 Task: Add an event with the title Sales Strategy Review and Alignment Meeting, date '2023/11/07', time 7:00 AM to 9:00 AMand add a description: During this session, we will gather a diverse group of experts, including environmentalists, engineers, urban planners, technology enthusiasts, and policy makers, to foster a multidimensional perspective on the topic. Through an open exchange of ideas, we will collectively explore creative strategies to minimize carbon emissions, reduce traffic congestion, and promote eco-friendly modes of transportation., put the event into Green category . Add location for the event as: 123 Leidseplein, Amsterdam, Netherlands, logged in from the account softage.5@softage.netand send the event invitation to softage.3@softage.net and softage.4@softage.net. Set a reminder for the event At time of event
Action: Mouse moved to (110, 145)
Screenshot: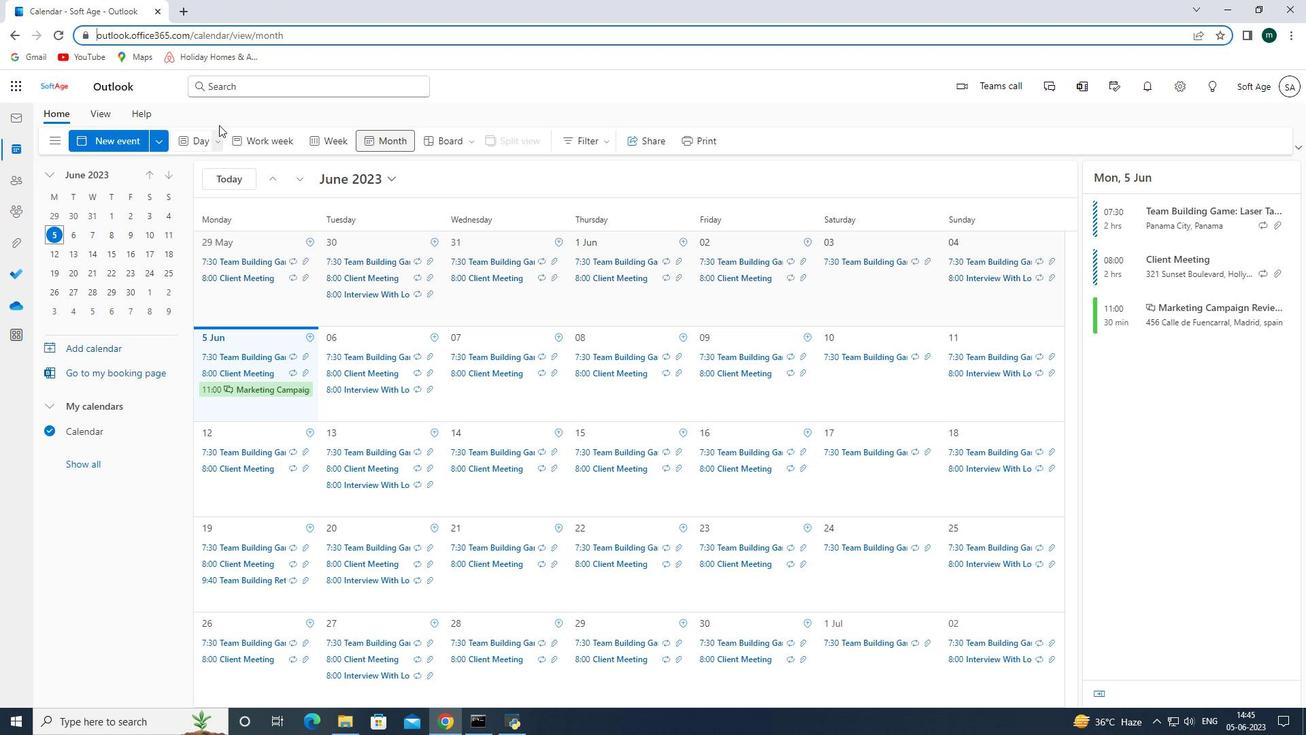 
Action: Mouse pressed left at (110, 145)
Screenshot: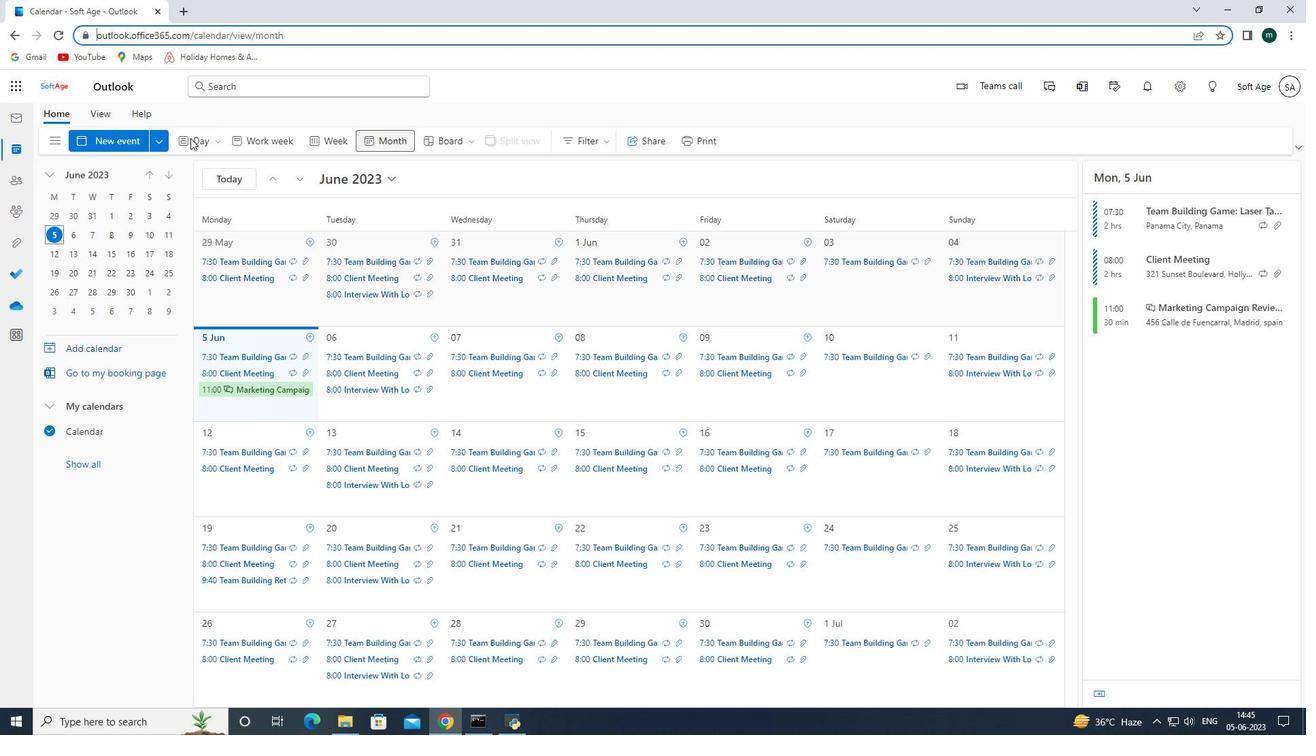 
Action: Mouse moved to (383, 227)
Screenshot: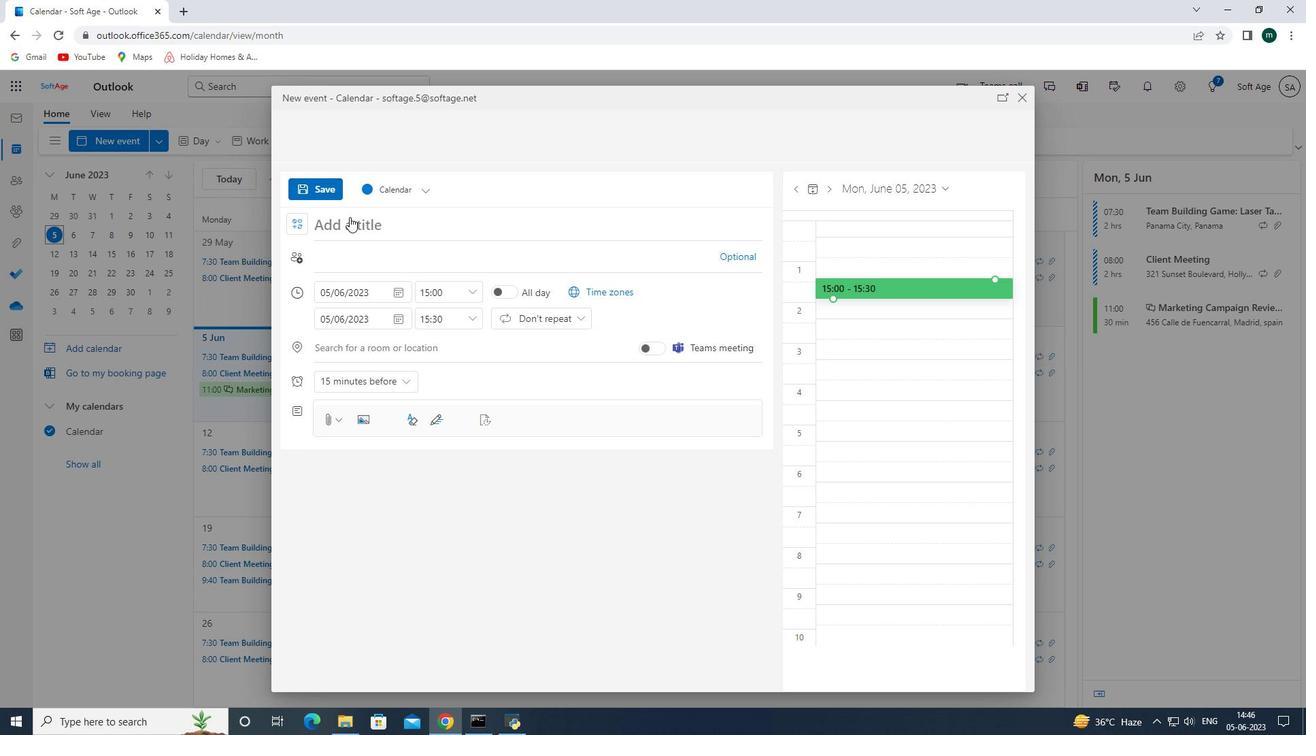 
Action: Mouse pressed left at (383, 227)
Screenshot: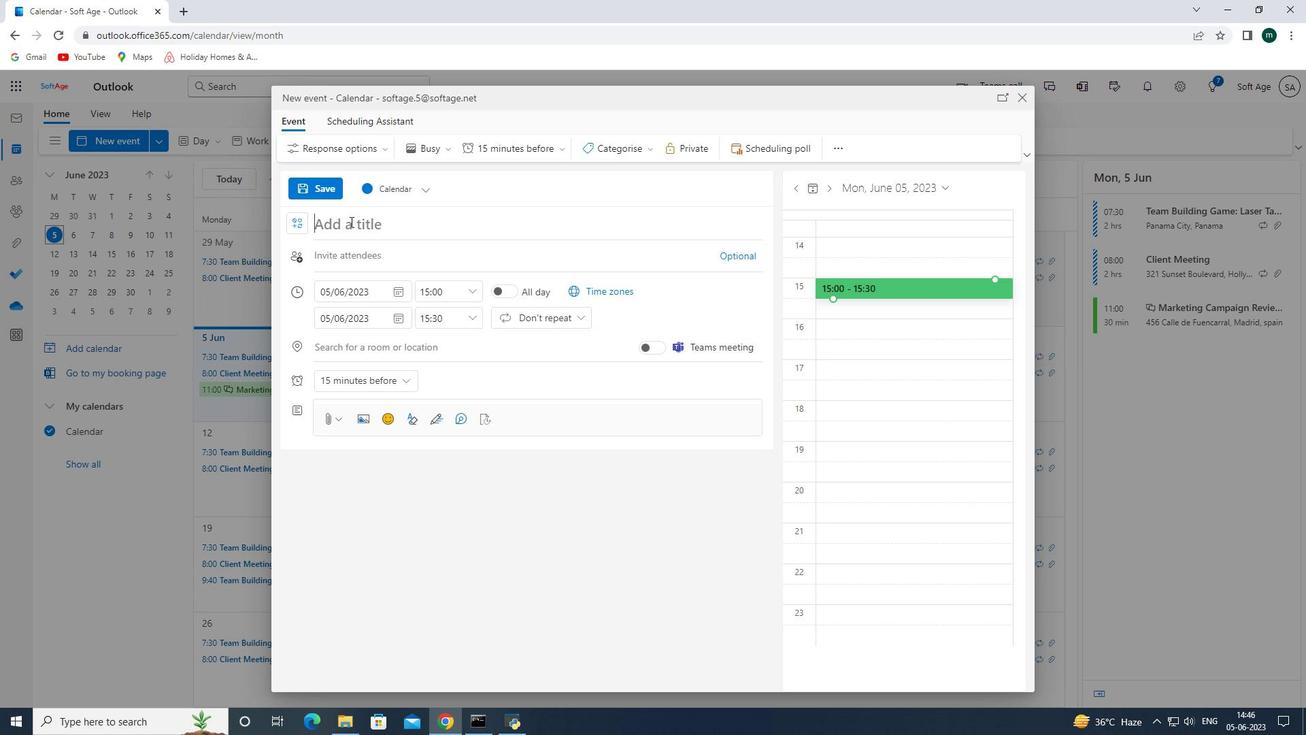 
Action: Mouse moved to (383, 227)
Screenshot: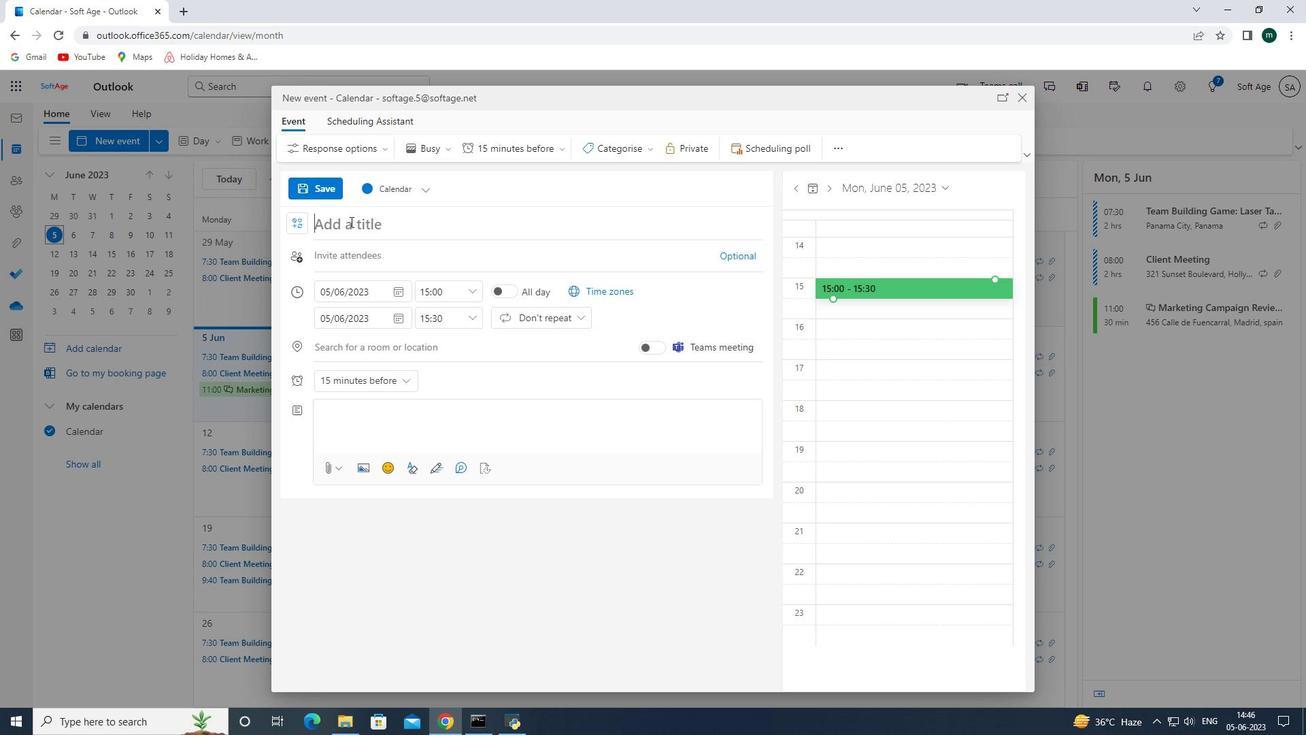 
Action: Key pressed <Key.shift><Key.shift><Key.shift><Key.shift>Sales<Key.space><Key.shift>Strar<Key.backspace>tegy<Key.space><Key.shift>Review<Key.space>and<Key.space><Key.shift><Key.shift>Alignment<Key.space><Key.shift>Meeting<Key.space>
Screenshot: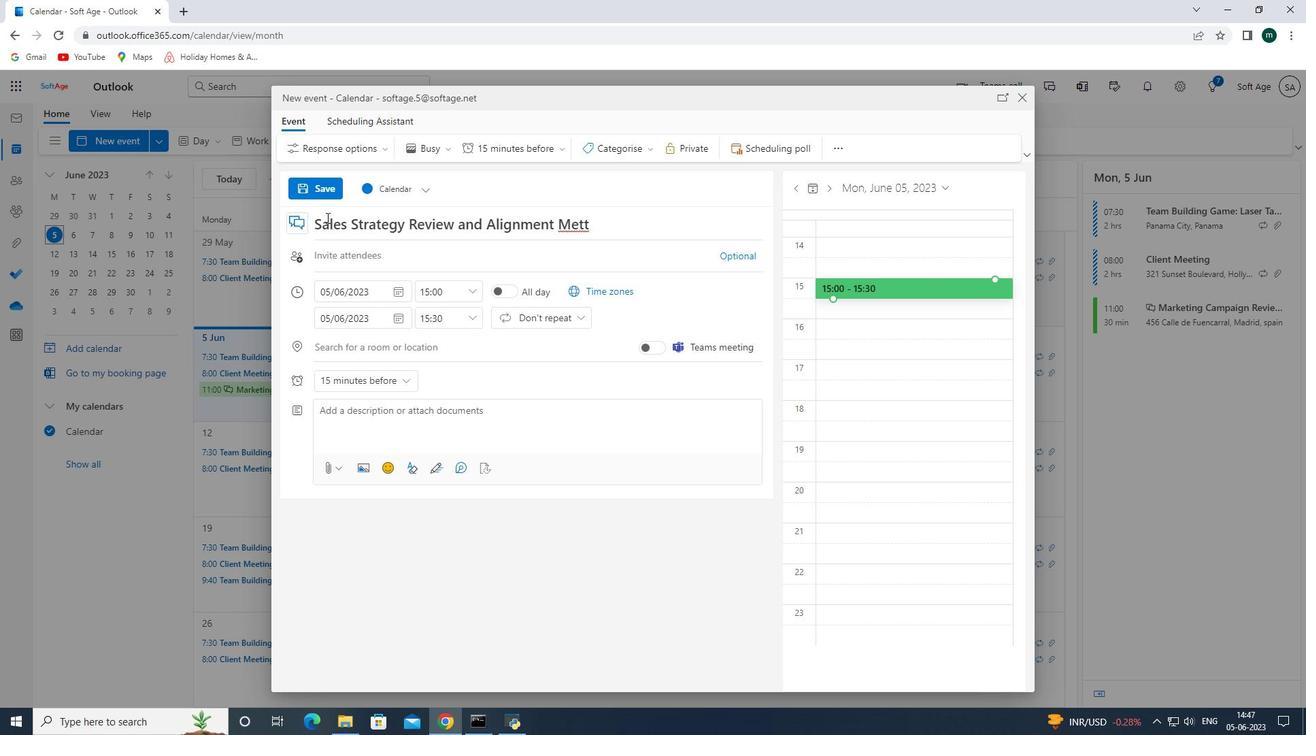 
Action: Mouse moved to (398, 291)
Screenshot: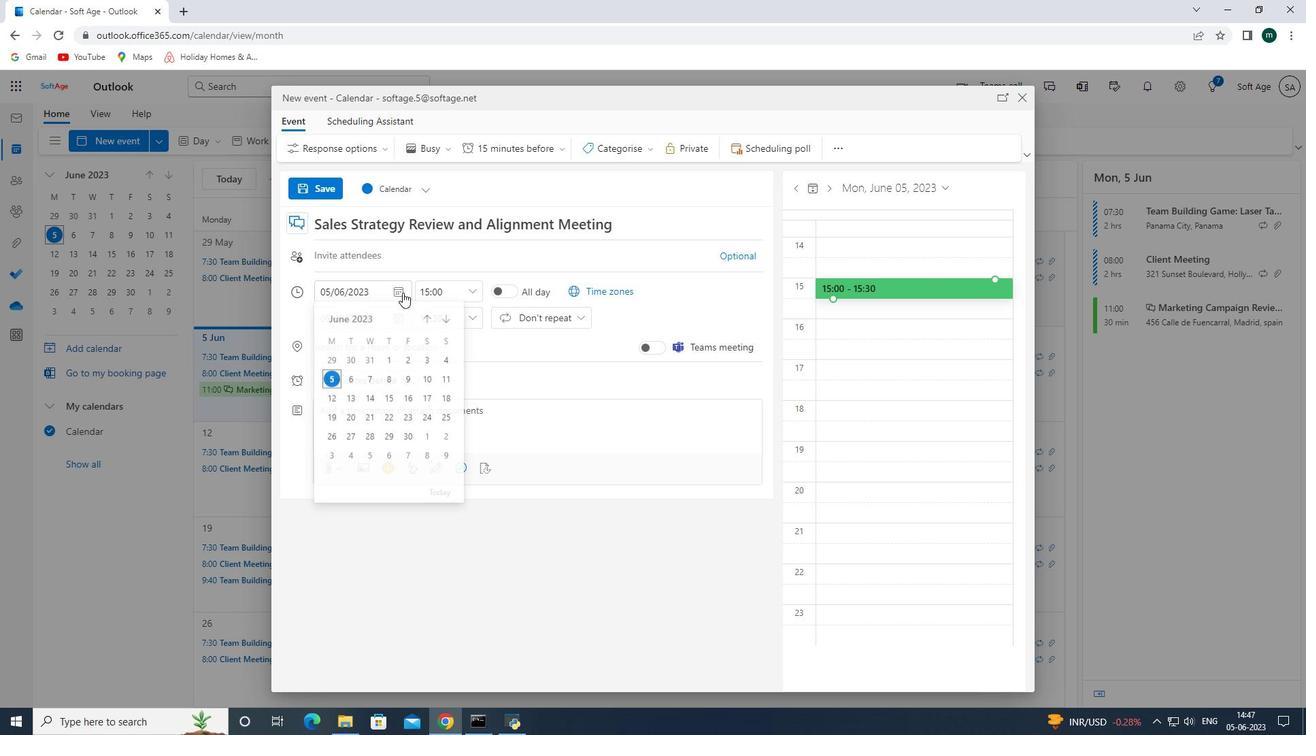 
Action: Mouse pressed left at (398, 291)
Screenshot: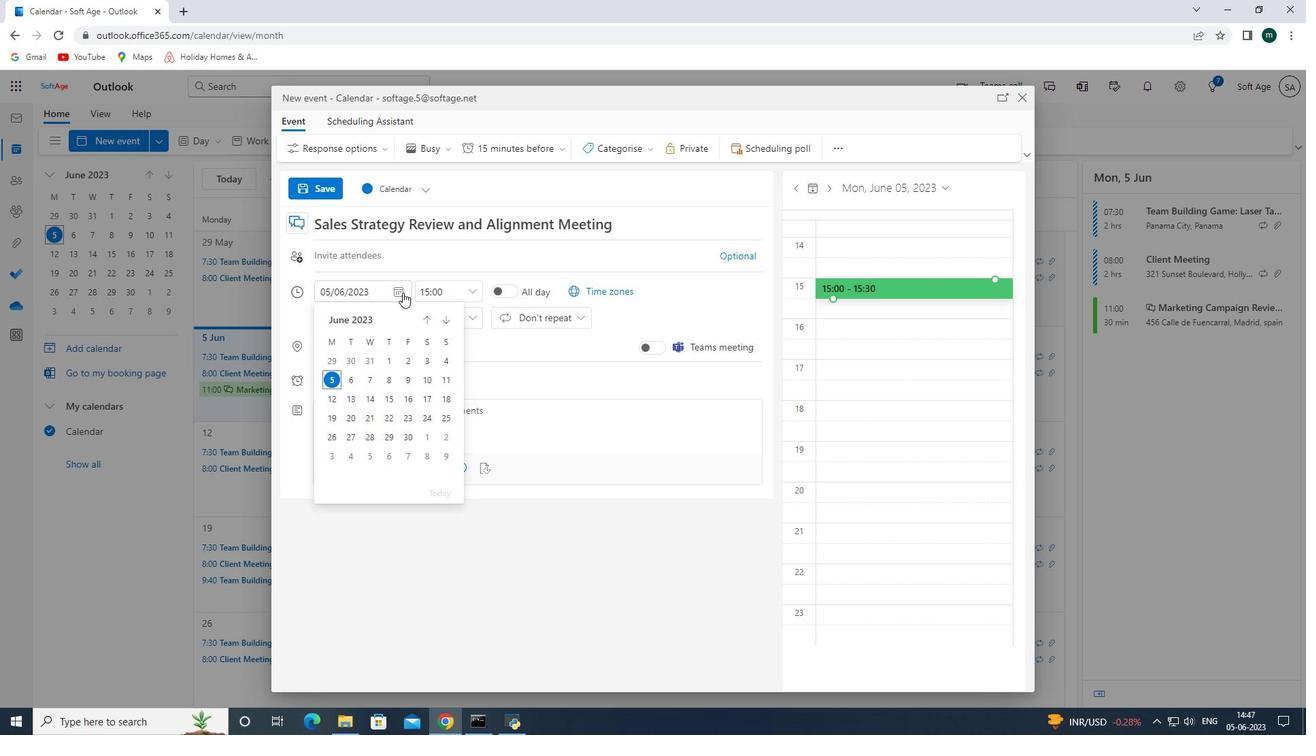 
Action: Mouse moved to (443, 320)
Screenshot: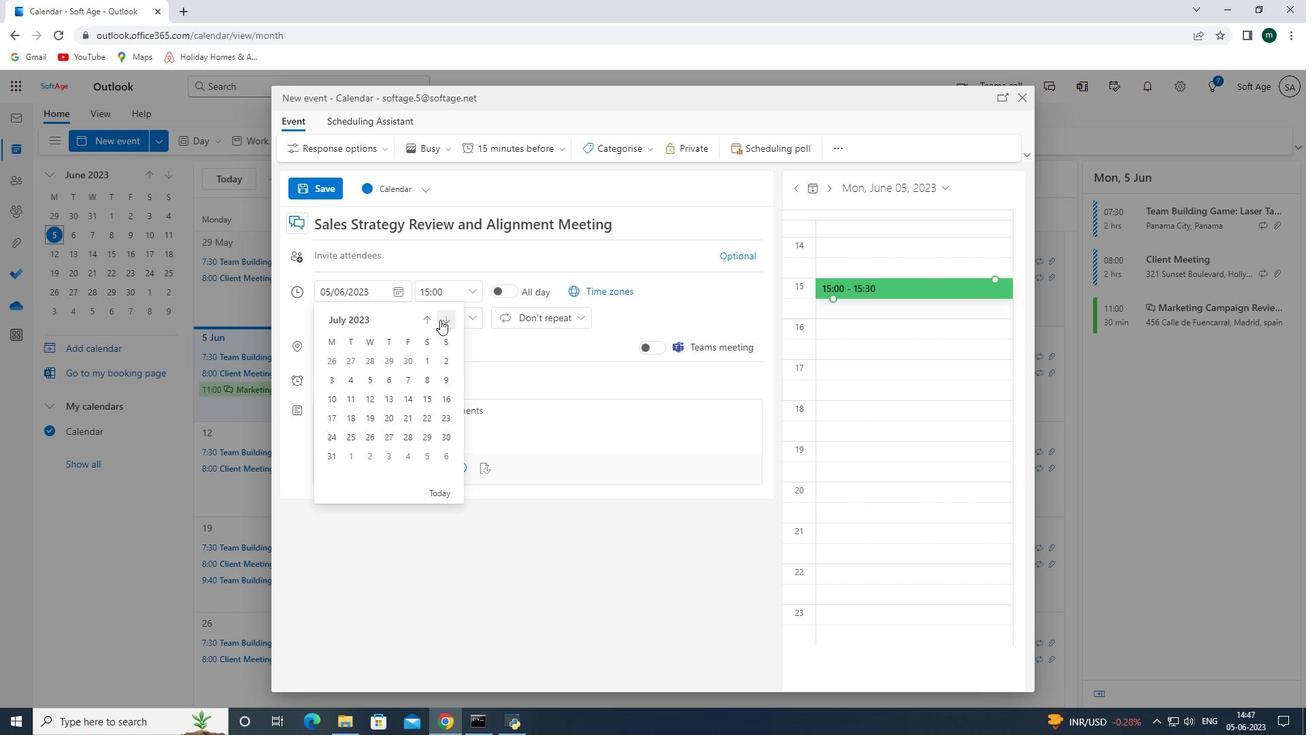 
Action: Mouse pressed left at (443, 320)
Screenshot: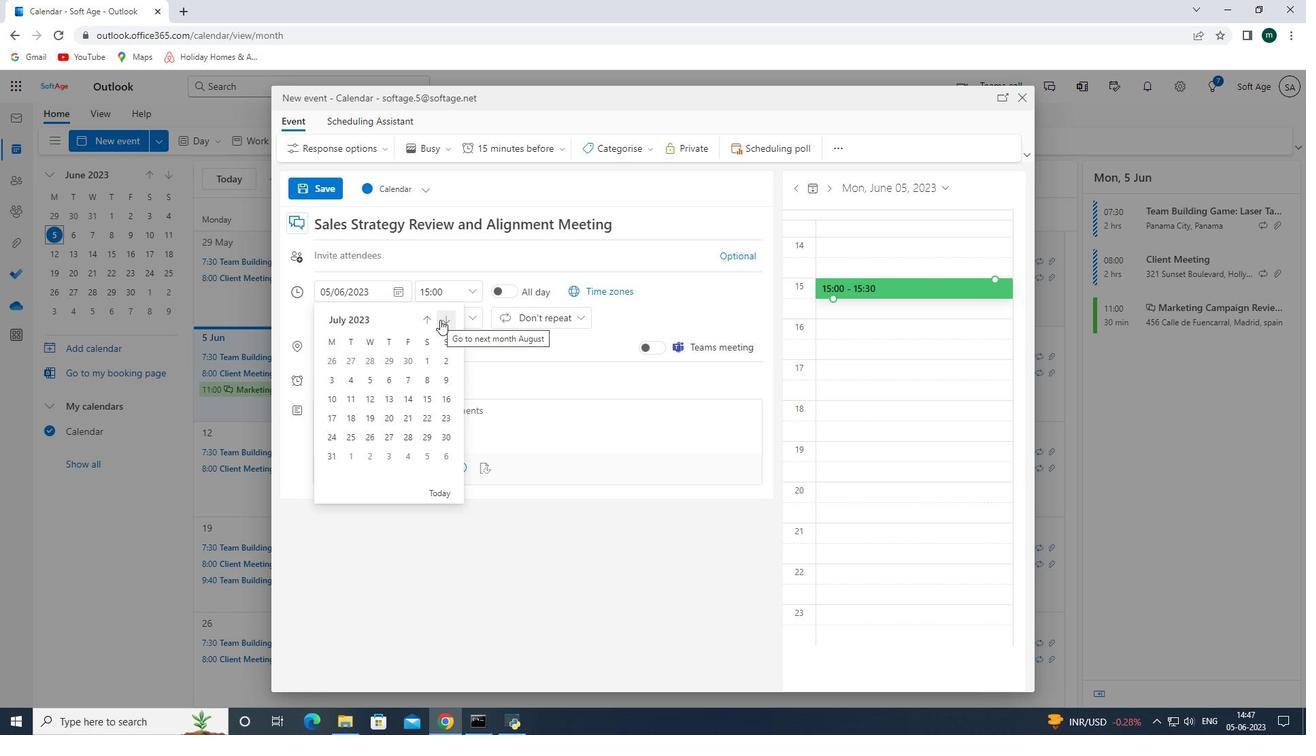 
Action: Mouse pressed left at (443, 320)
Screenshot: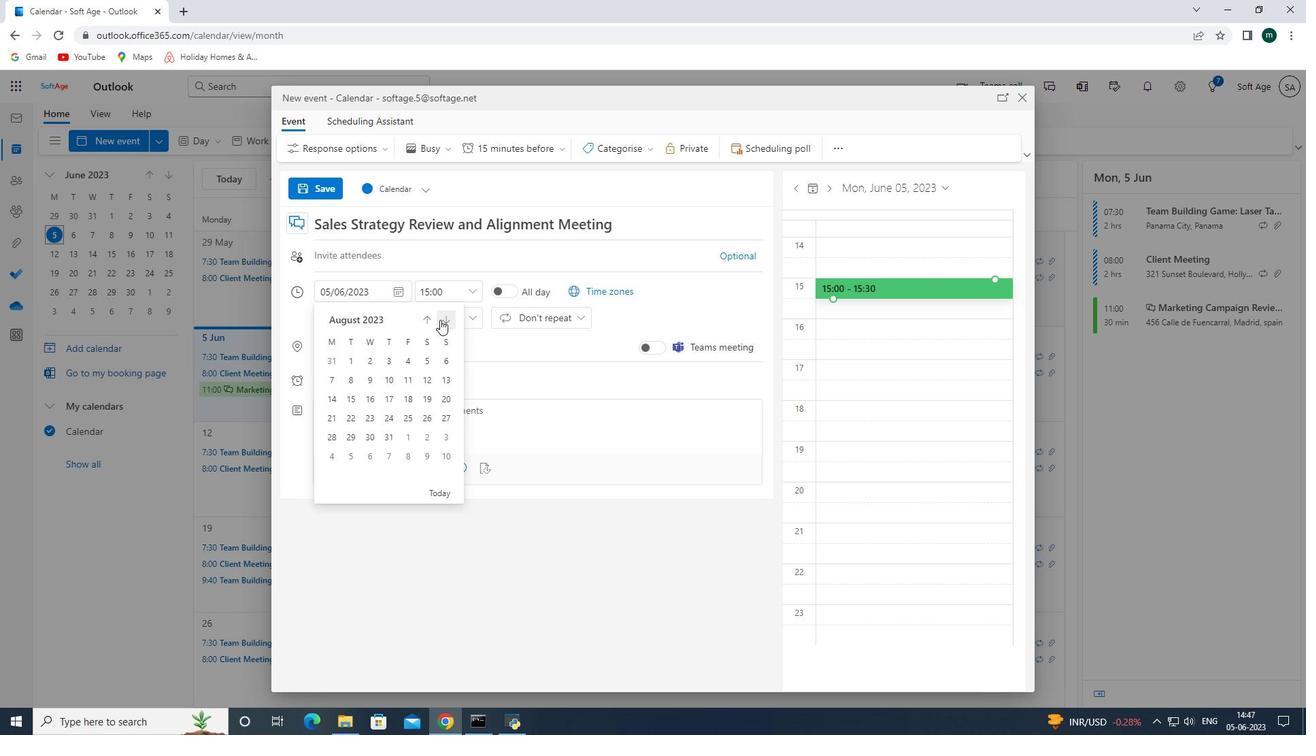 
Action: Mouse pressed left at (443, 320)
Screenshot: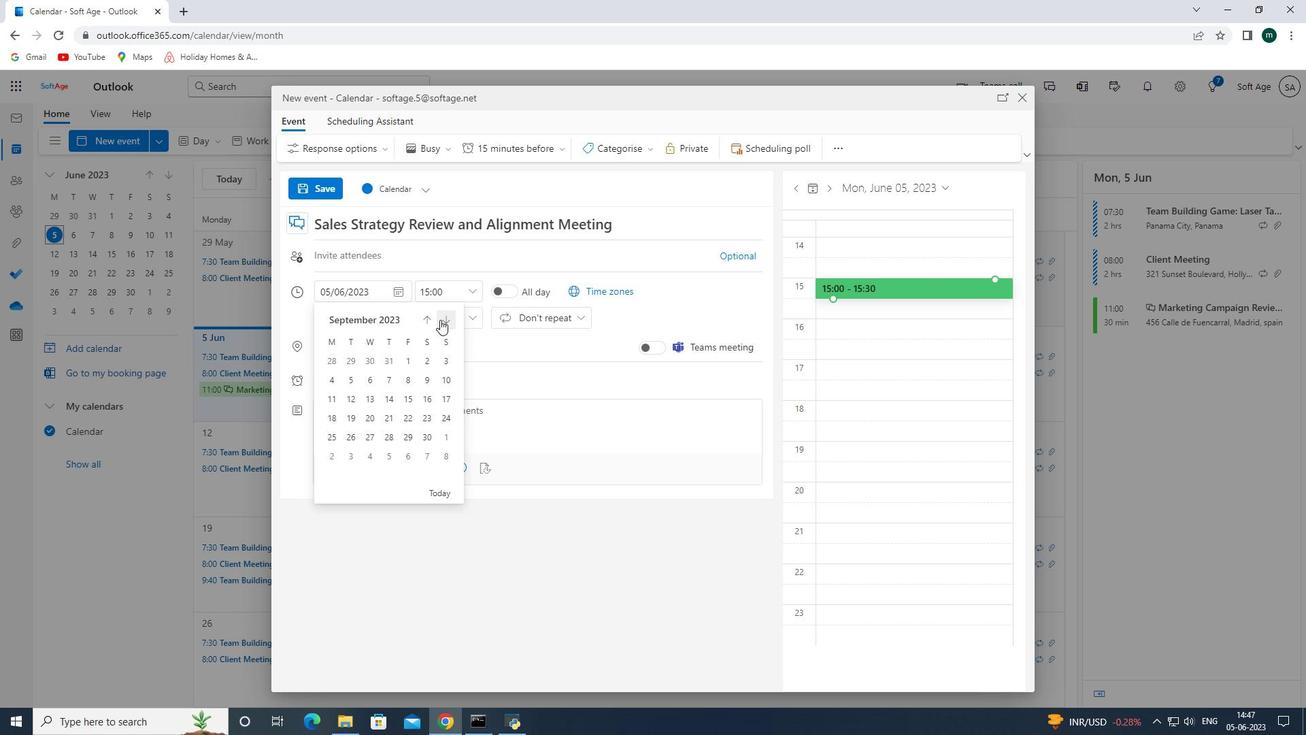 
Action: Mouse pressed left at (443, 320)
Screenshot: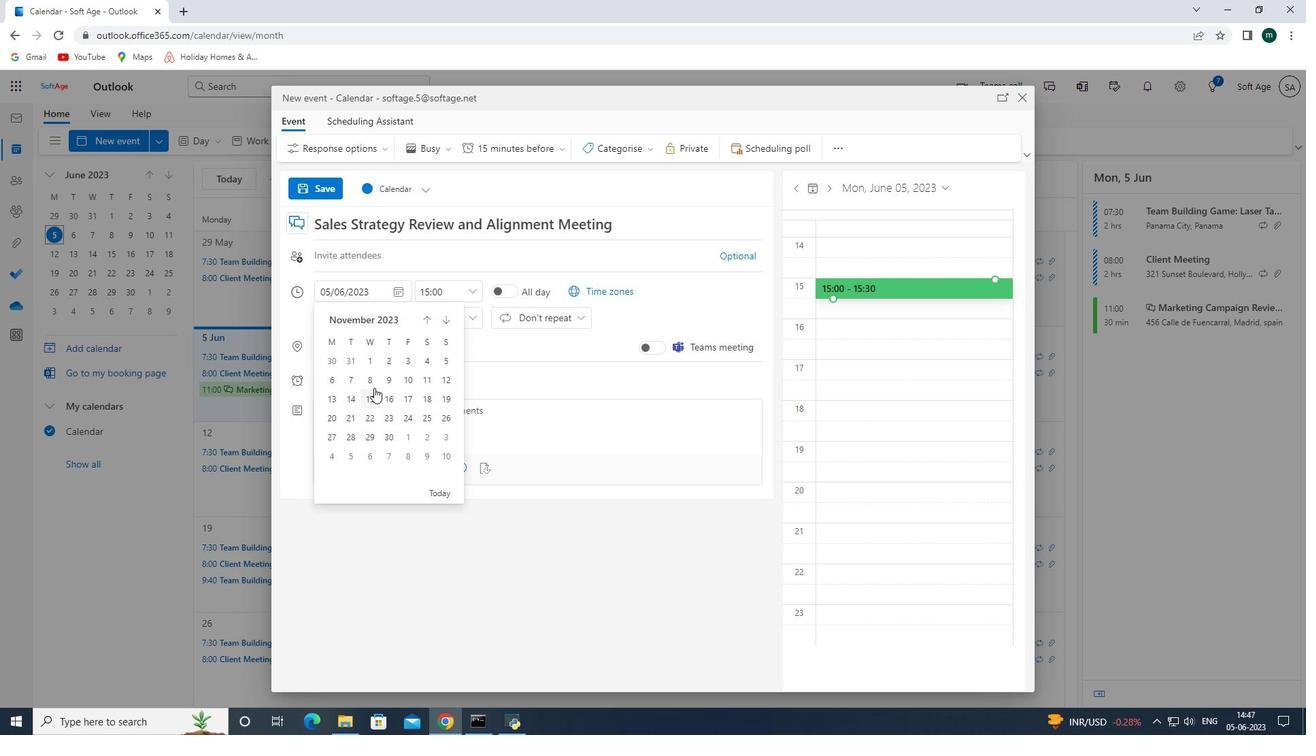 
Action: Mouse pressed left at (443, 320)
Screenshot: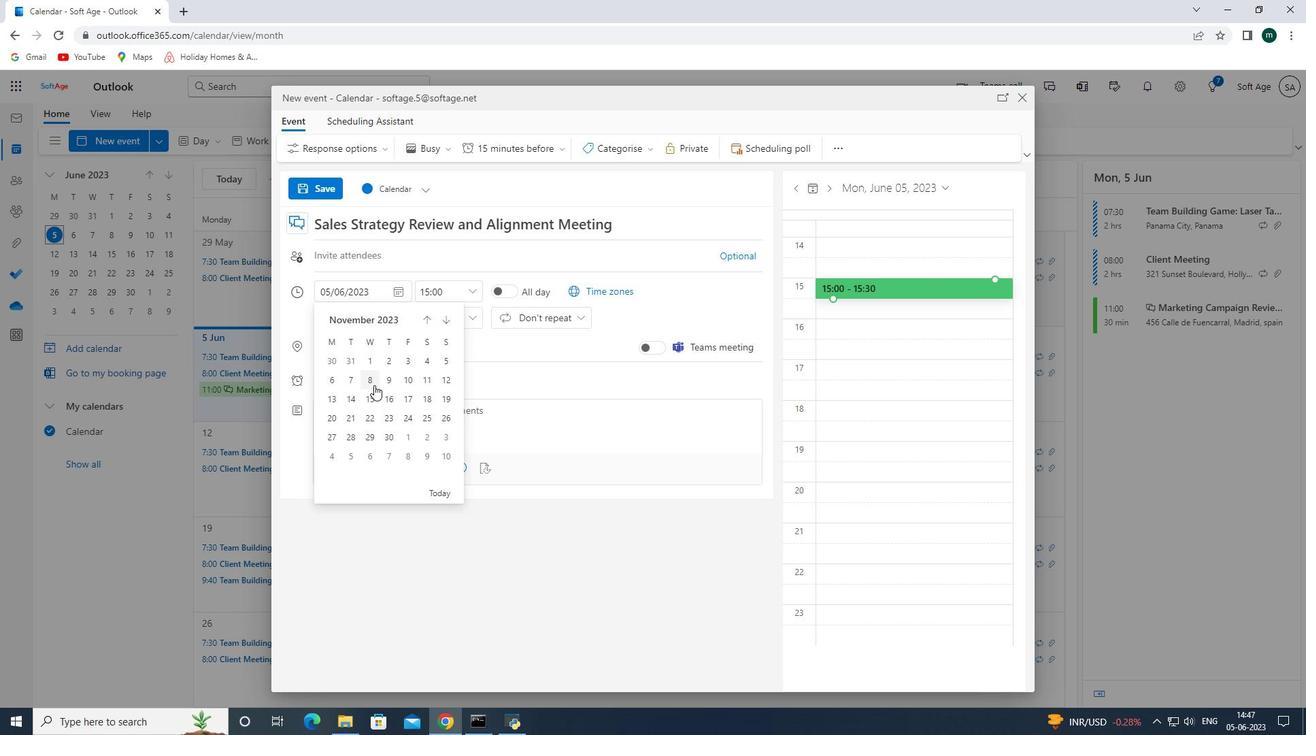 
Action: Mouse moved to (353, 384)
Screenshot: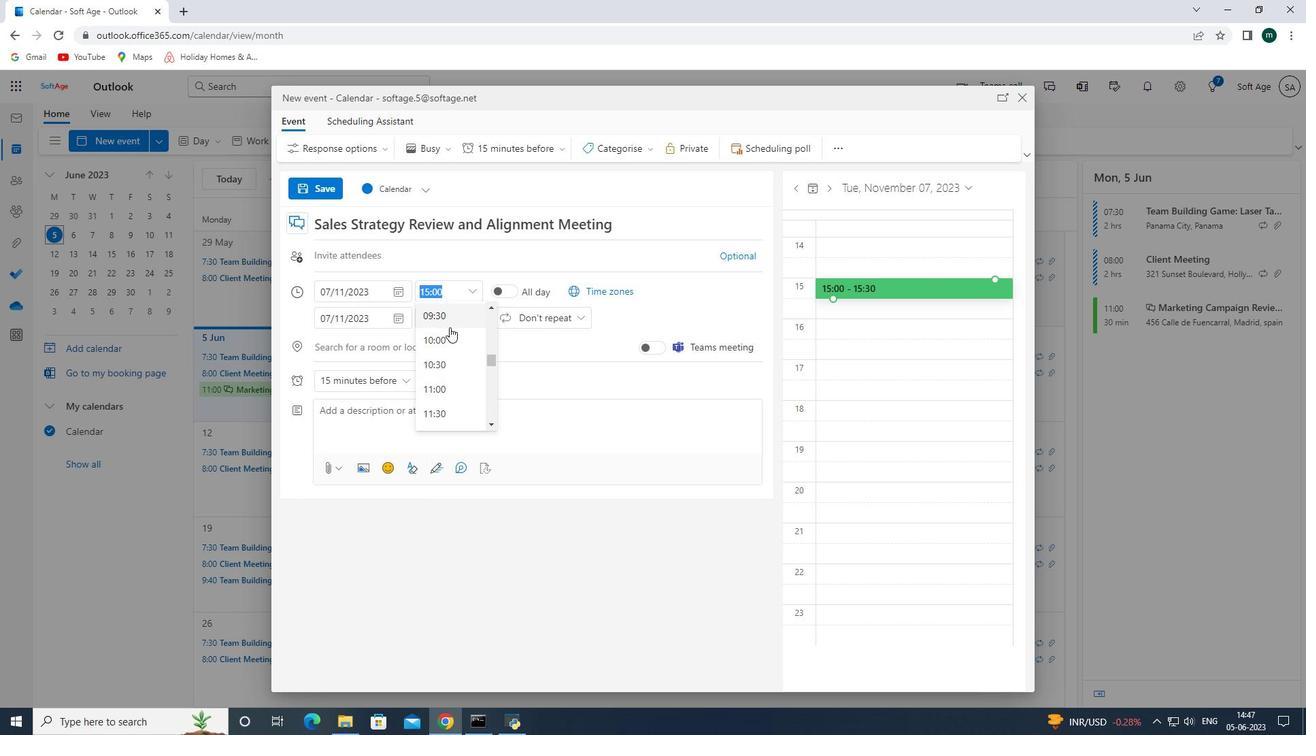 
Action: Mouse pressed left at (353, 384)
Screenshot: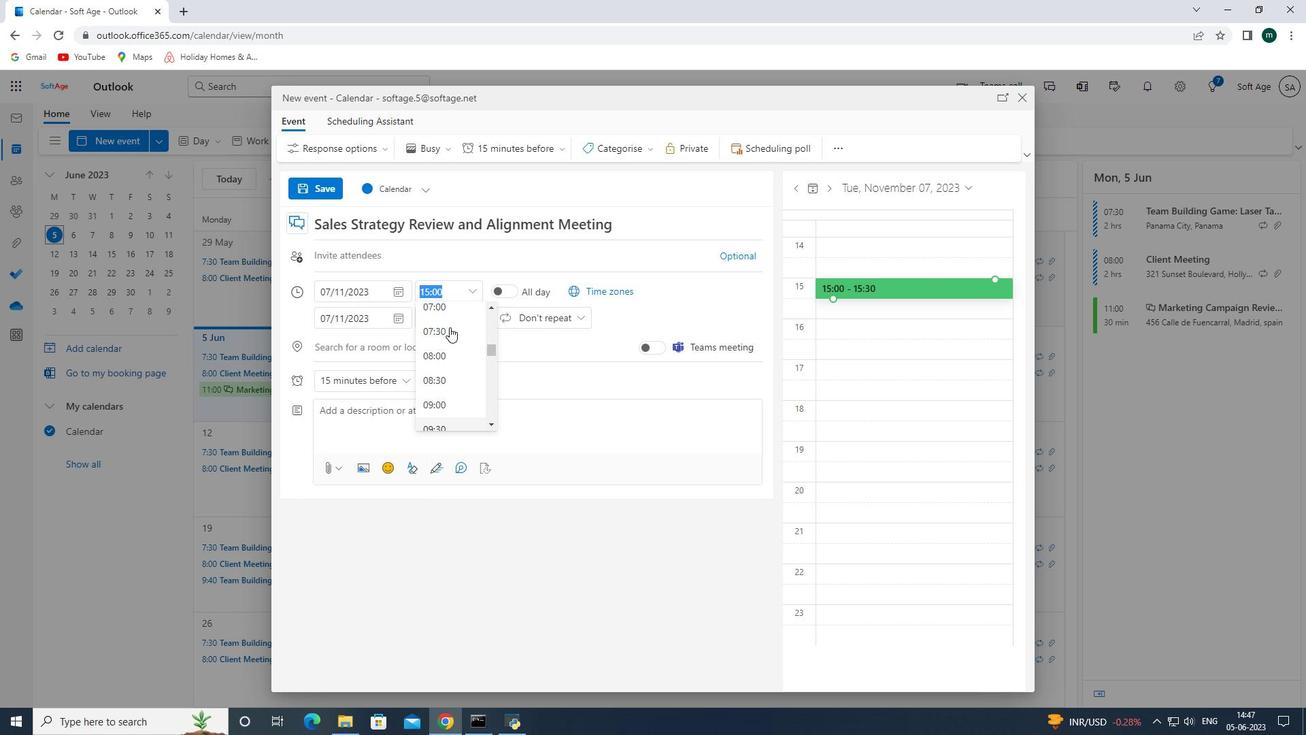 
Action: Mouse moved to (472, 291)
Screenshot: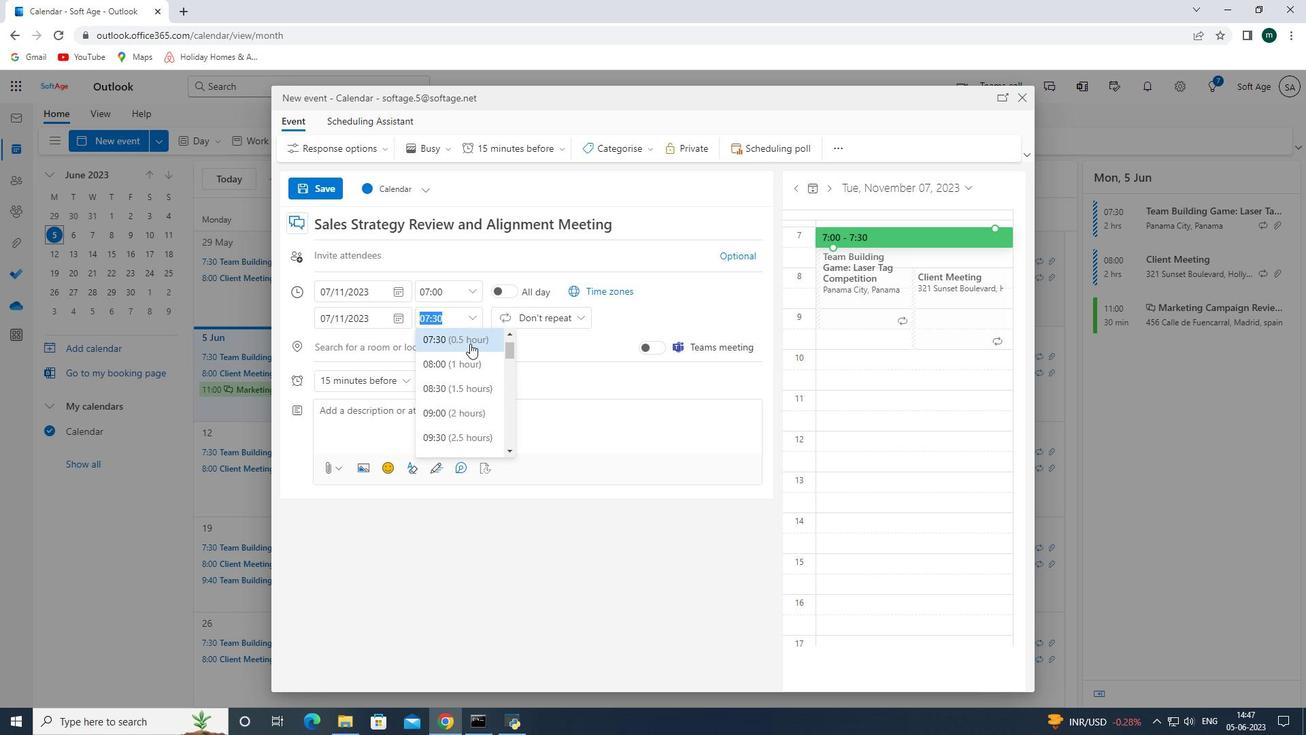 
Action: Mouse pressed left at (472, 291)
Screenshot: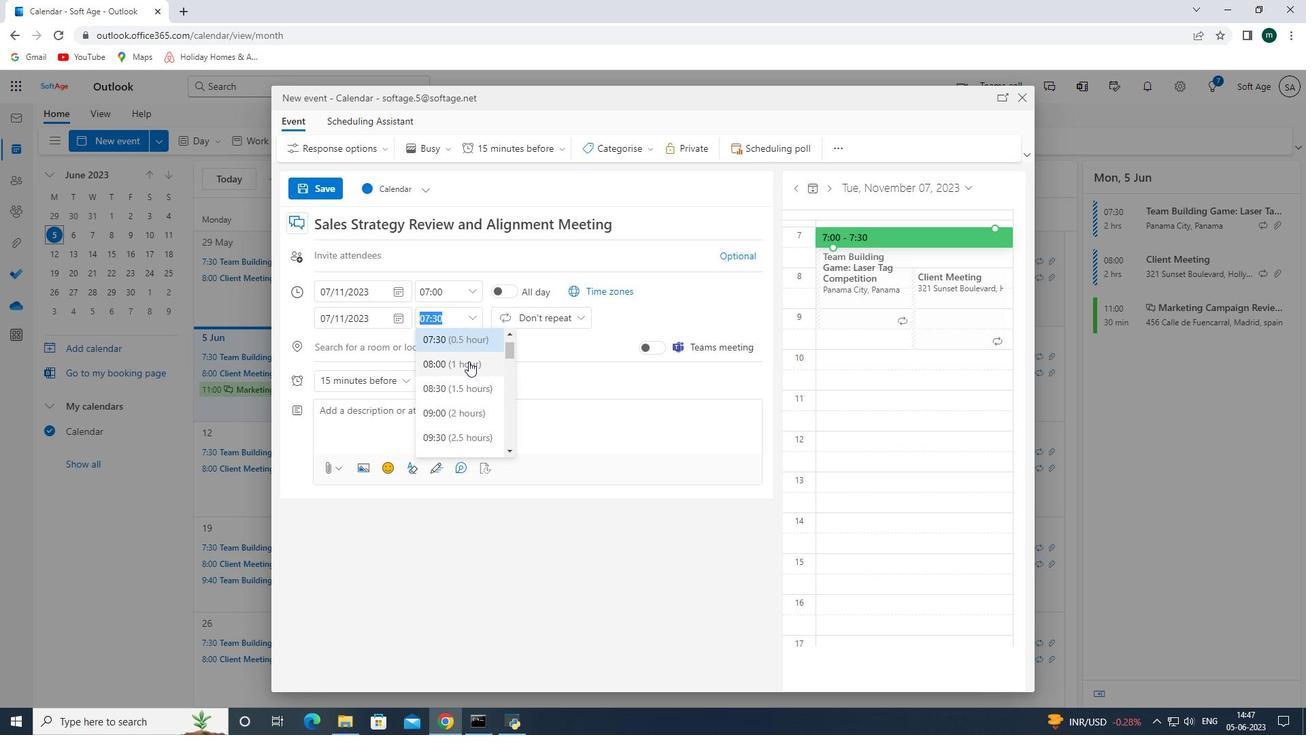 
Action: Mouse moved to (484, 353)
Screenshot: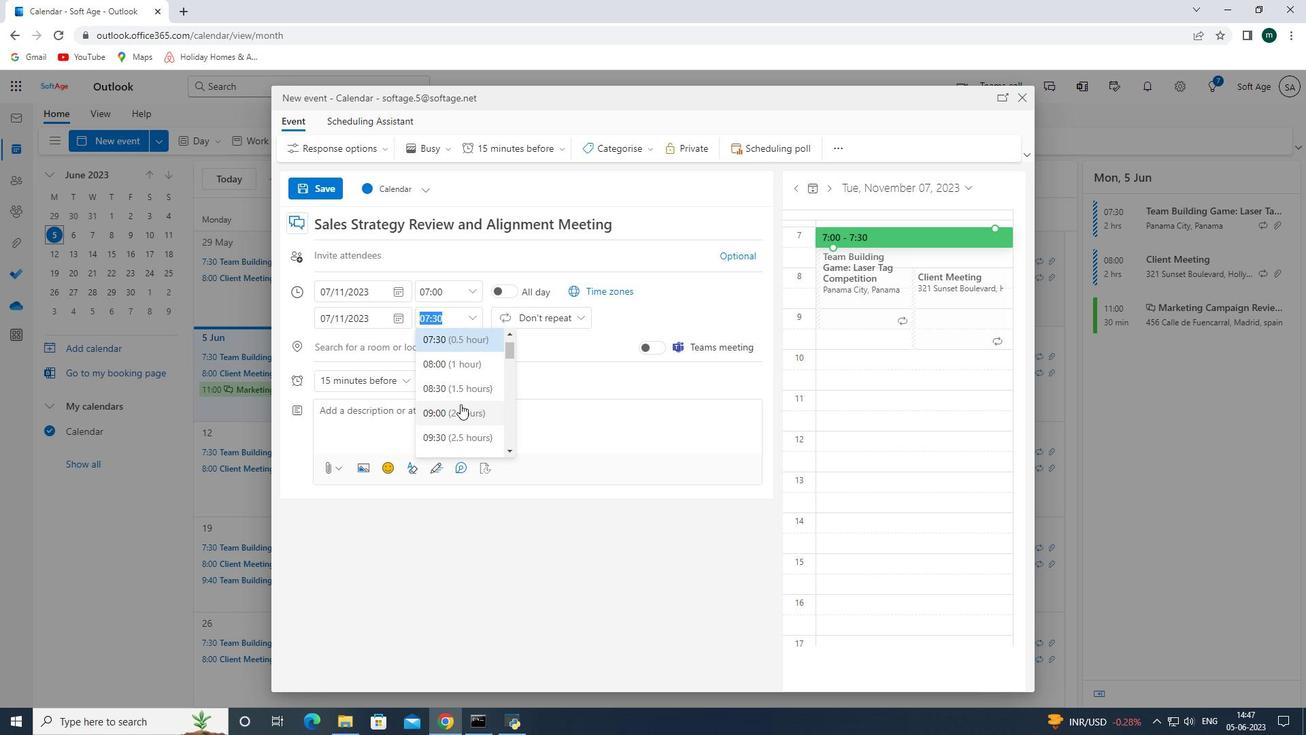 
Action: Mouse scrolled (484, 354) with delta (0, 0)
Screenshot: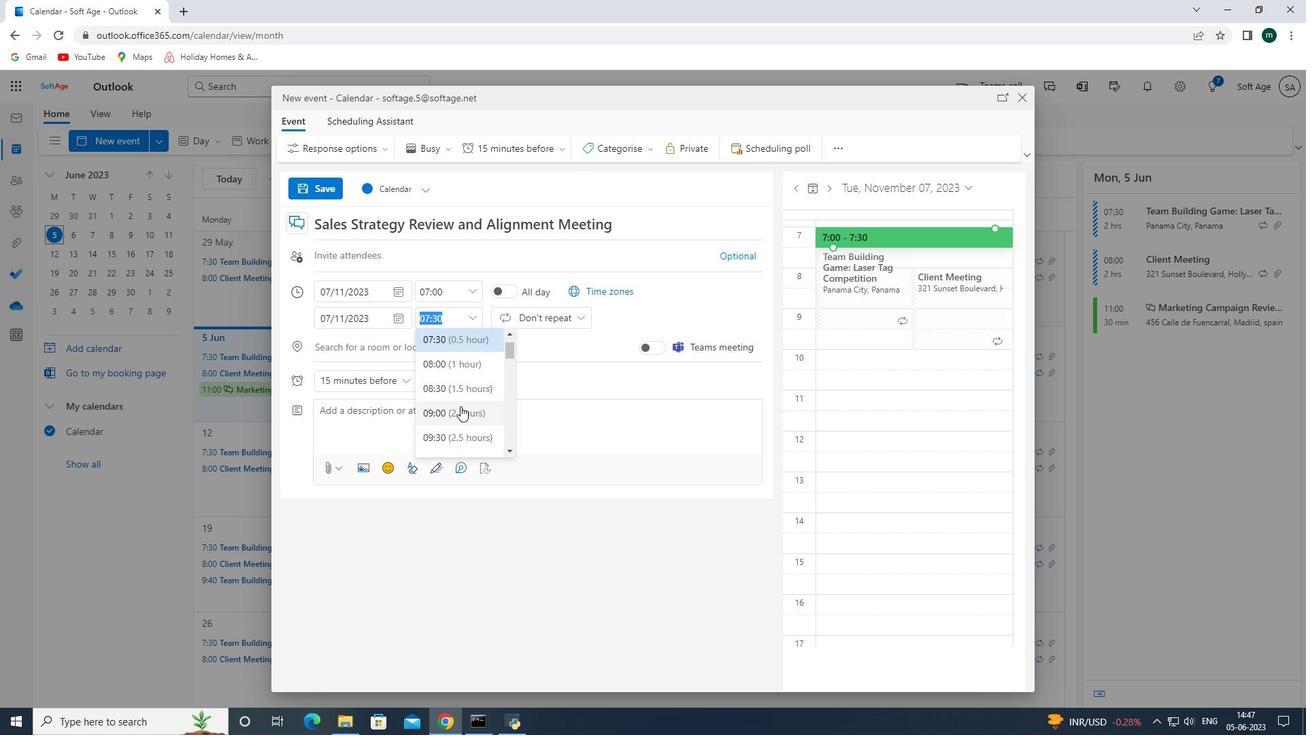 
Action: Mouse scrolled (484, 354) with delta (0, 0)
Screenshot: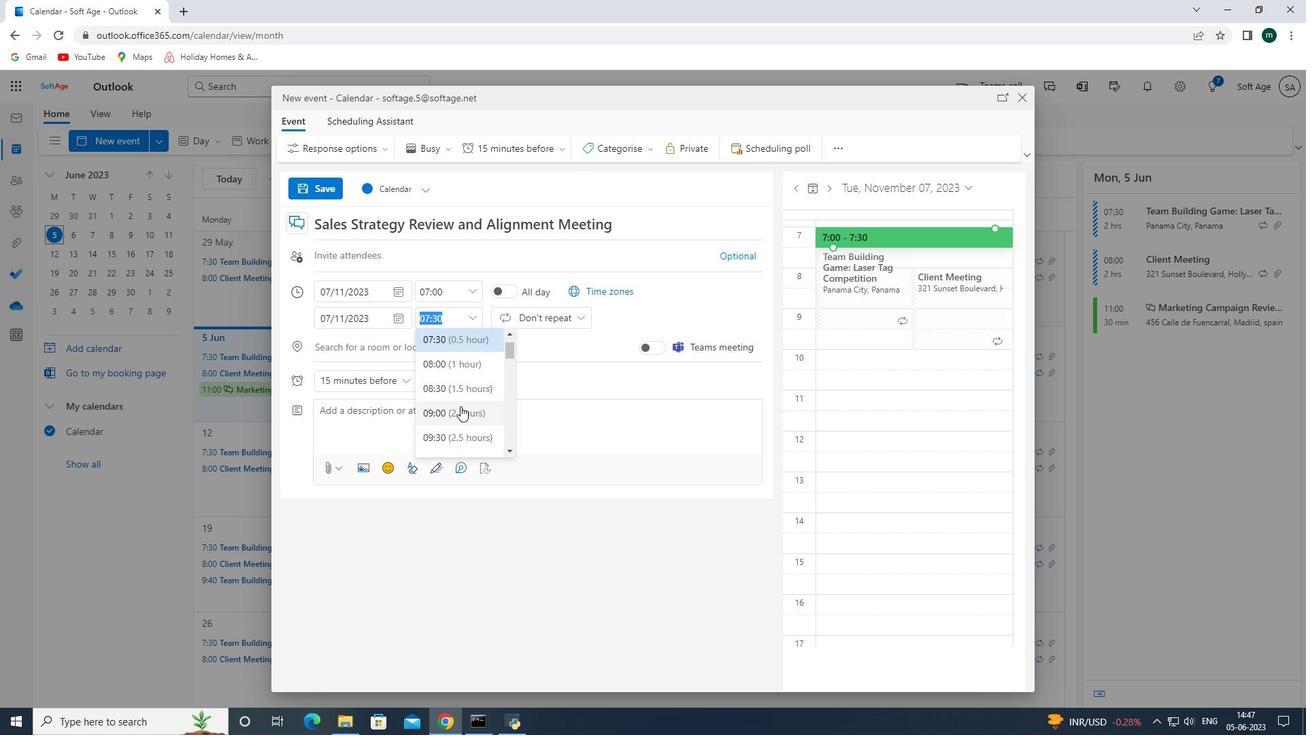 
Action: Mouse scrolled (484, 354) with delta (0, 0)
Screenshot: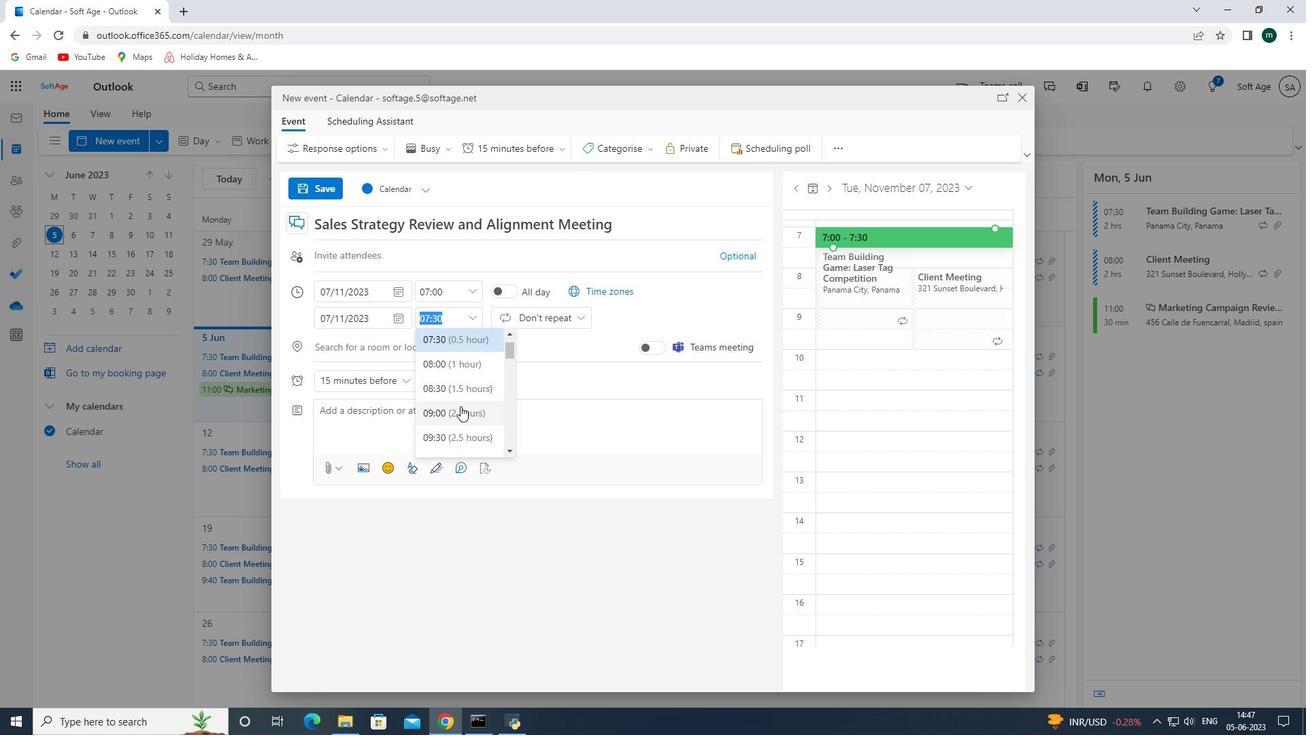 
Action: Mouse scrolled (484, 354) with delta (0, 0)
Screenshot: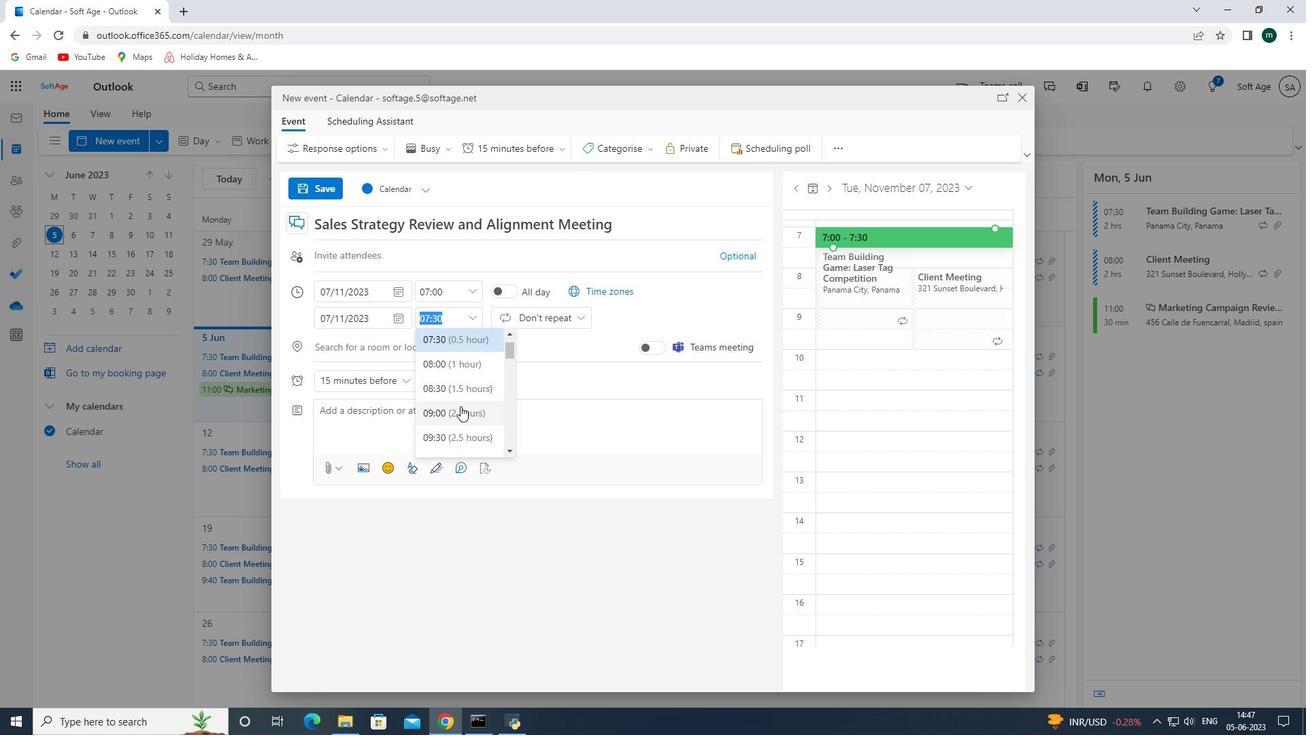 
Action: Mouse moved to (473, 359)
Screenshot: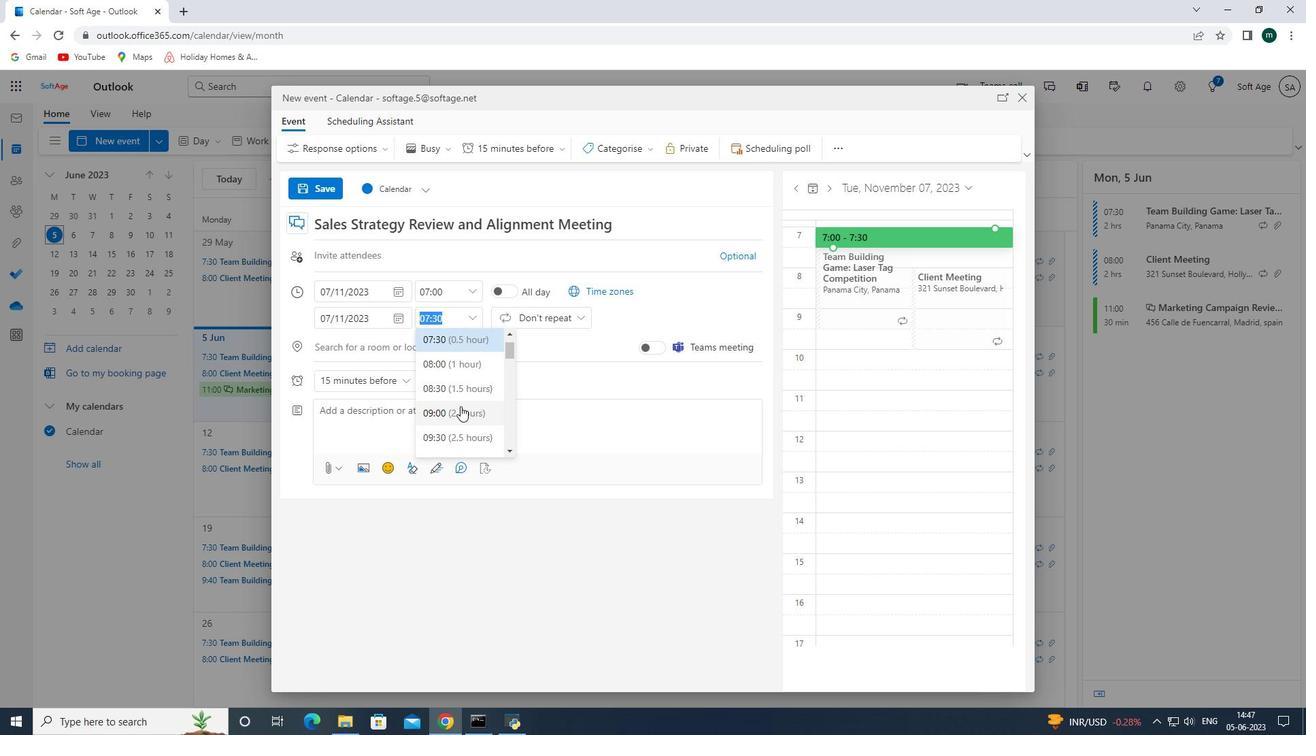 
Action: Mouse scrolled (473, 360) with delta (0, 0)
Screenshot: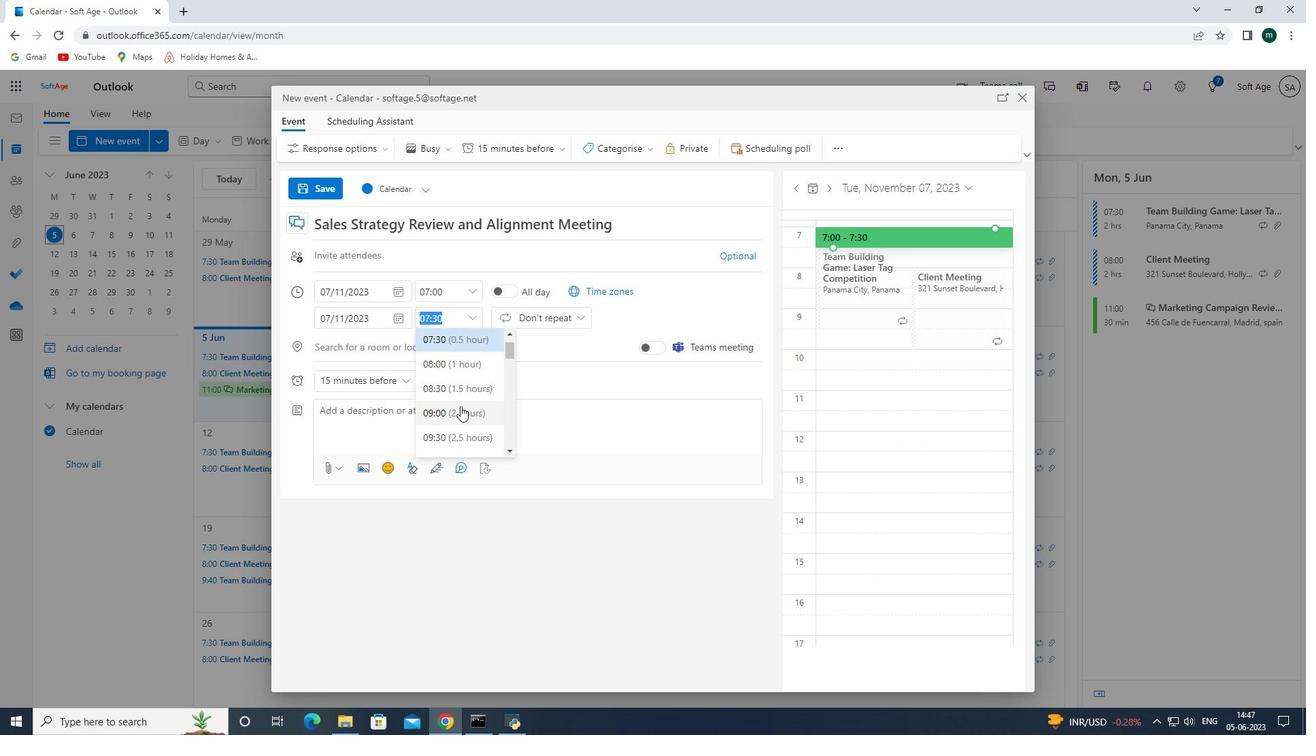 
Action: Mouse scrolled (473, 360) with delta (0, 0)
Screenshot: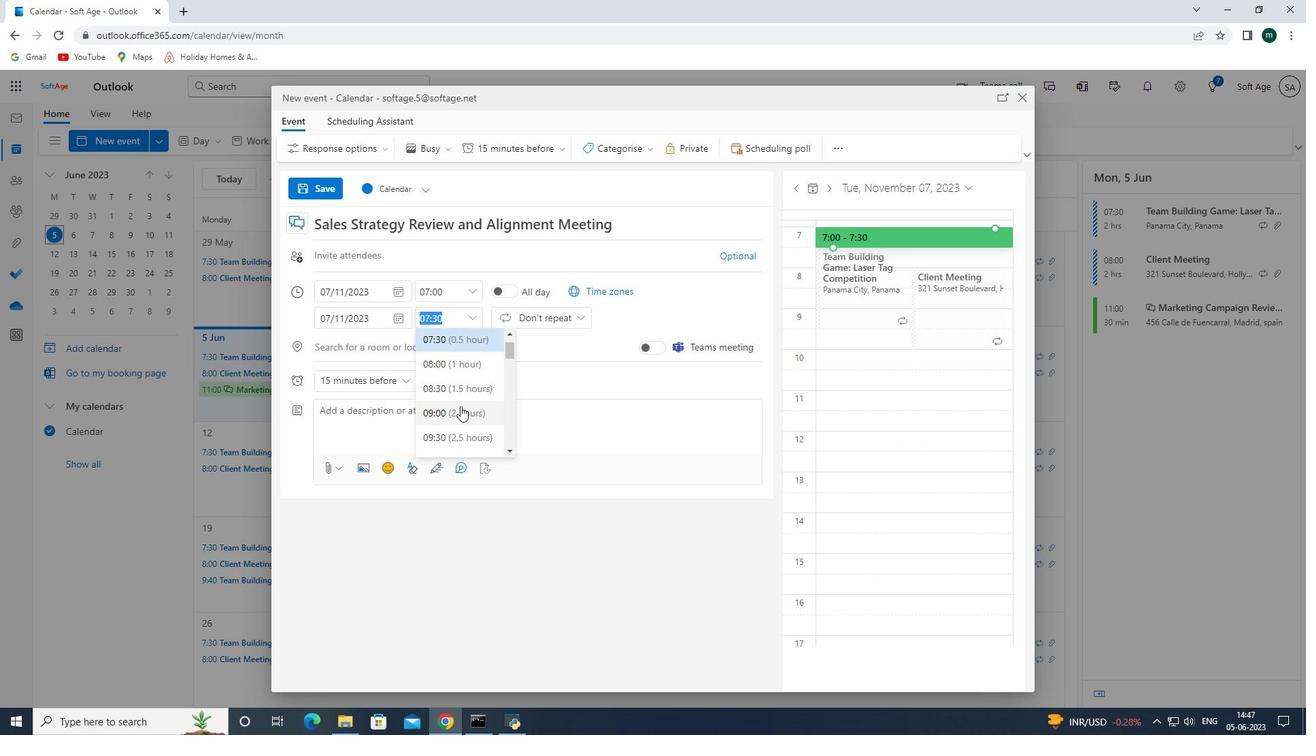 
Action: Mouse scrolled (473, 360) with delta (0, 0)
Screenshot: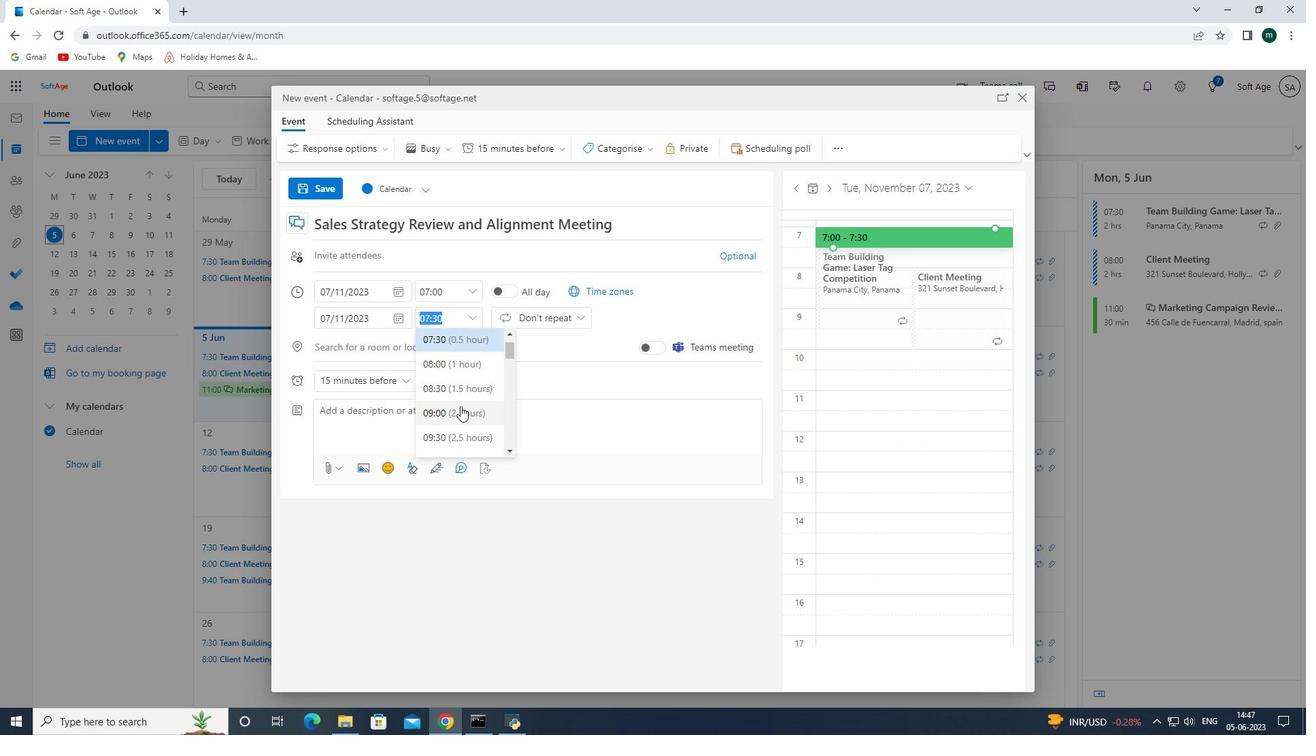 
Action: Mouse moved to (451, 334)
Screenshot: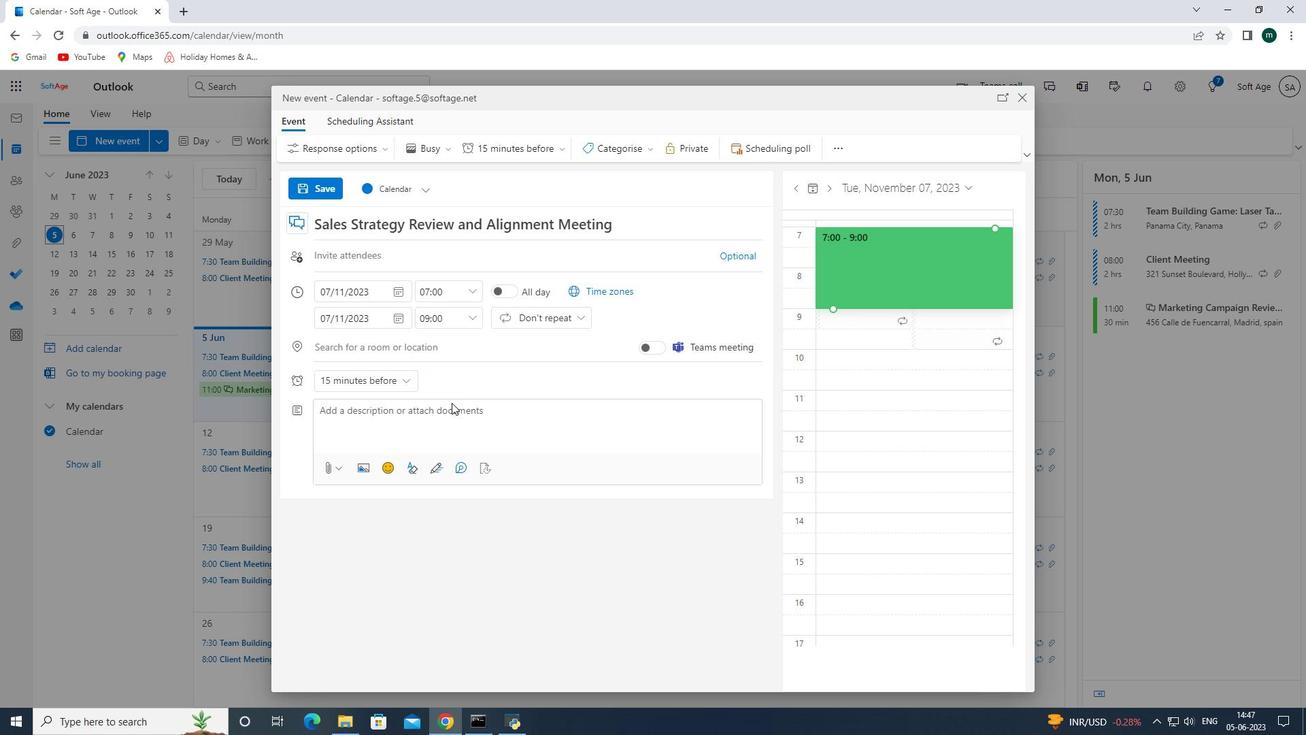 
Action: Mouse scrolled (451, 334) with delta (0, 0)
Screenshot: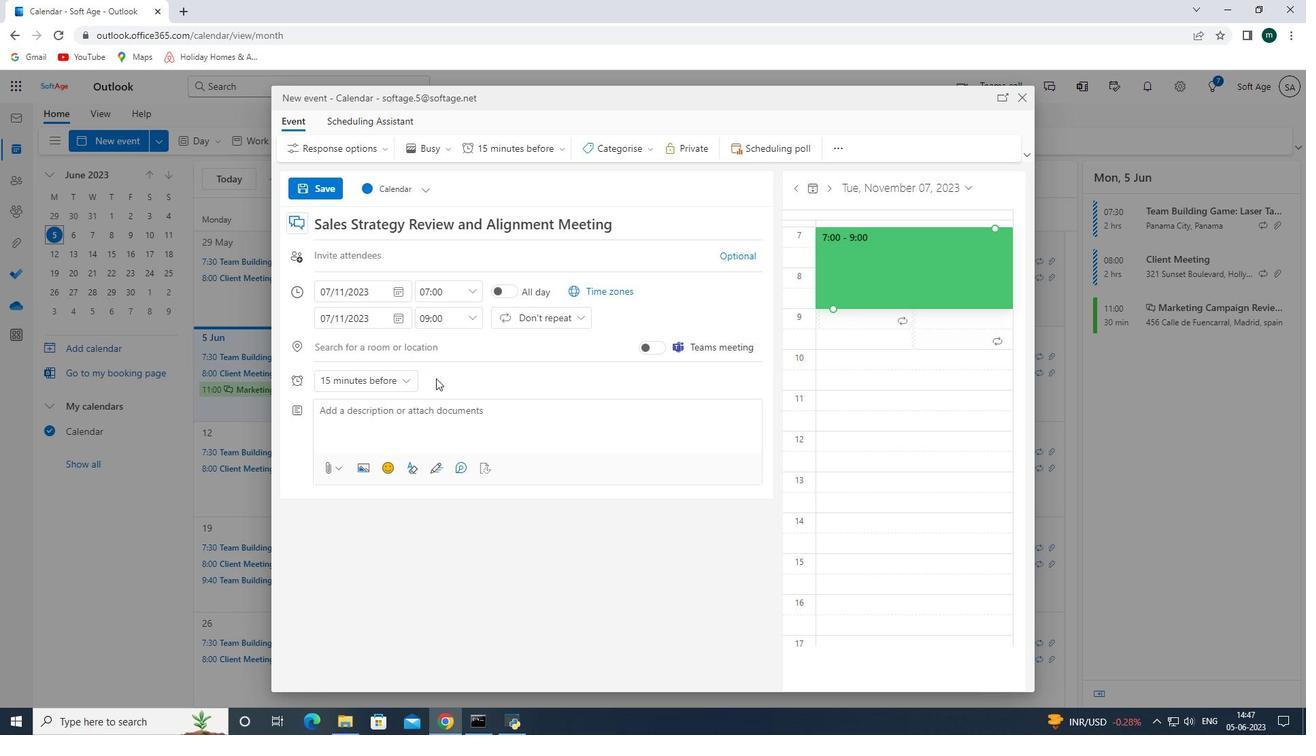 
Action: Mouse moved to (445, 352)
Screenshot: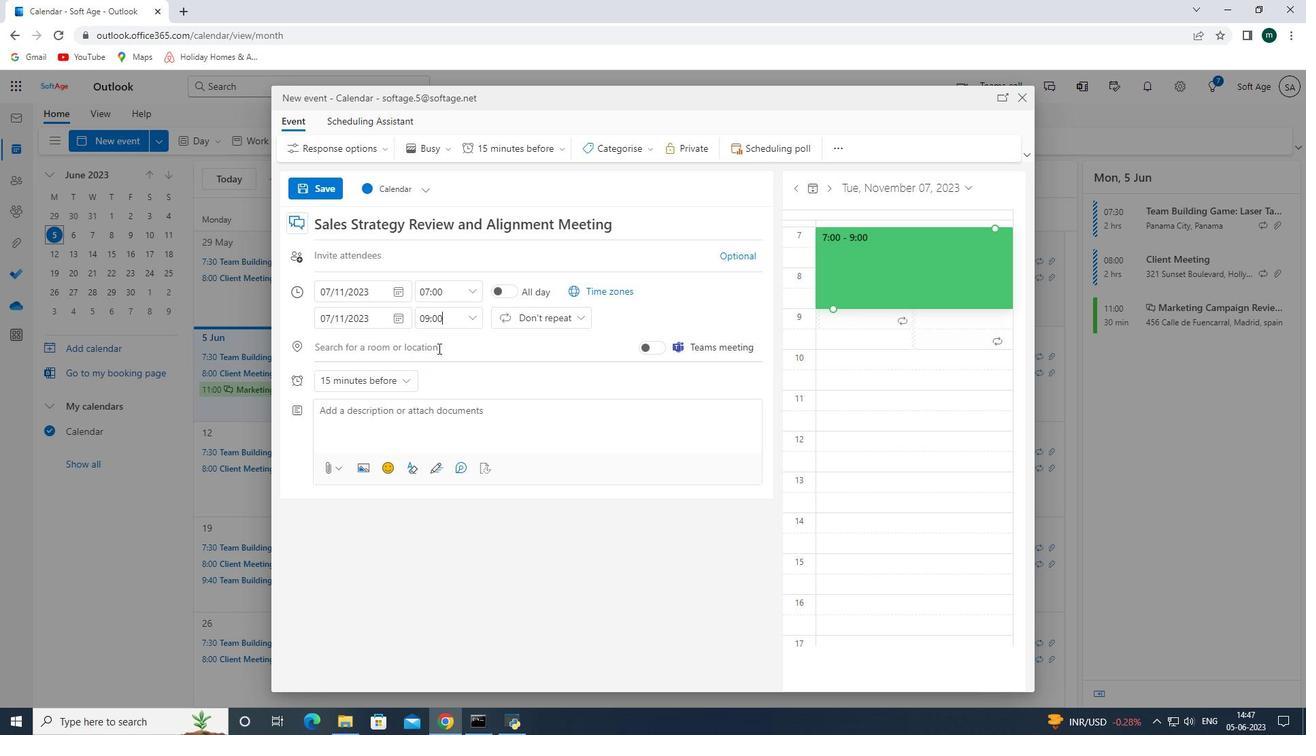 
Action: Mouse scrolled (445, 351) with delta (0, 0)
Screenshot: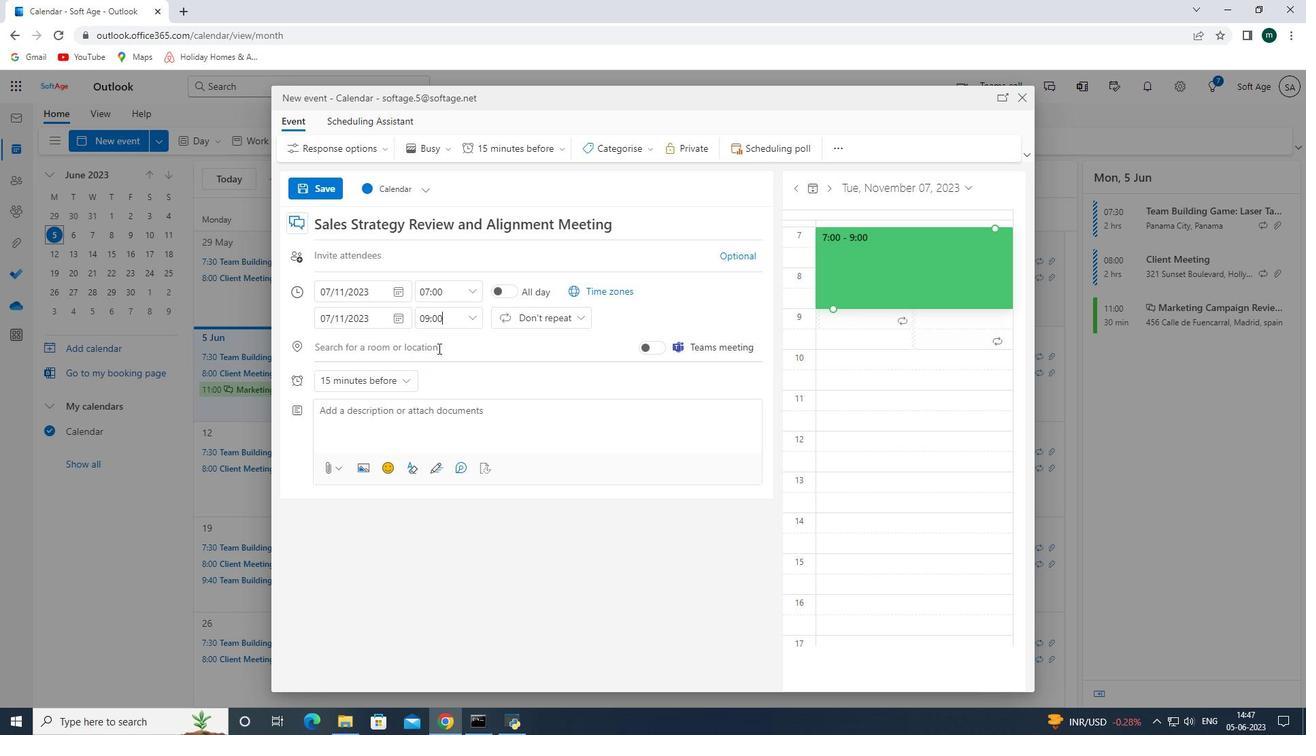 
Action: Mouse moved to (444, 353)
Screenshot: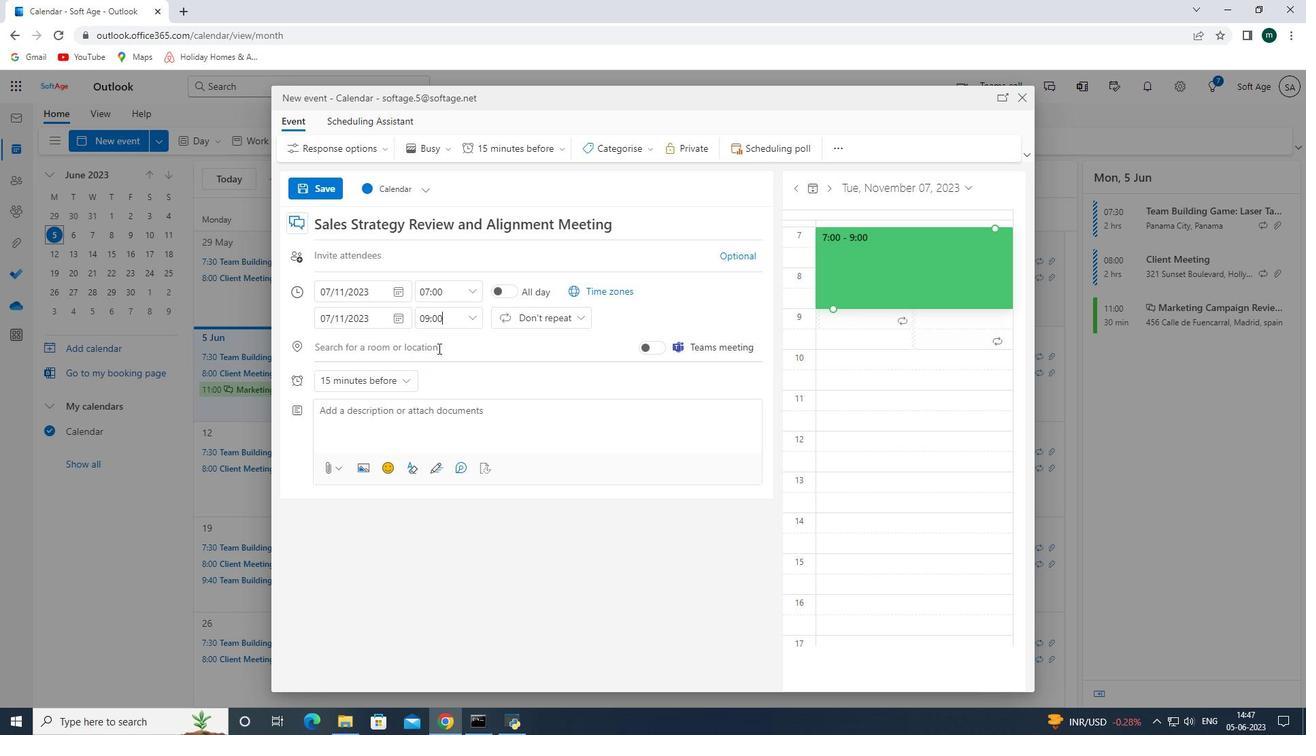 
Action: Mouse scrolled (444, 352) with delta (0, 0)
Screenshot: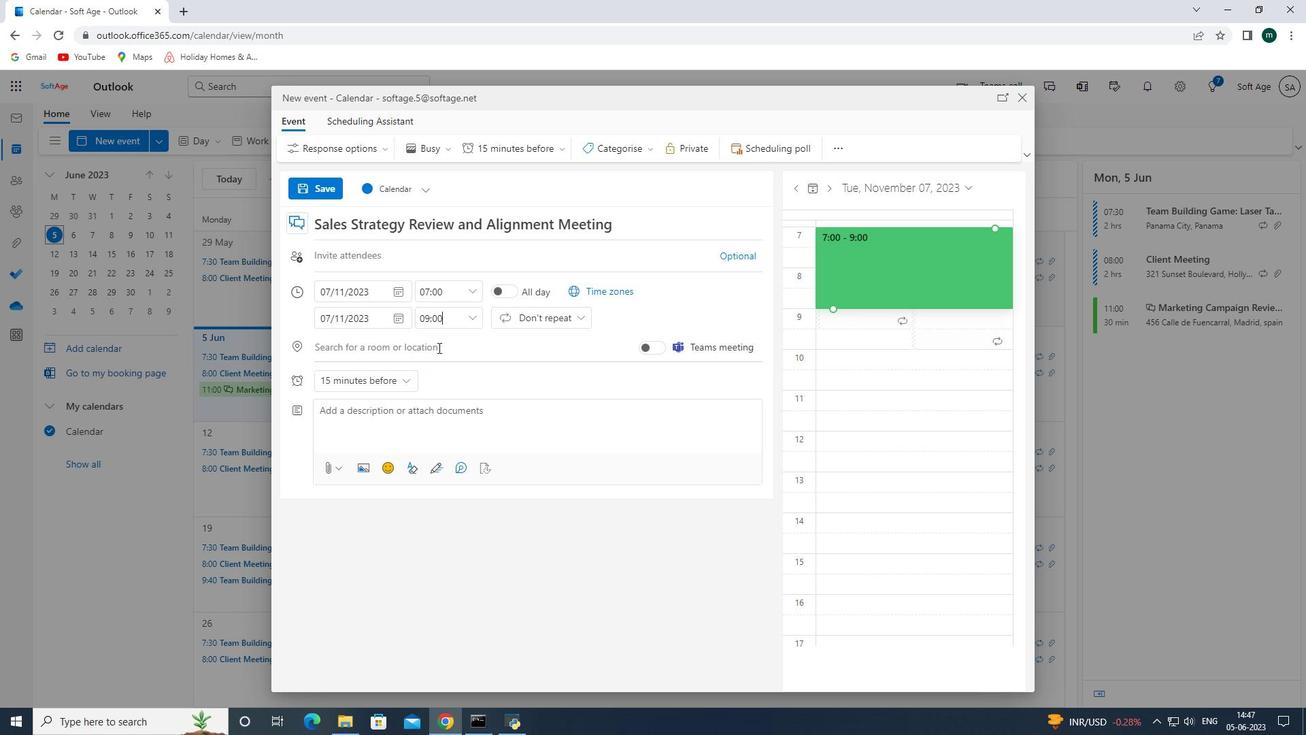 
Action: Mouse moved to (462, 333)
Screenshot: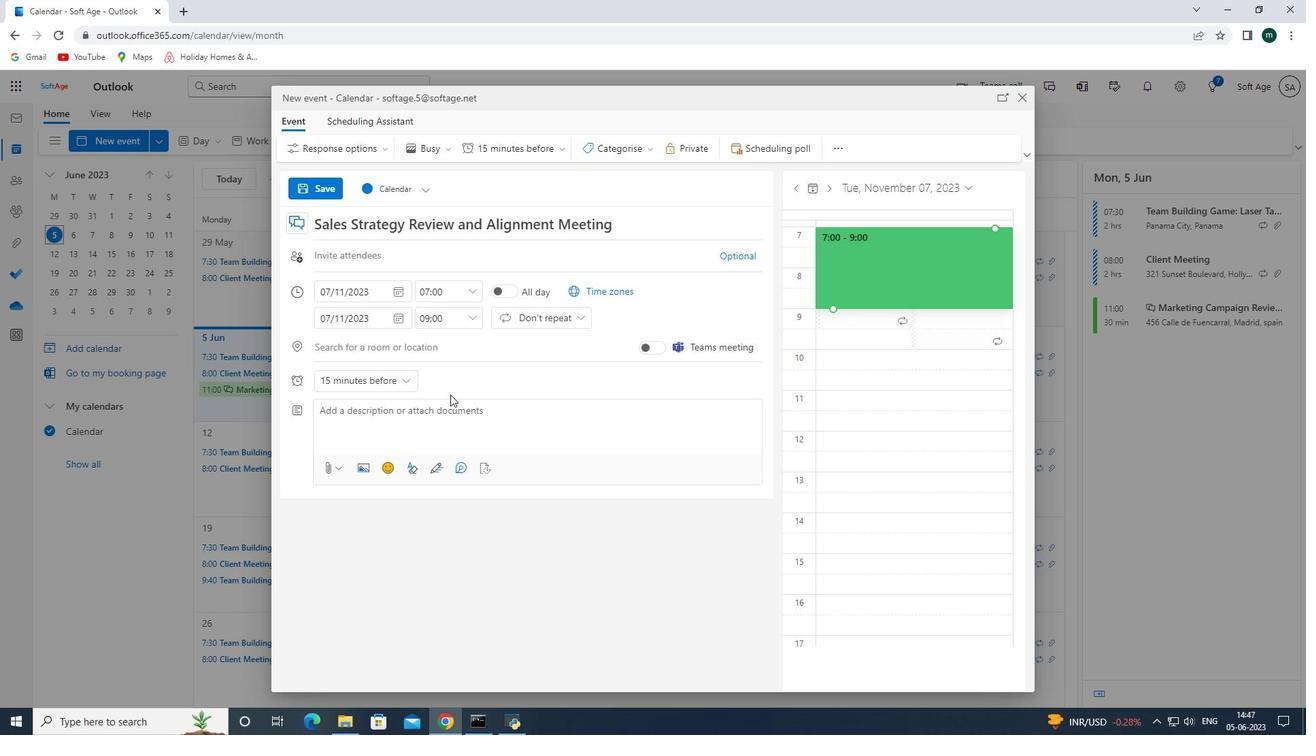 
Action: Mouse pressed left at (462, 333)
Screenshot: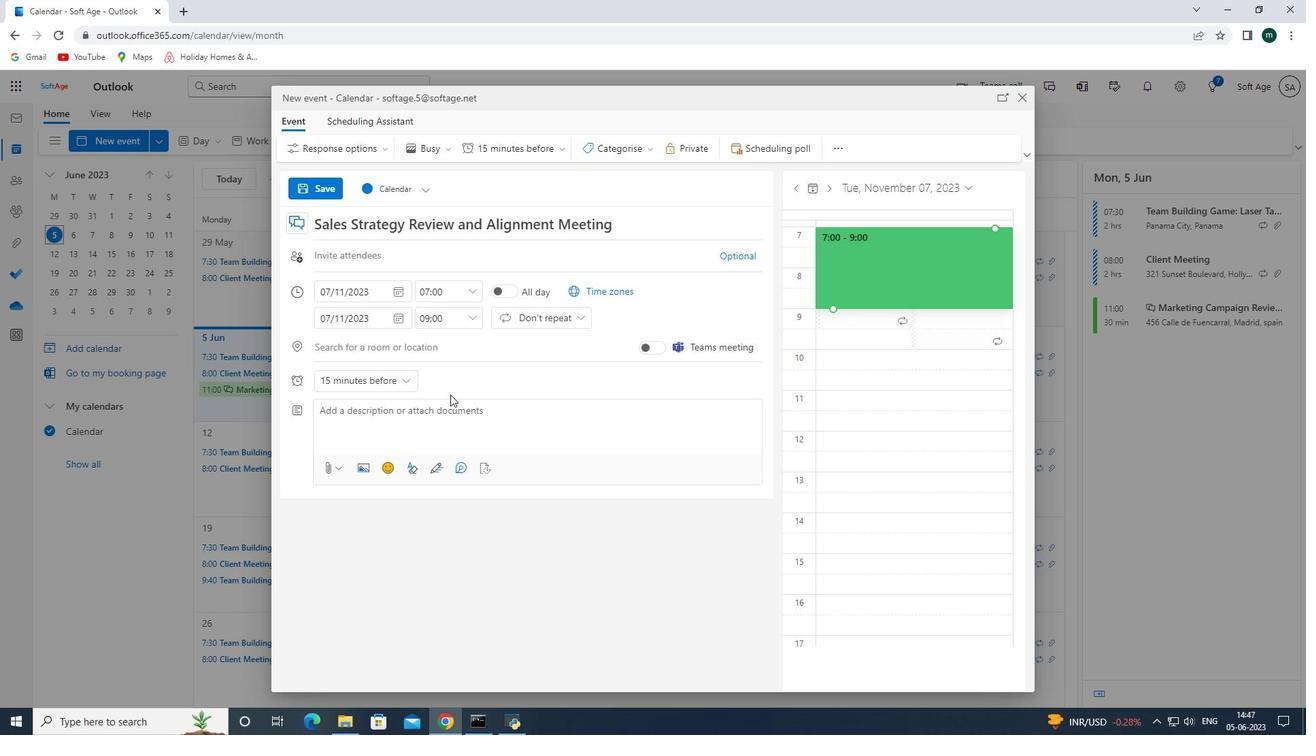 
Action: Mouse moved to (480, 322)
Screenshot: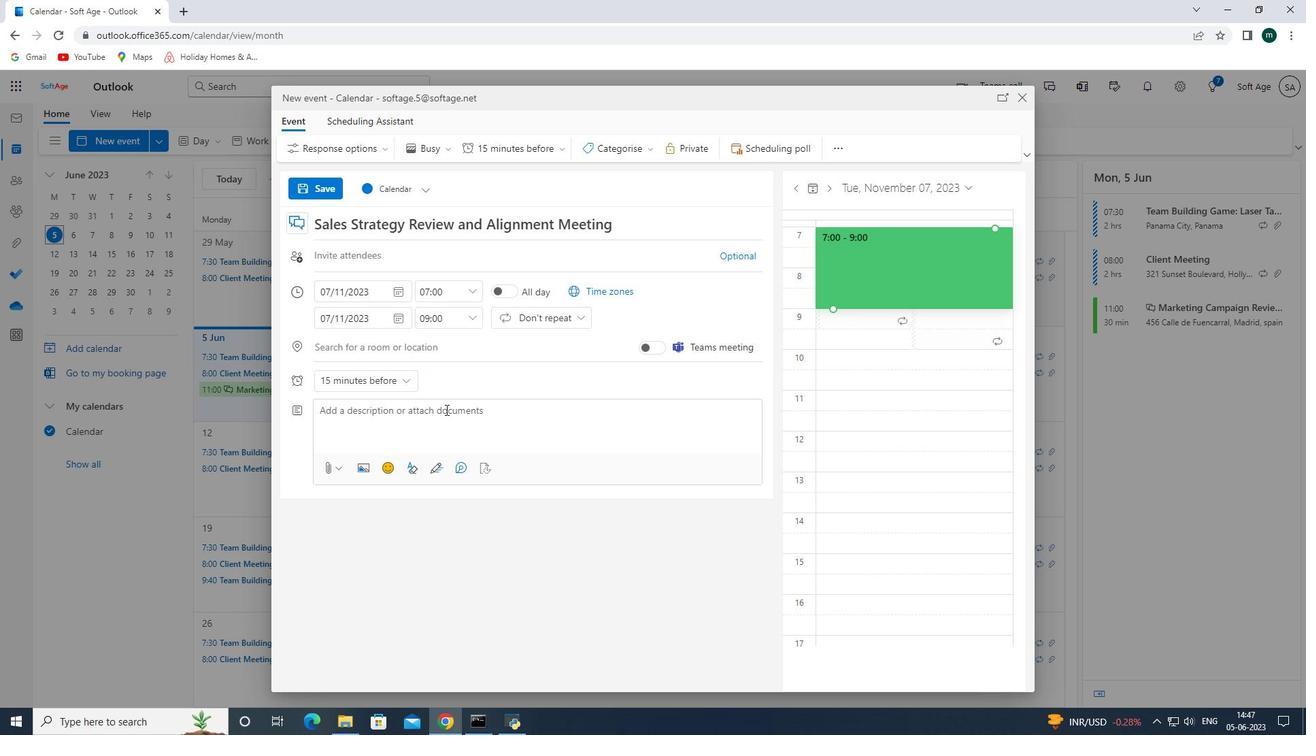 
Action: Mouse pressed left at (480, 322)
Screenshot: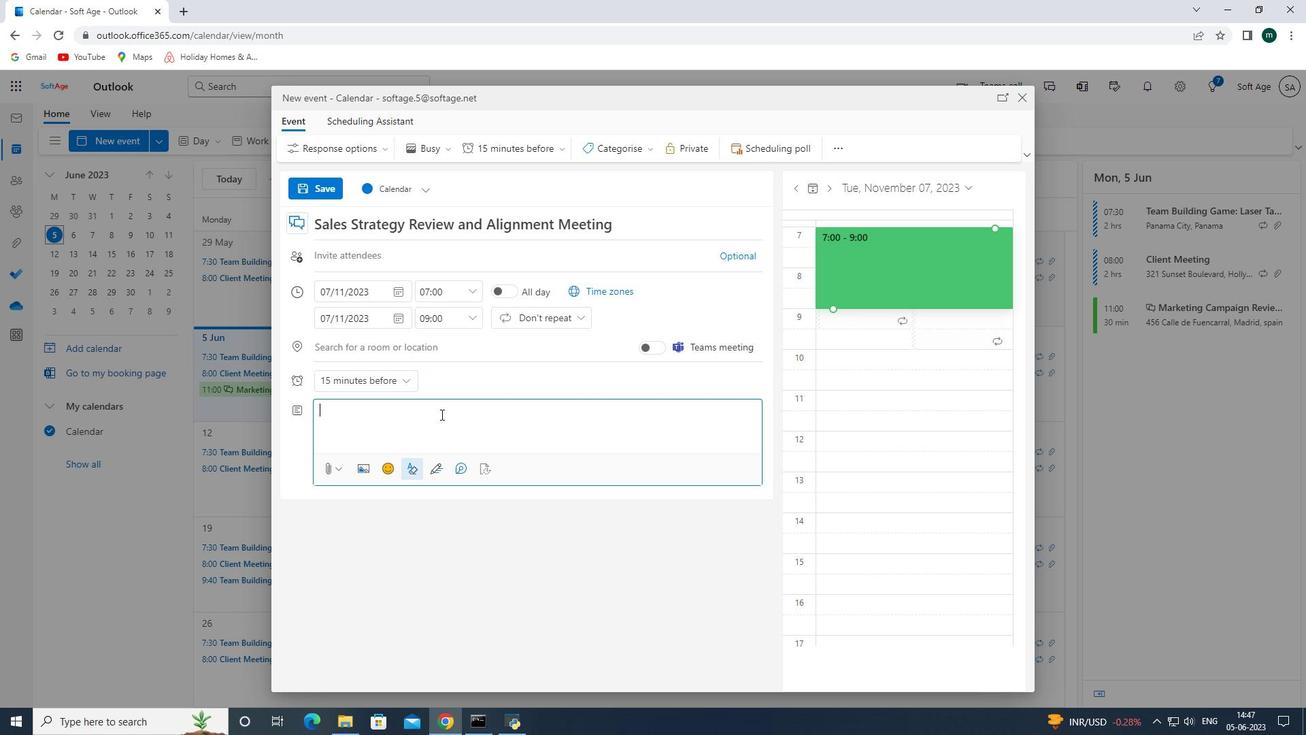 
Action: Mouse moved to (469, 418)
Screenshot: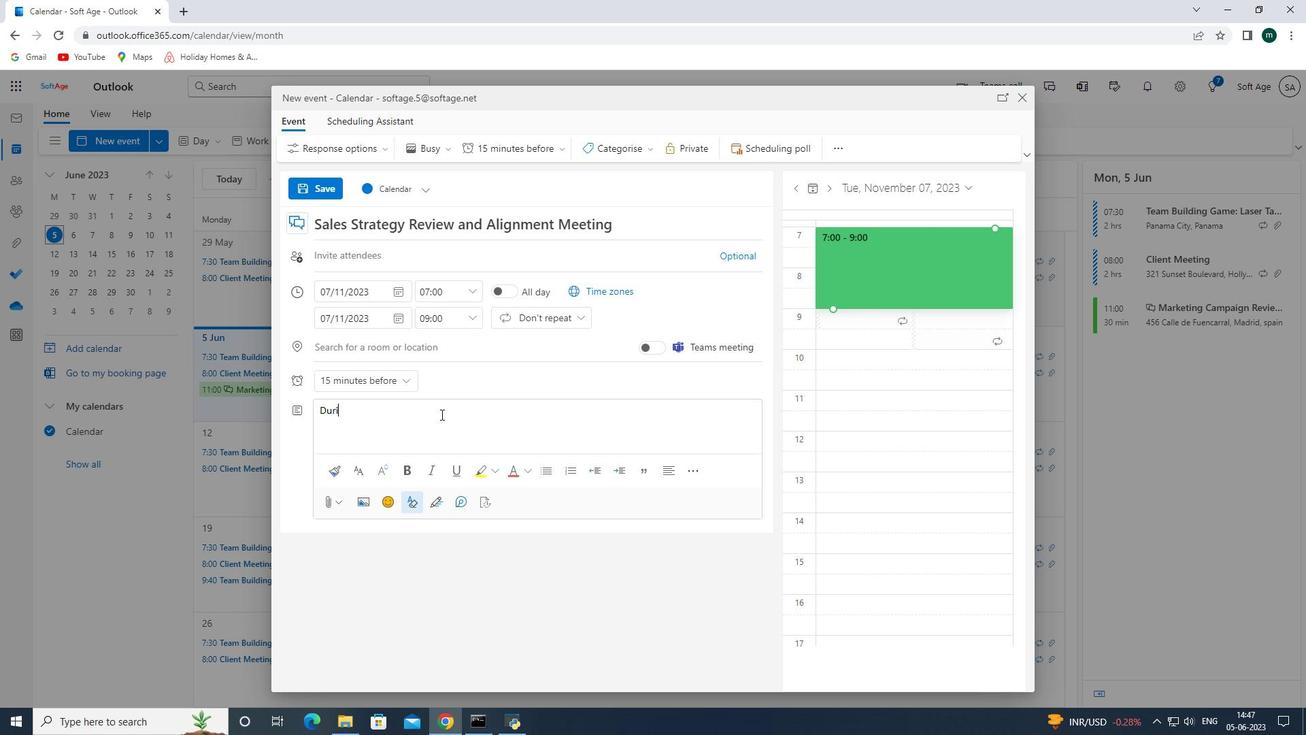 
Action: Mouse pressed left at (469, 418)
Screenshot: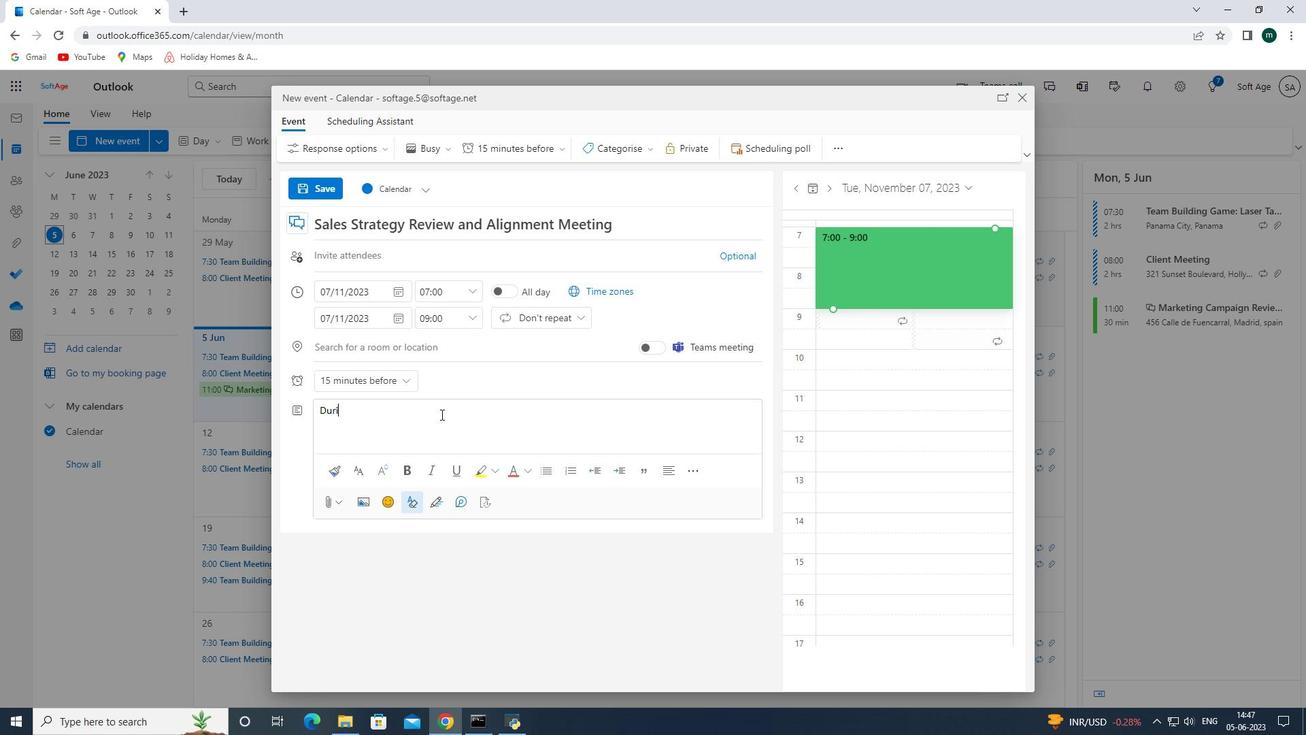 
Action: Mouse moved to (386, 419)
Screenshot: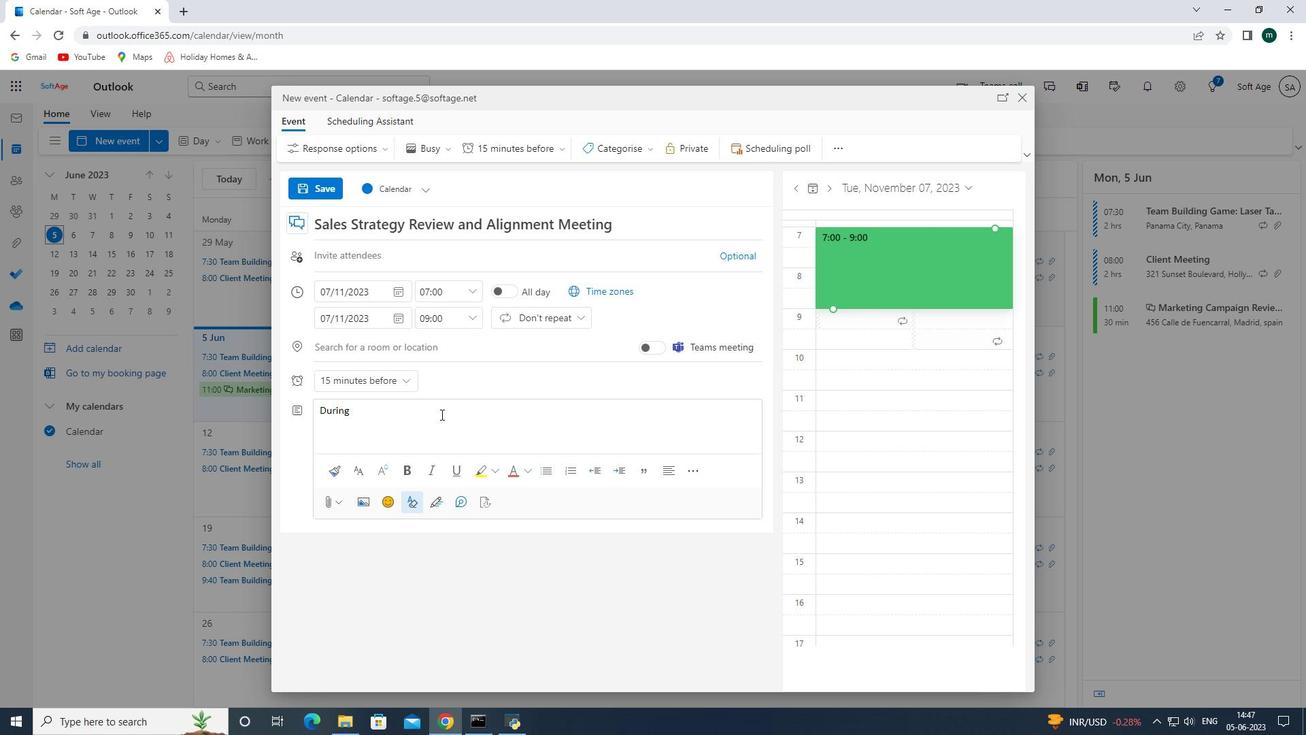 
Action: Mouse pressed left at (386, 419)
Screenshot: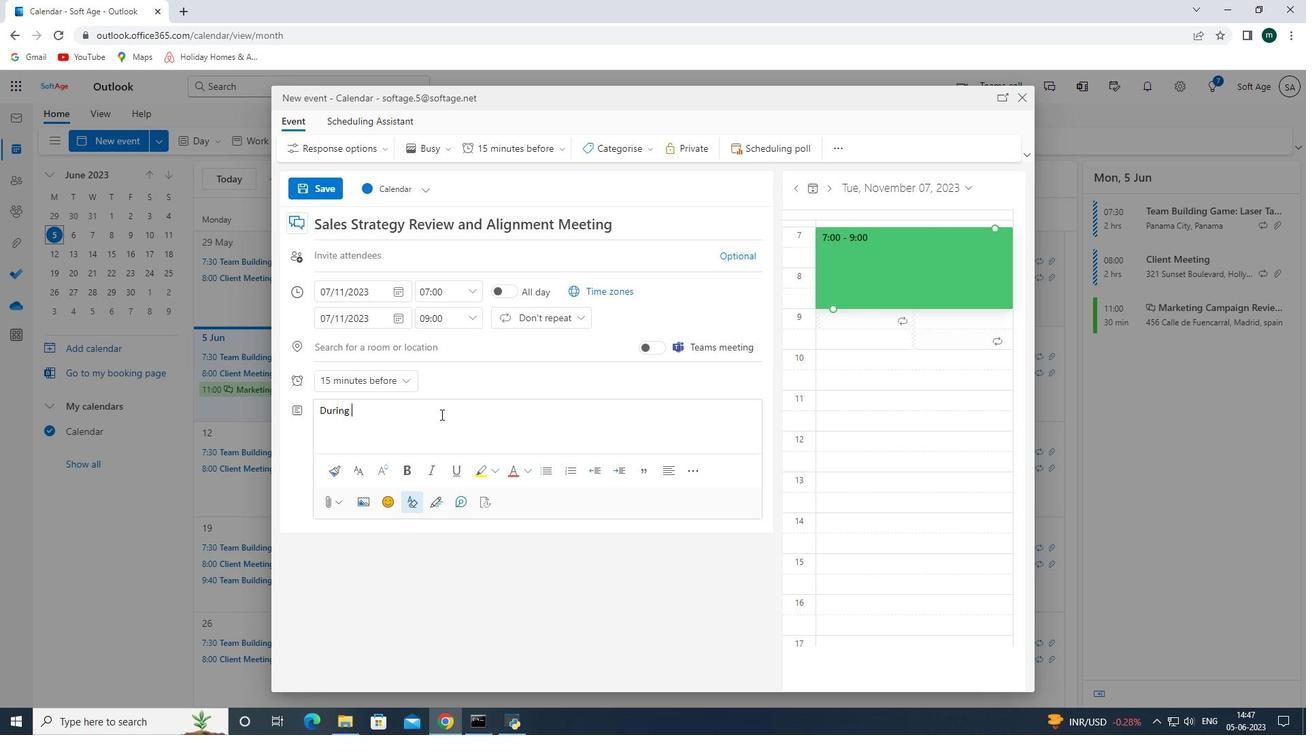 
Action: Key pressed m<Key.shift>D<Key.backspace><Key.backspace><Key.backspace><Key.shift>During<Key.space><Key.shift><Key.shift><Key.shift><Key.shift><Key.shift><Key.shift><Key.shift><Key.shift><Key.shift><Key.shift><Key.shift><Key.shift><Key.shift><Key.shift><Key.shift><Key.shift><Key.shift><Key.shift><Key.shift><Key.shift><Key.shift><Key.shift><Key.shift><Key.shift><Key.shift><Key.shift><Key.shift><Key.shift><Key.shift><Key.shift><Key.shift><Key.shift><Key.shift><Key.shift><Key.shift><Key.shift>T<Key.backspace>thid<Key.backspace>s<Key.space><Key.space><Key.backspace>sessio
Screenshot: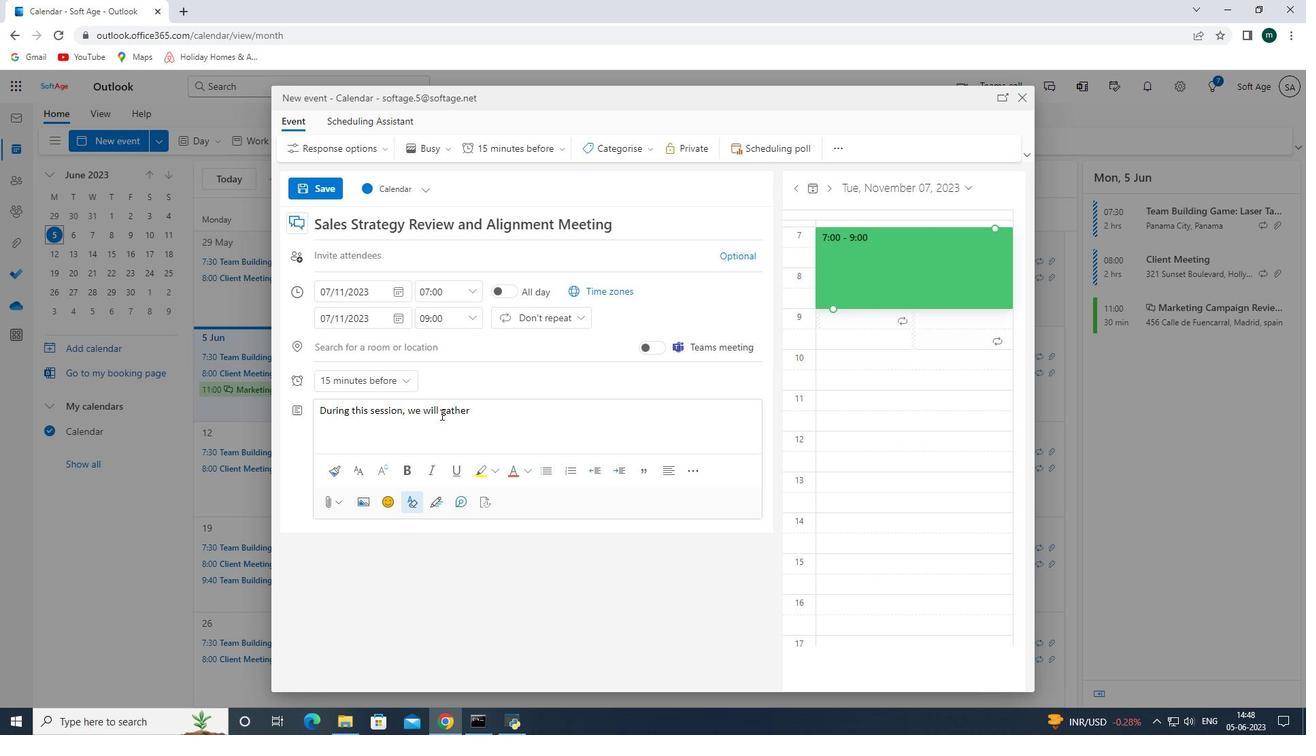 
Action: Mouse moved to (91, 149)
Screenshot: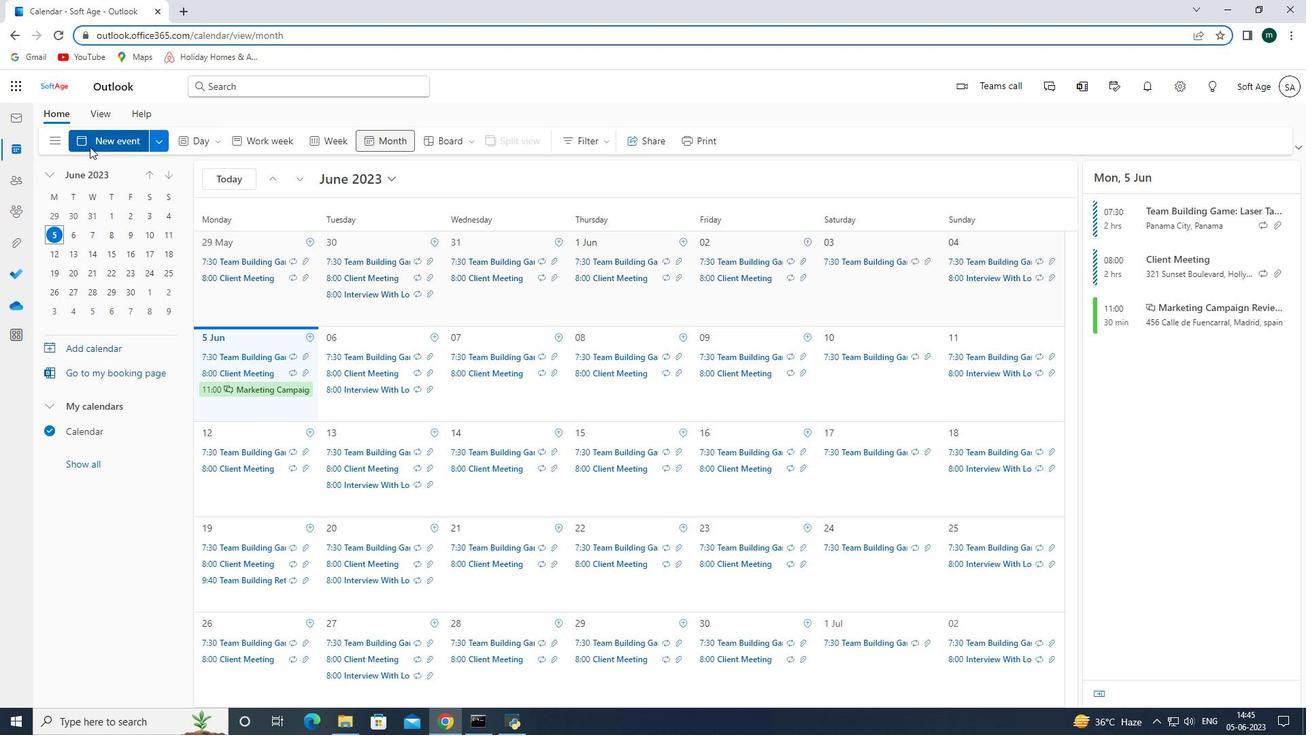 
Action: Mouse pressed left at (91, 149)
Screenshot: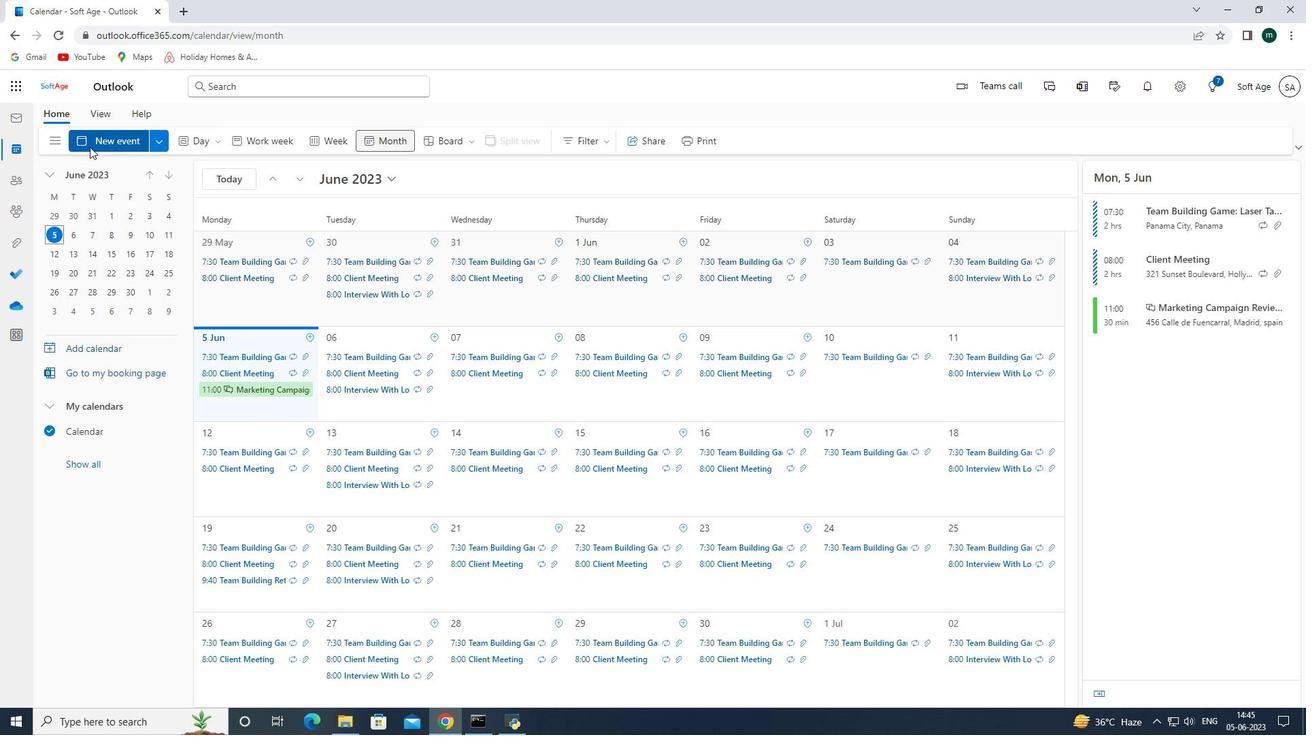 
Action: Mouse moved to (352, 223)
Screenshot: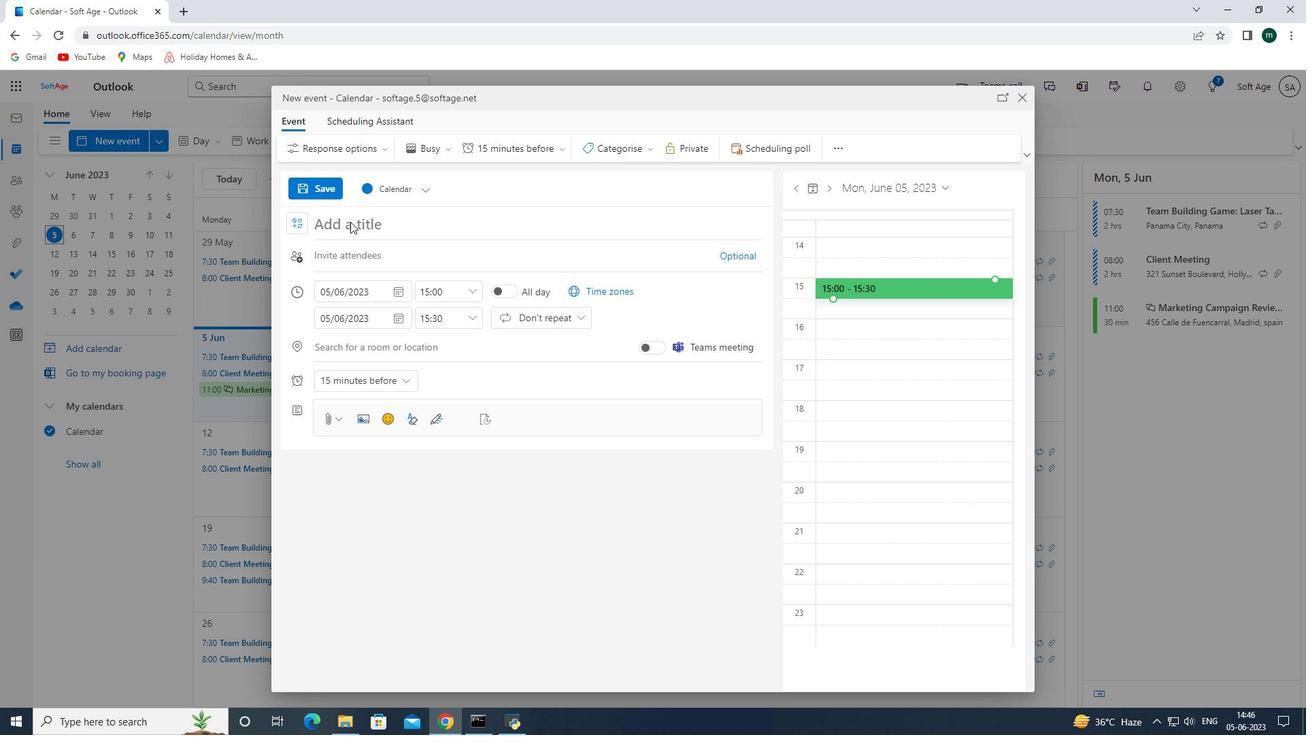 
Action: Mouse pressed left at (352, 223)
Screenshot: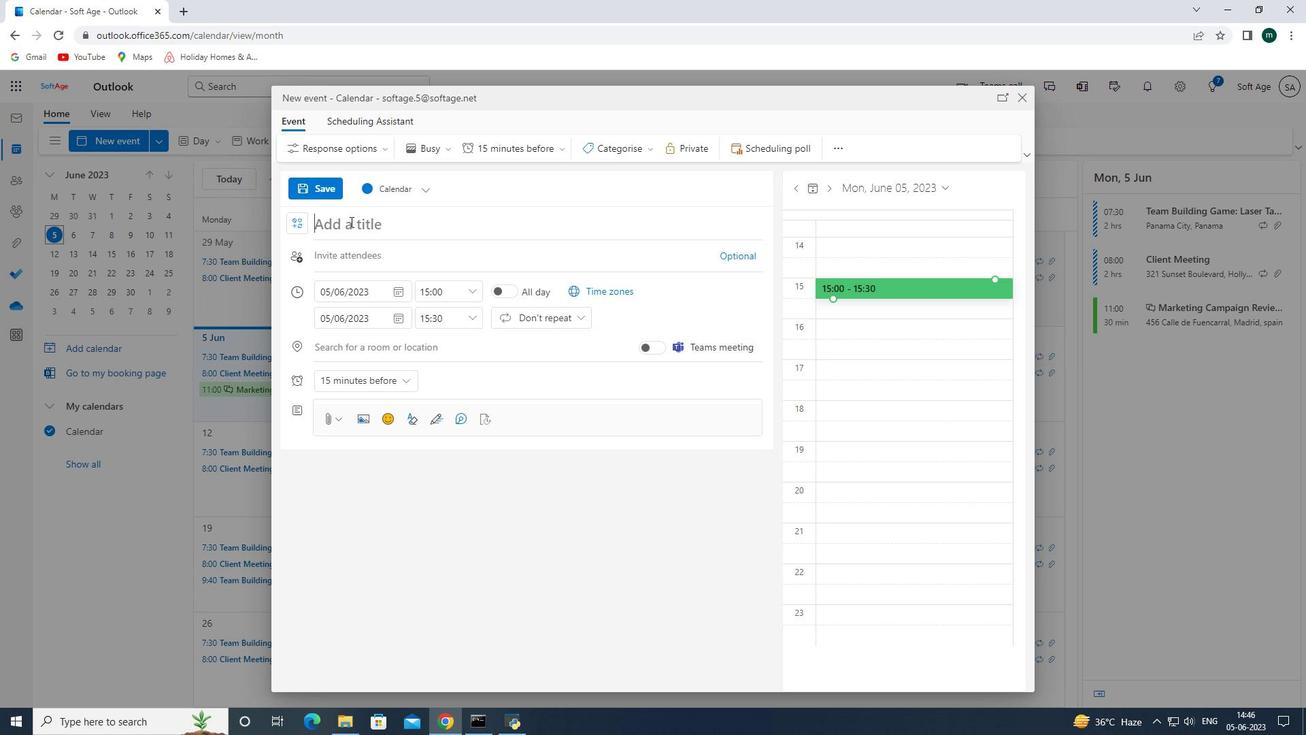 
Action: Key pressed <Key.shift><Key.shift><Key.shift><Key.shift><Key.shift><Key.shift><Key.shift><Key.shift><Key.shift><Key.shift><Key.shift><Key.shift><Key.shift><Key.shift><Key.shift><Key.shift><Key.shift><Key.shift><Key.shift><Key.shift><Key.shift><Key.shift><Key.shift><Key.shift><Key.shift><Key.shift><Key.shift><Key.shift><Key.shift><Key.shift><Key.shift><Key.shift><Key.shift><Key.shift>Sales<Key.space><Key.shift>Sta<Key.backspace>e<Key.backspace>rategy<Key.space><Key.shift><Key.shift><Key.shift><Key.shift><Key.shift><Key.shift><Key.shift><Key.shift><Key.shift><Key.shift>Review<Key.space>ans<Key.space><Key.backspace><Key.backspace>d<Key.space><Key.shift>Alignment<Key.space>
Screenshot: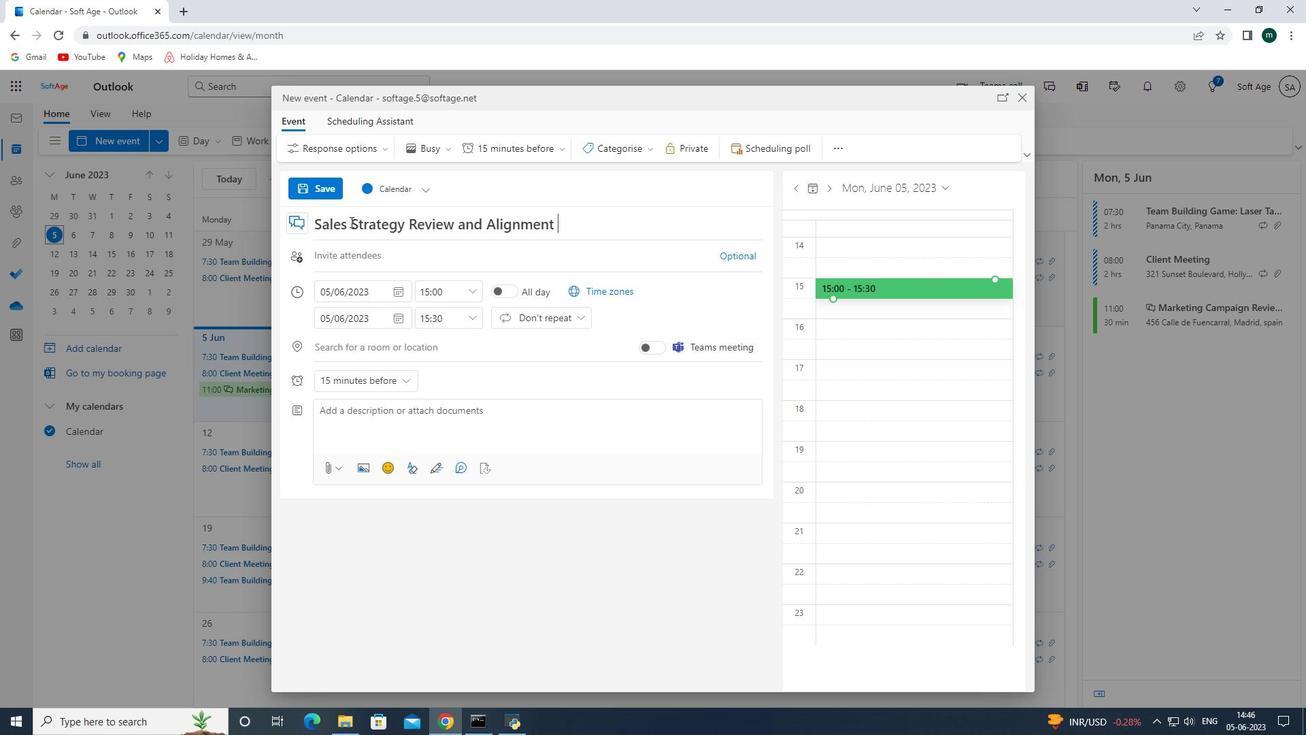 
Action: Mouse moved to (328, 219)
Screenshot: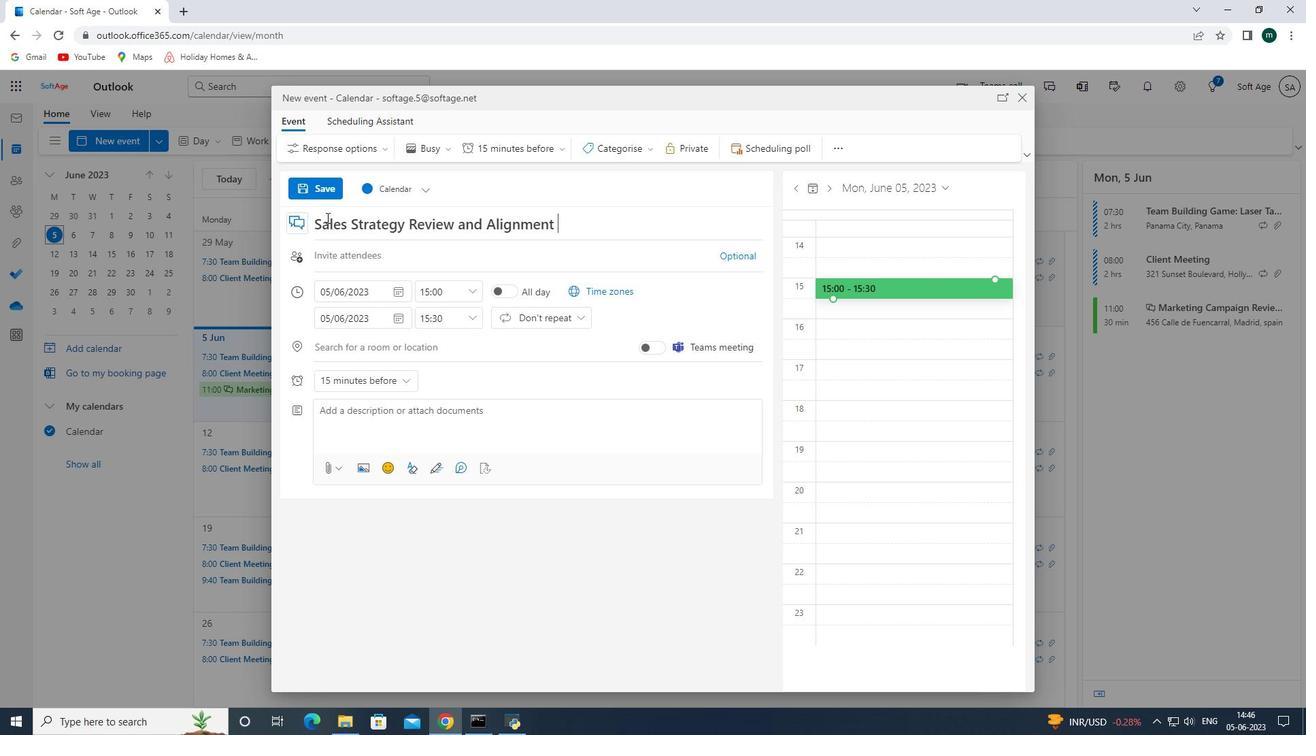 
Action: Key pressed <Key.shift>Mett<Key.backspace><Key.backspace>eting<Key.space>
Screenshot: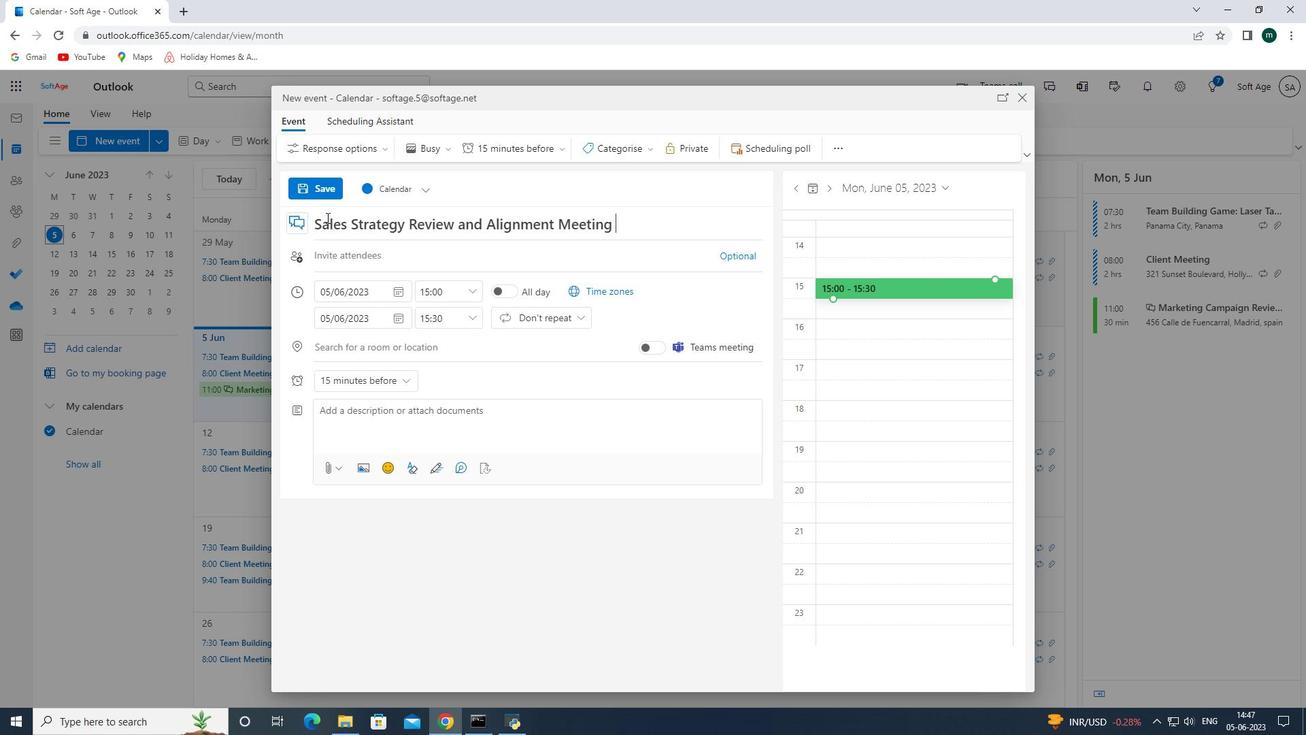 
Action: Mouse moved to (404, 294)
Screenshot: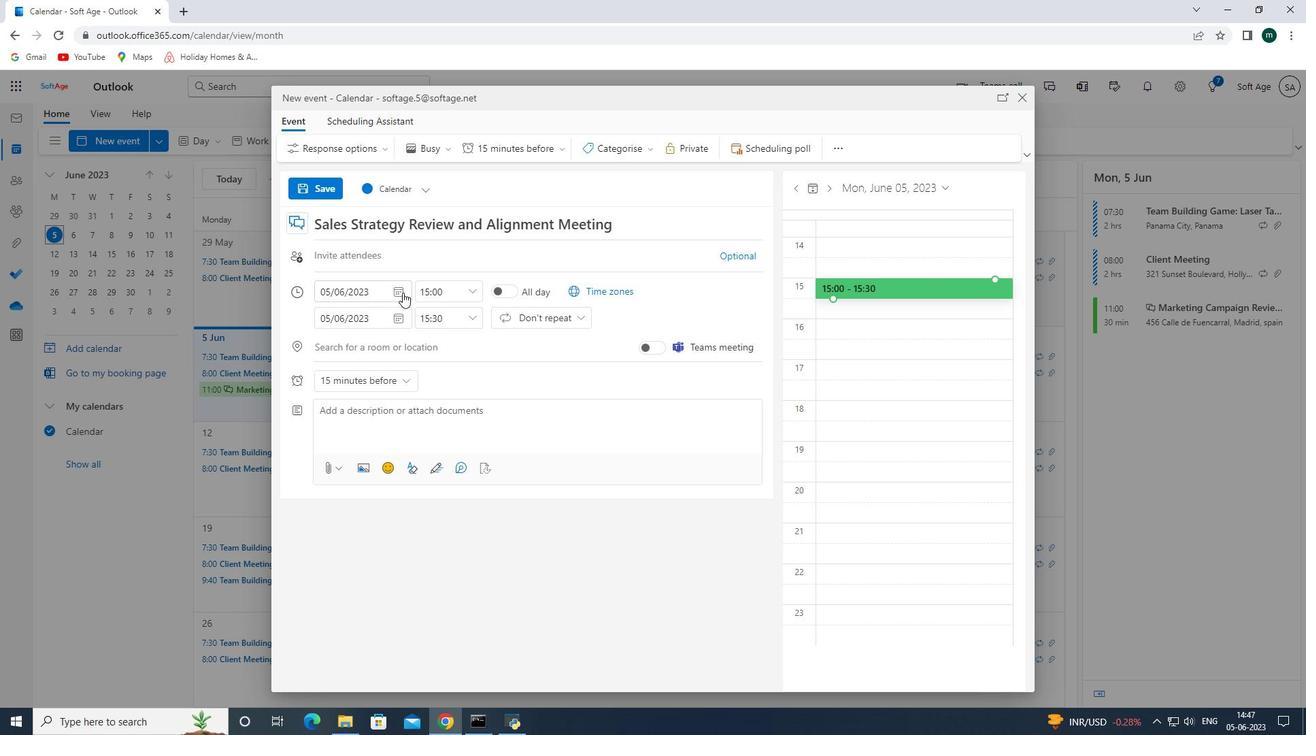 
Action: Mouse pressed left at (404, 294)
Screenshot: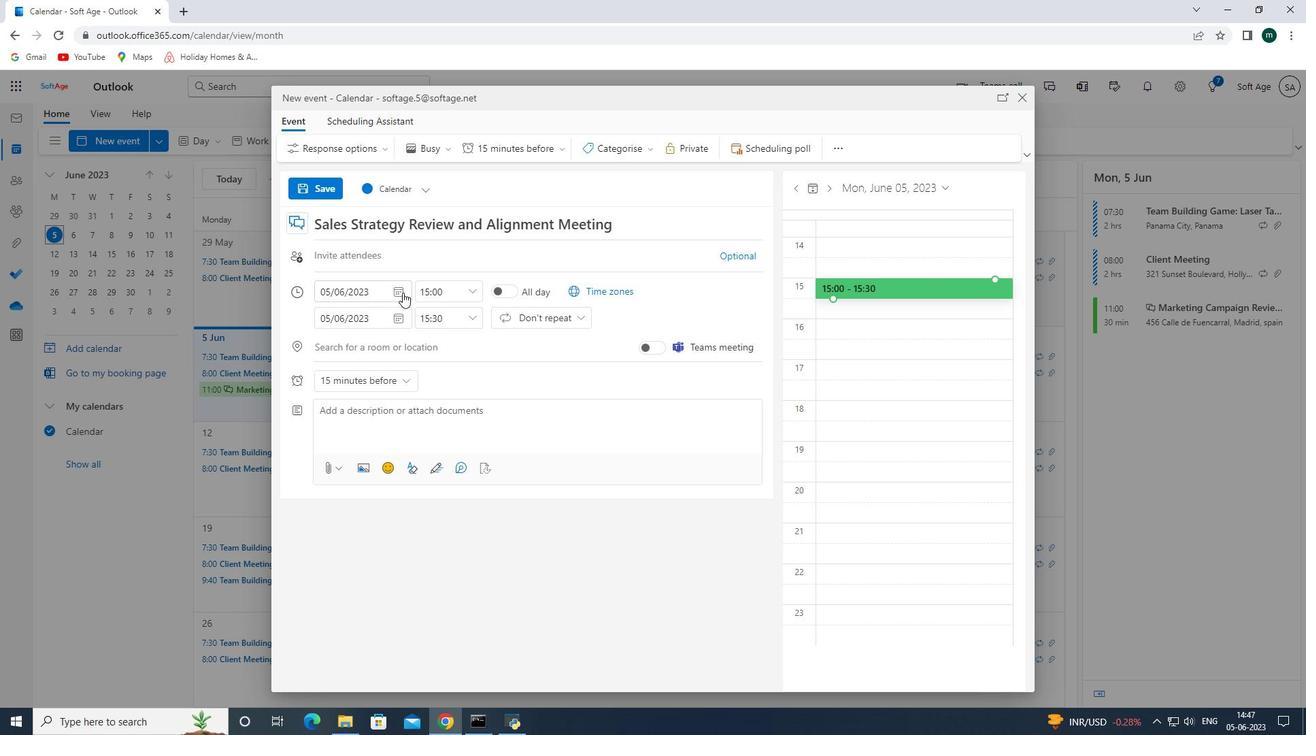 
Action: Mouse moved to (442, 321)
Screenshot: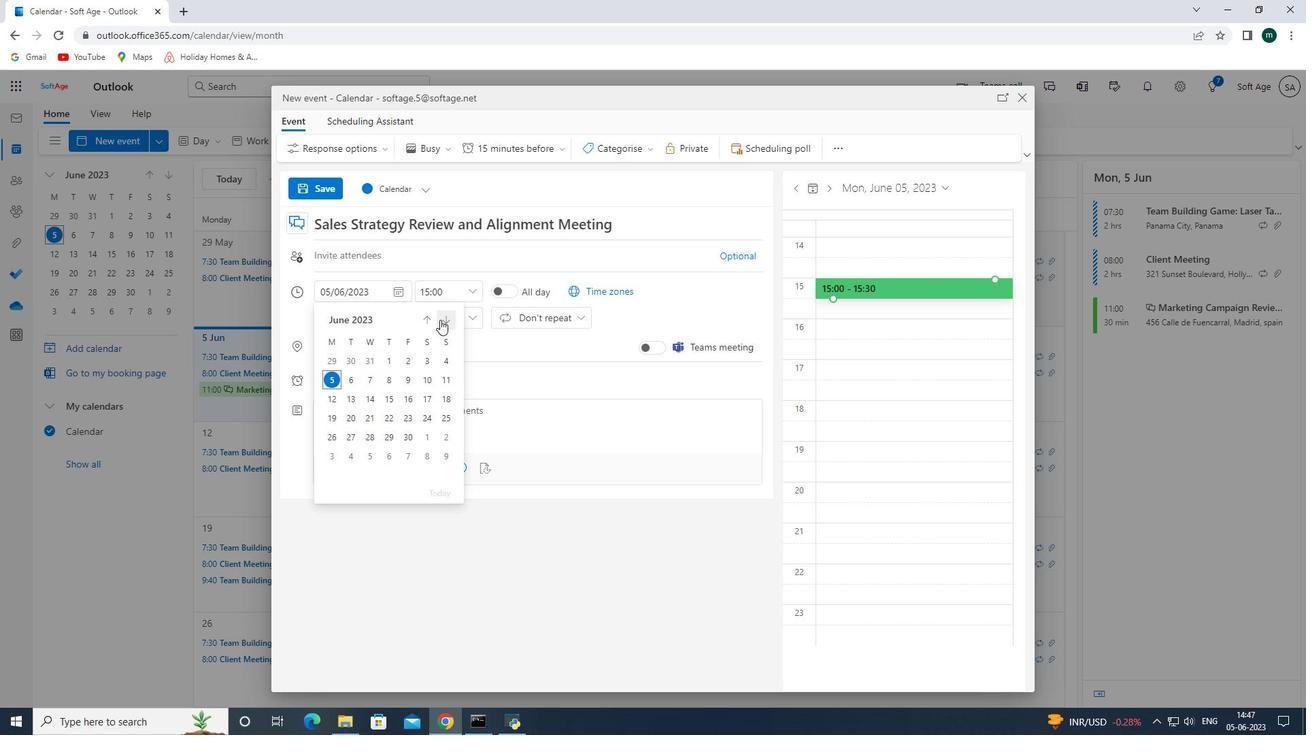 
Action: Mouse pressed left at (442, 321)
Screenshot: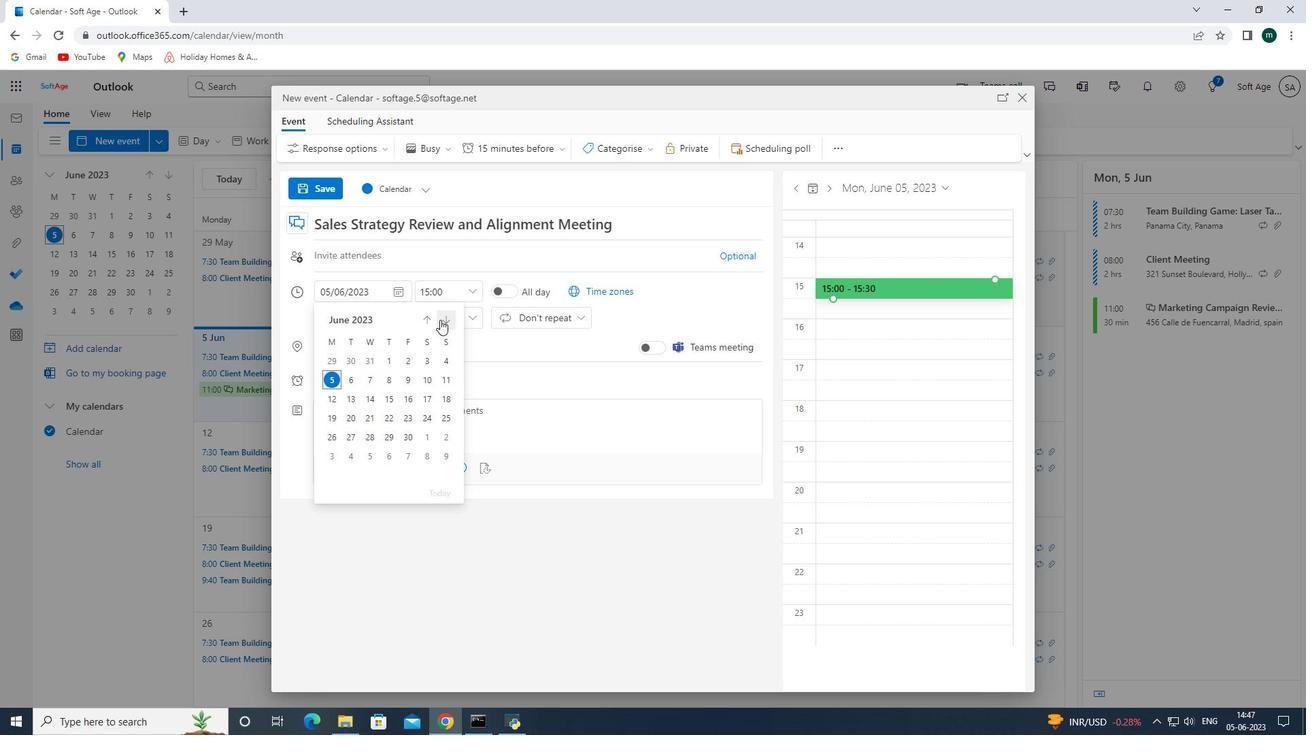 
Action: Mouse pressed left at (442, 321)
Screenshot: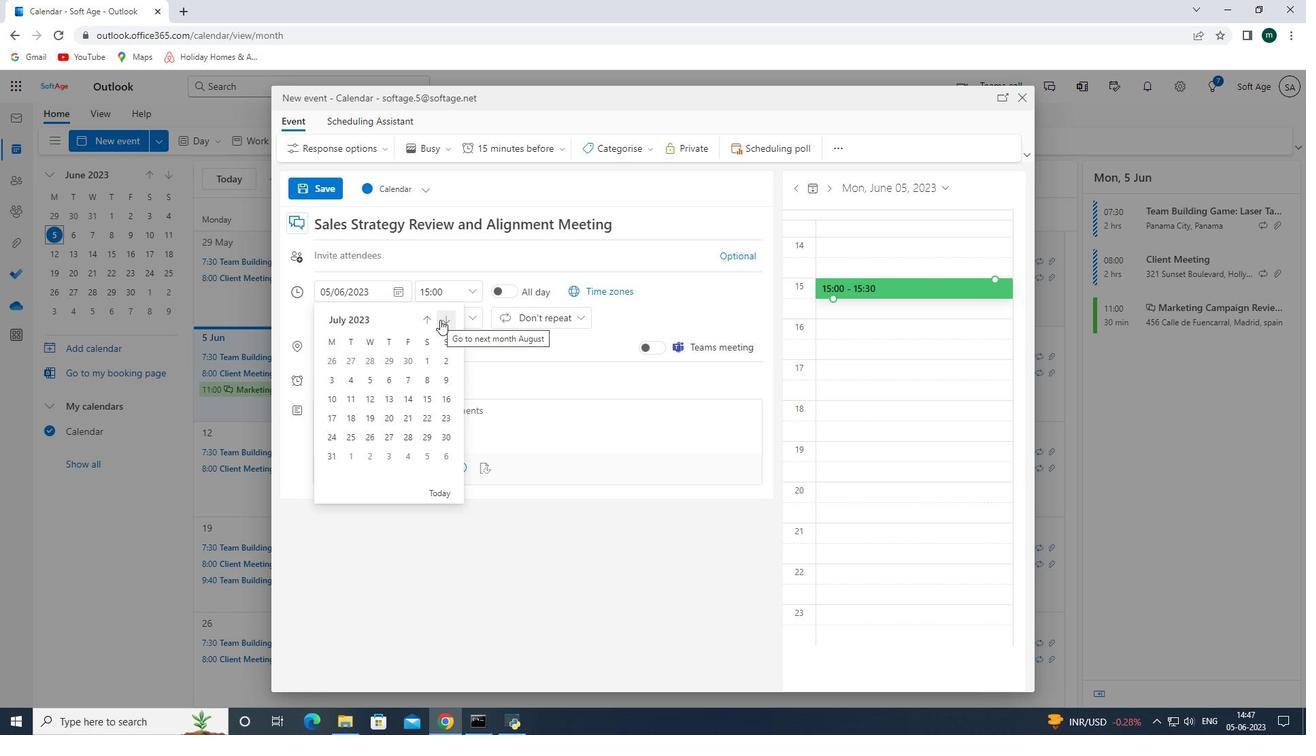 
Action: Mouse pressed left at (442, 321)
Screenshot: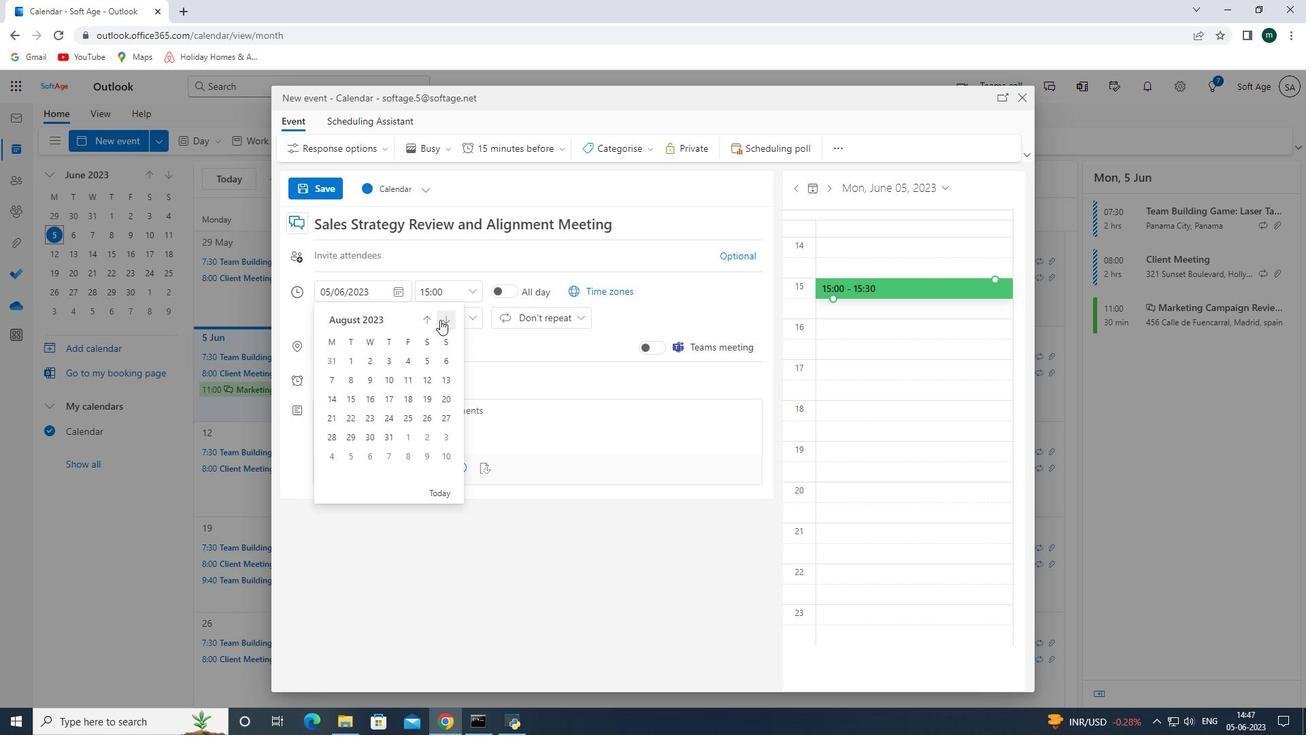 
Action: Mouse pressed left at (442, 321)
Screenshot: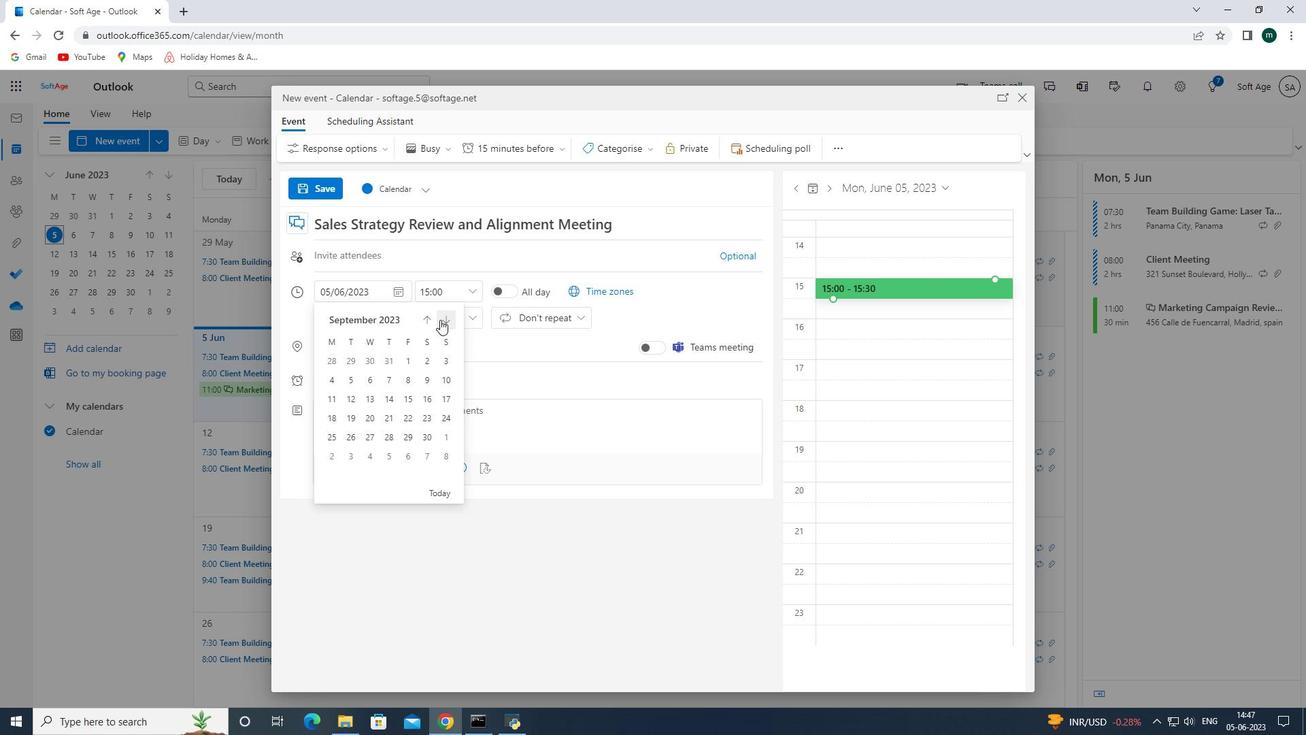 
Action: Mouse pressed left at (442, 321)
Screenshot: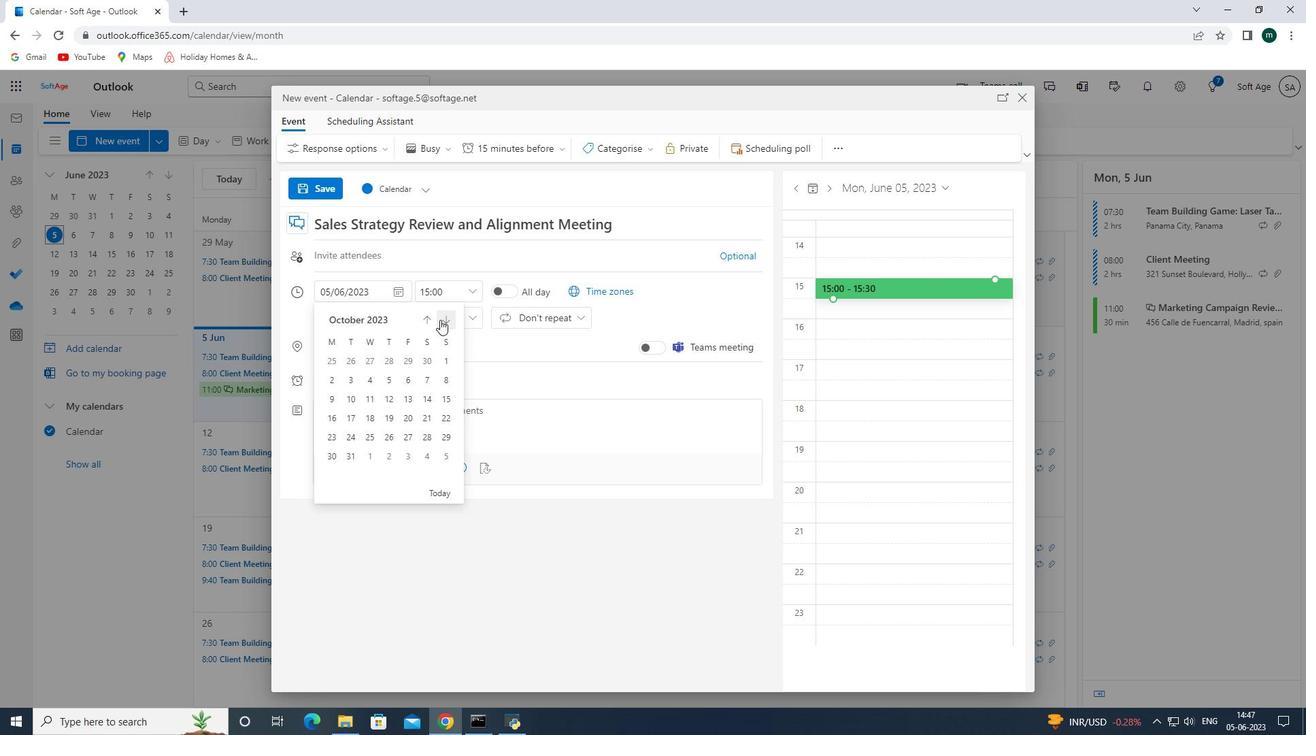 
Action: Mouse moved to (353, 378)
Screenshot: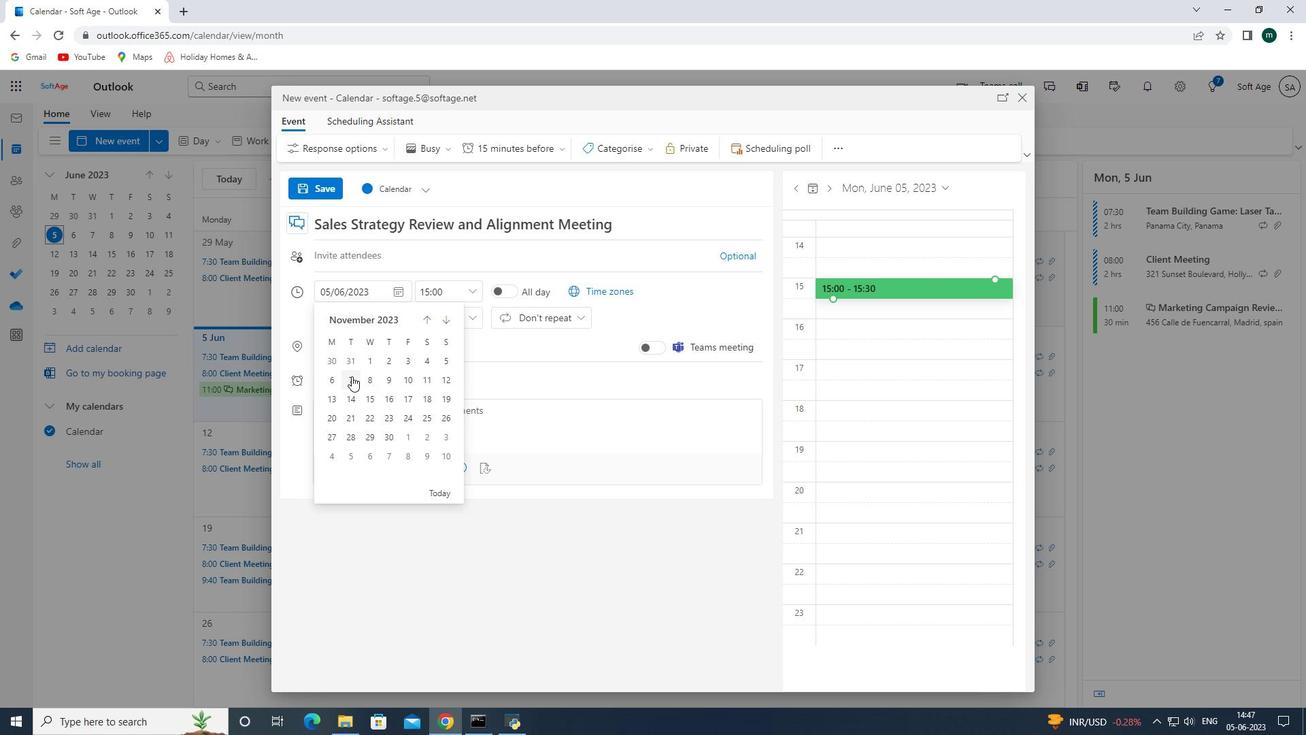 
Action: Mouse pressed left at (353, 378)
Screenshot: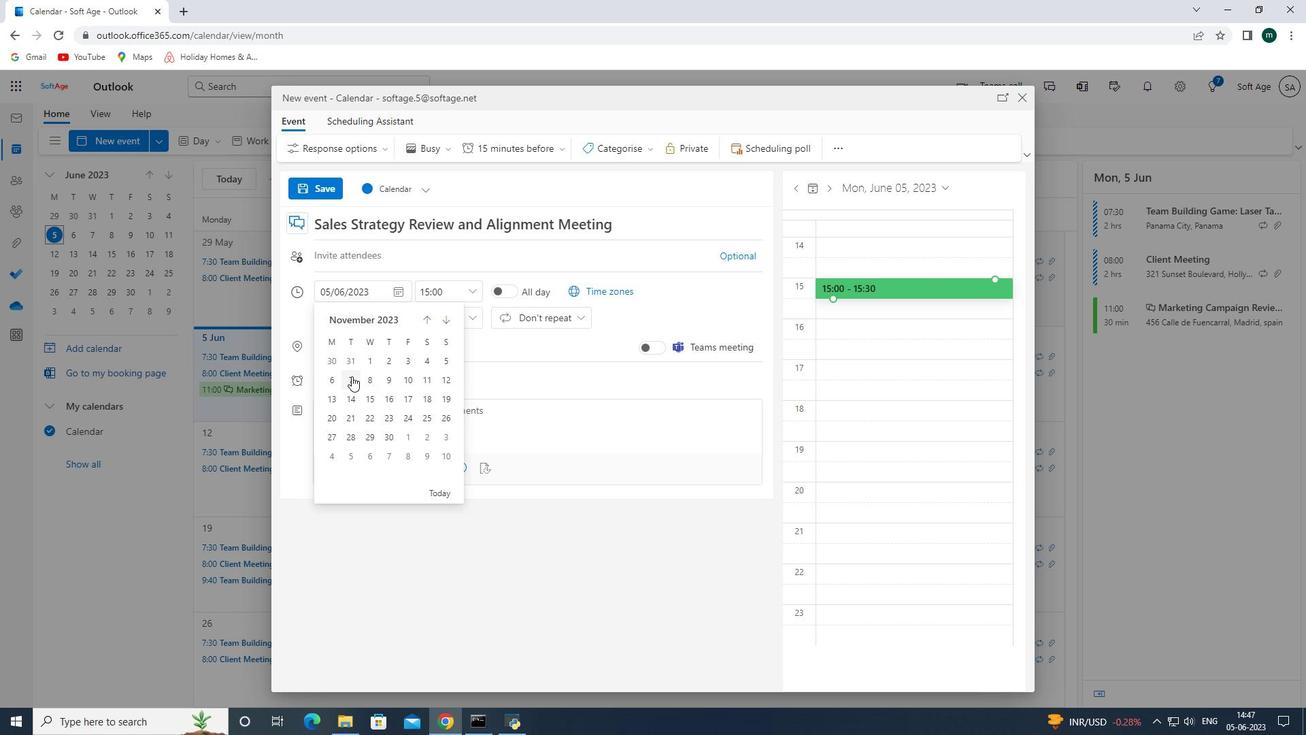 
Action: Mouse moved to (477, 291)
Screenshot: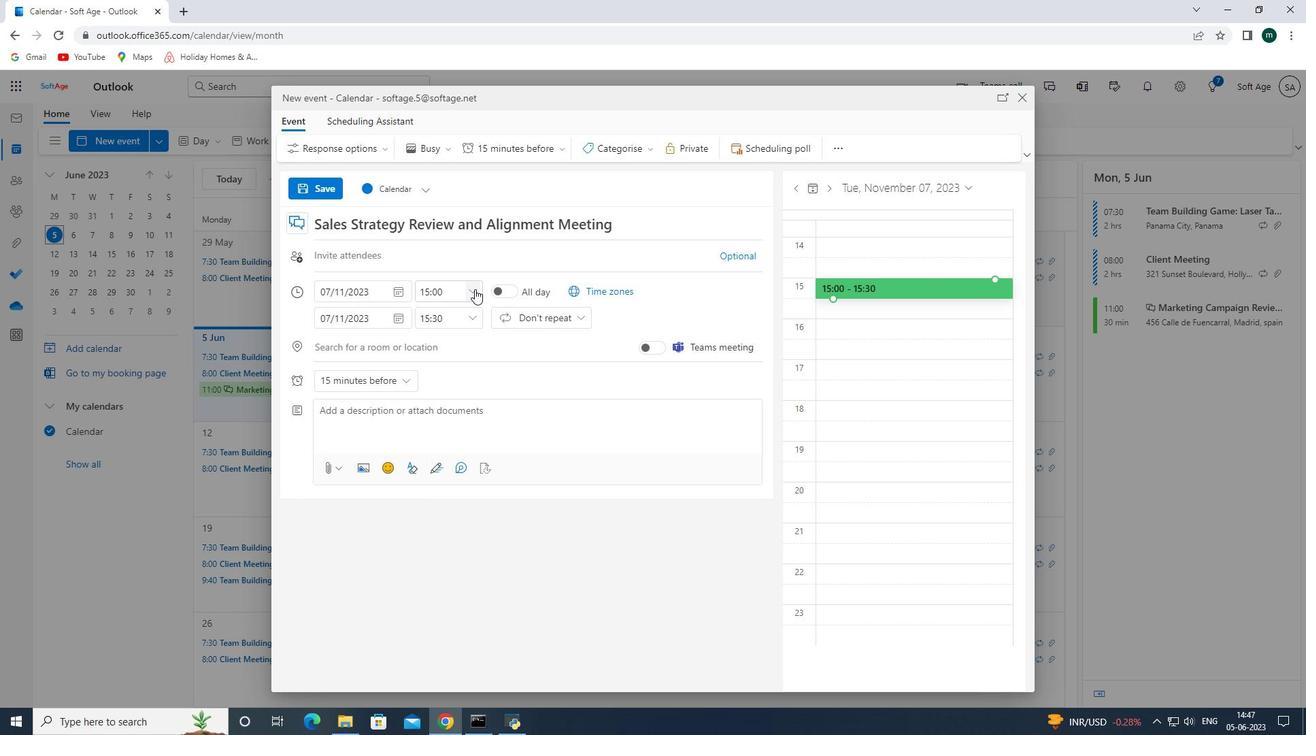 
Action: Mouse pressed left at (477, 291)
Screenshot: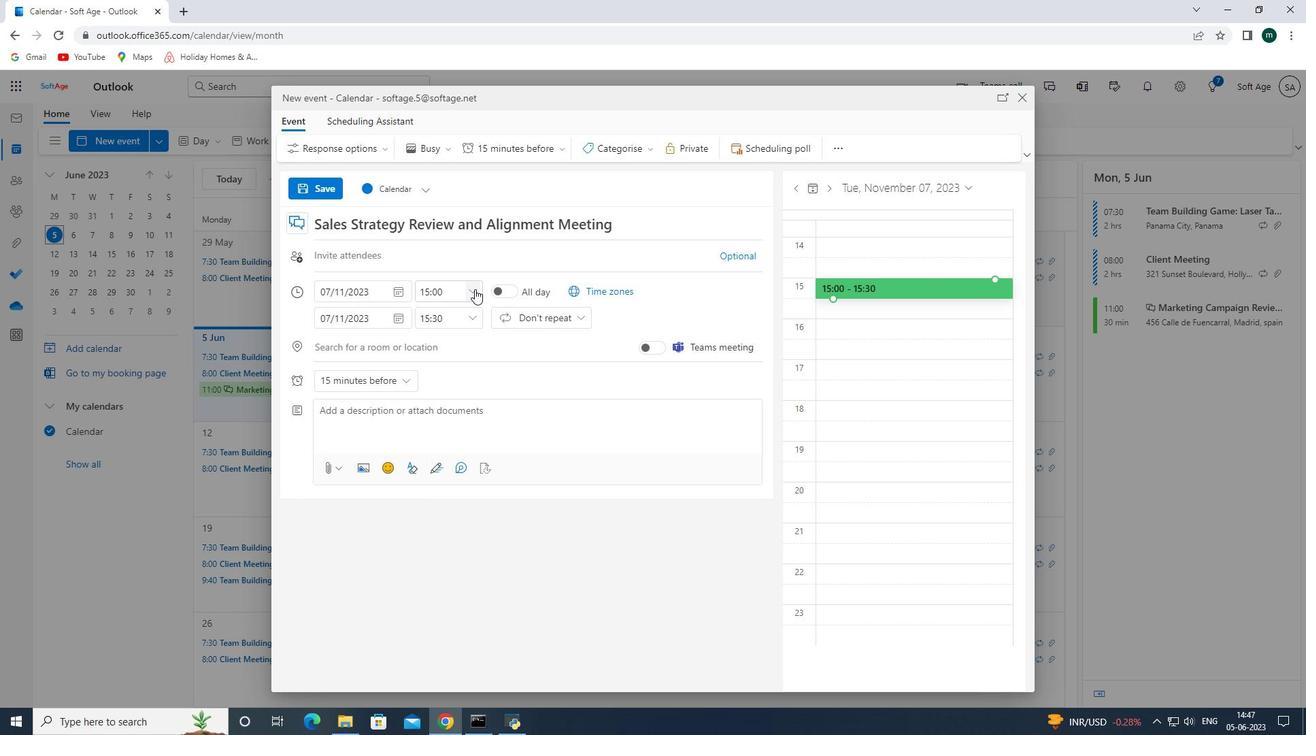 
Action: Mouse moved to (451, 329)
Screenshot: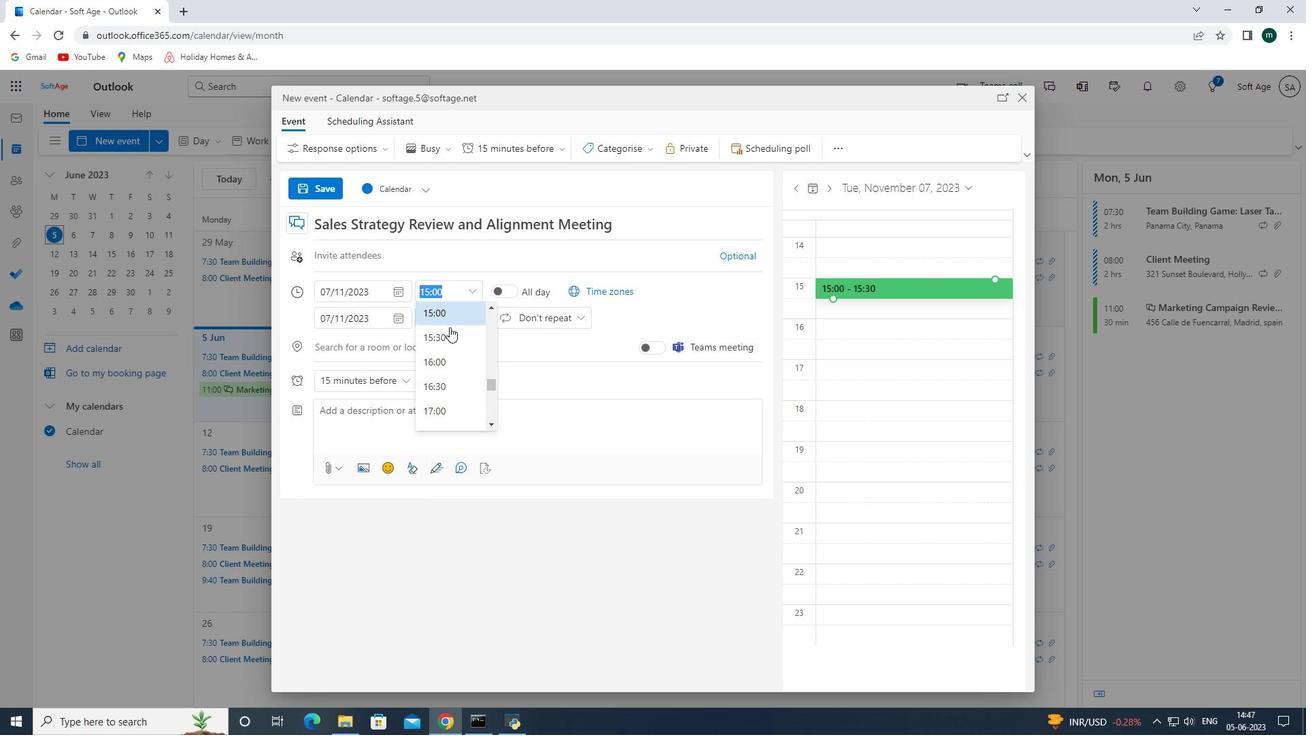 
Action: Mouse scrolled (451, 330) with delta (0, 0)
Screenshot: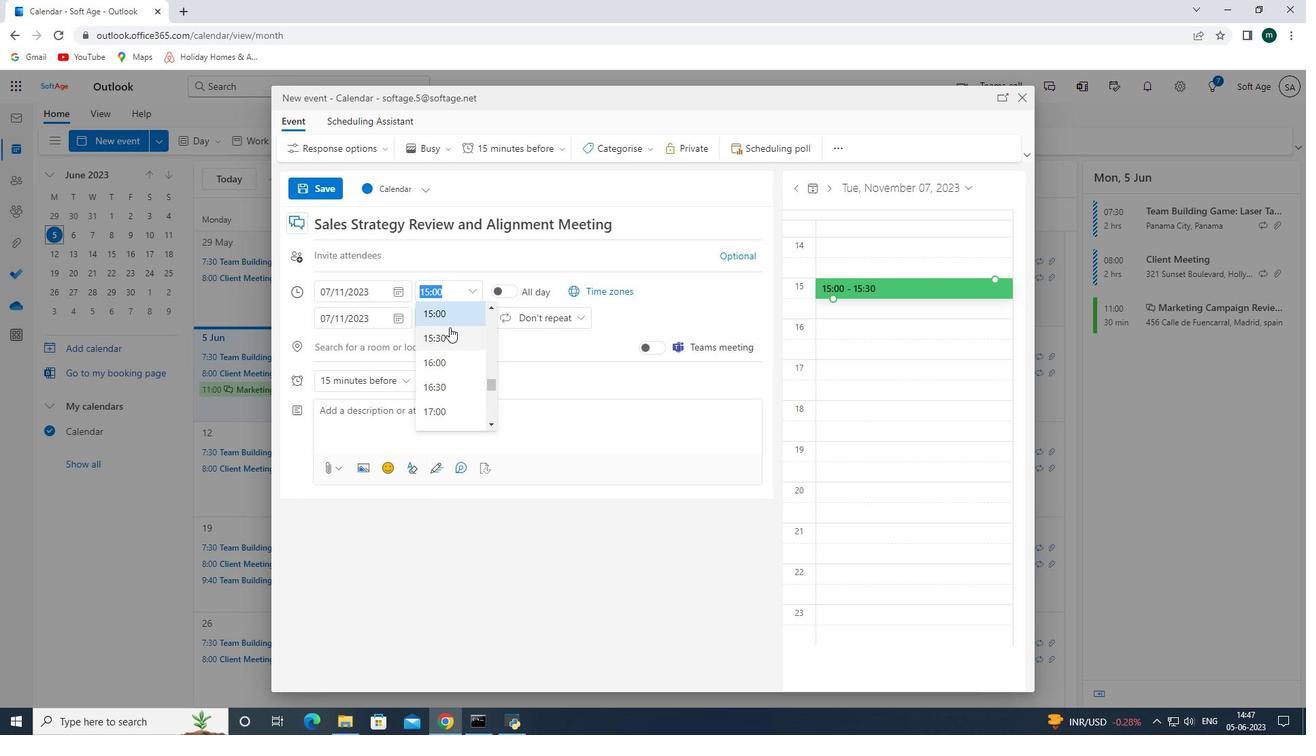 
Action: Mouse scrolled (451, 330) with delta (0, 0)
Screenshot: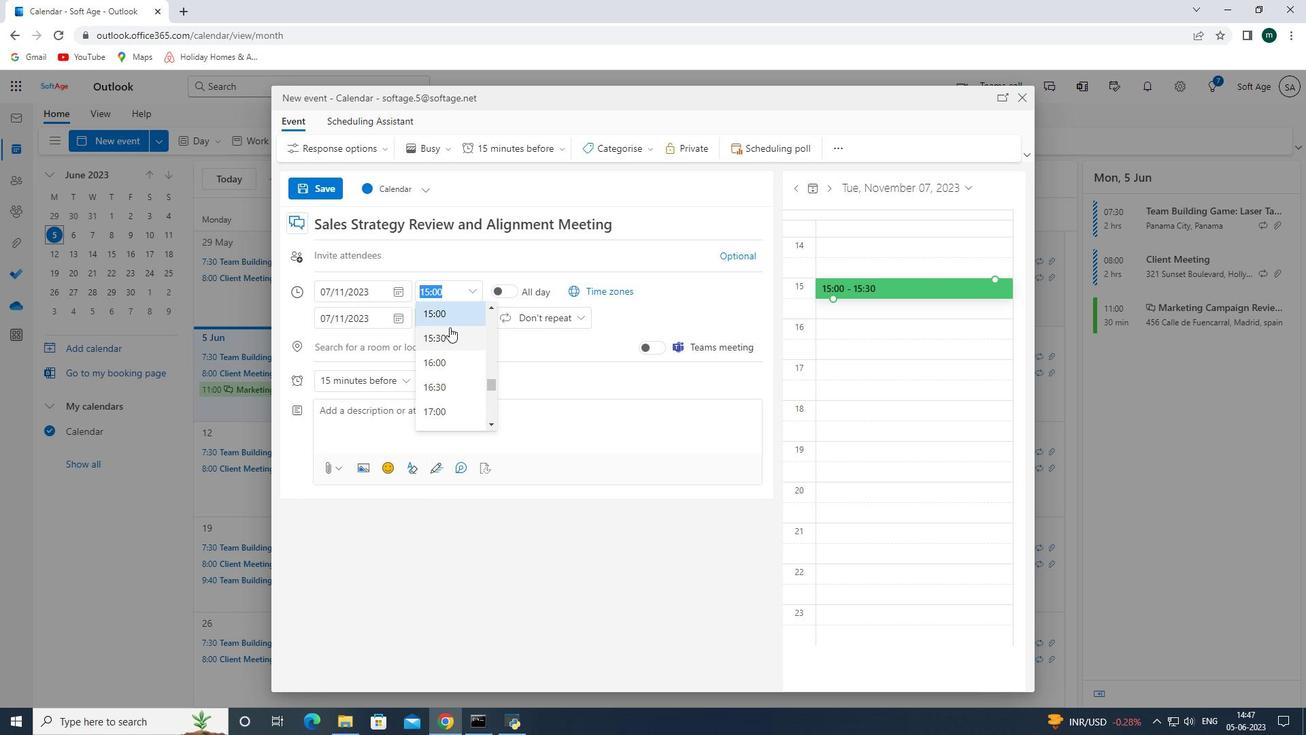 
Action: Mouse scrolled (451, 330) with delta (0, 0)
Screenshot: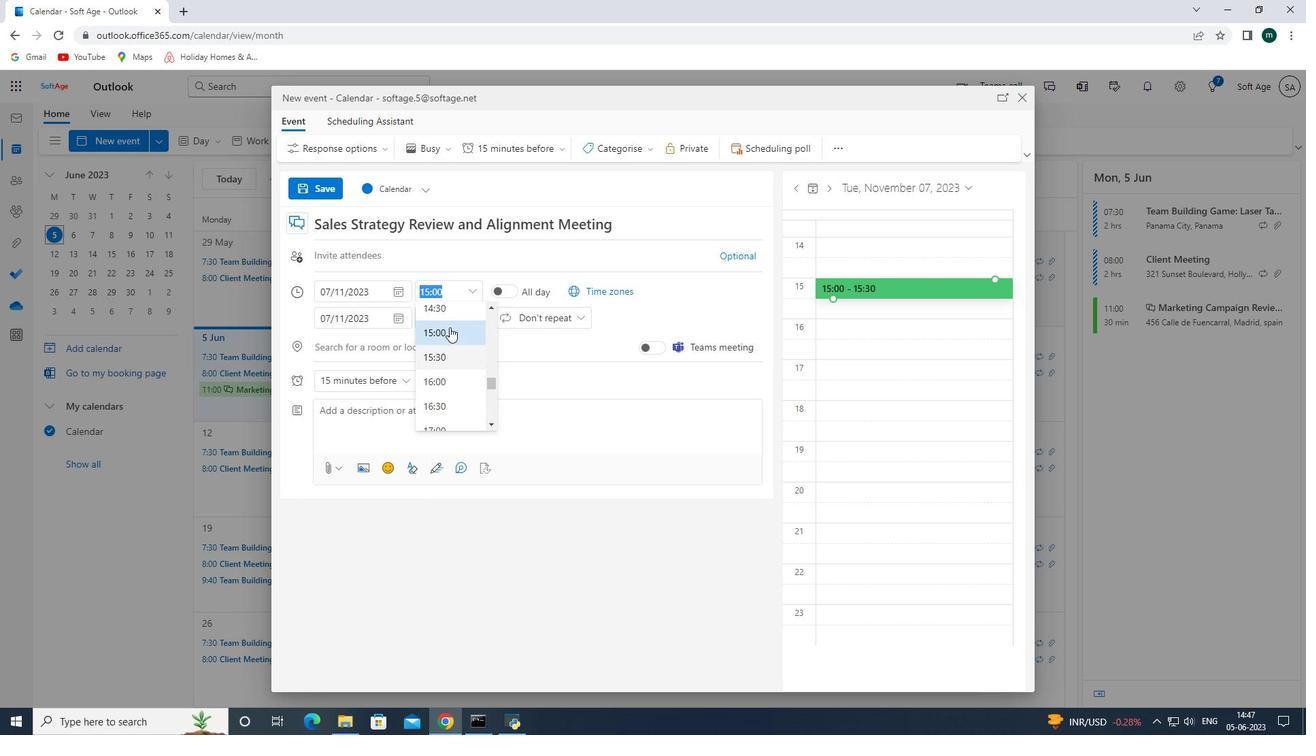 
Action: Mouse scrolled (451, 330) with delta (0, 0)
Screenshot: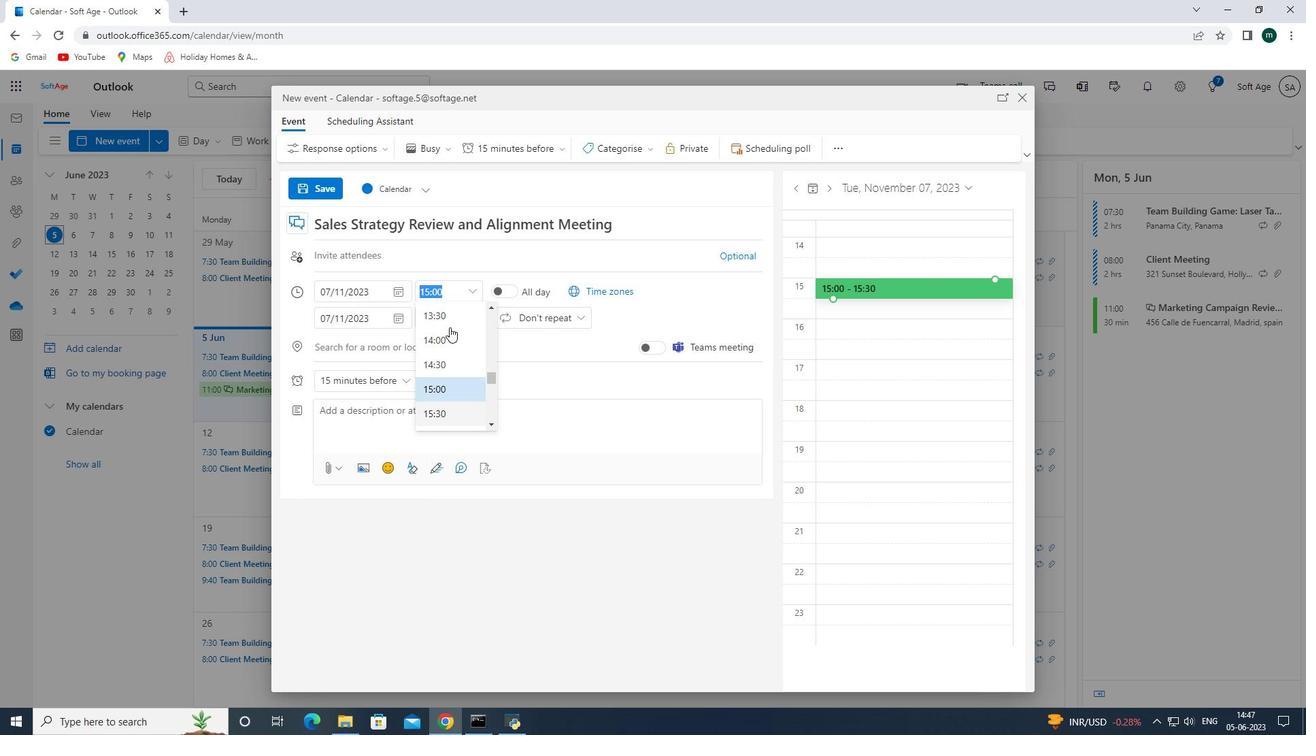 
Action: Mouse scrolled (451, 330) with delta (0, 0)
Screenshot: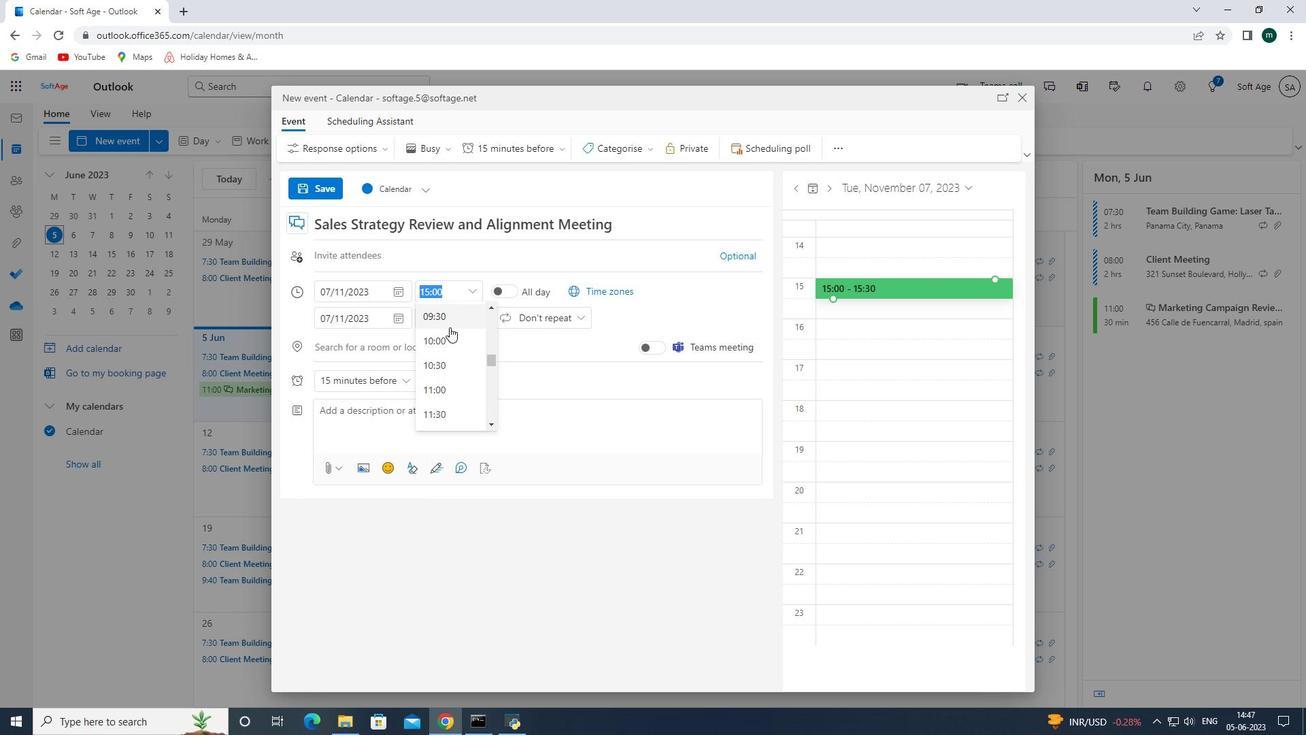 
Action: Mouse scrolled (451, 330) with delta (0, 0)
Screenshot: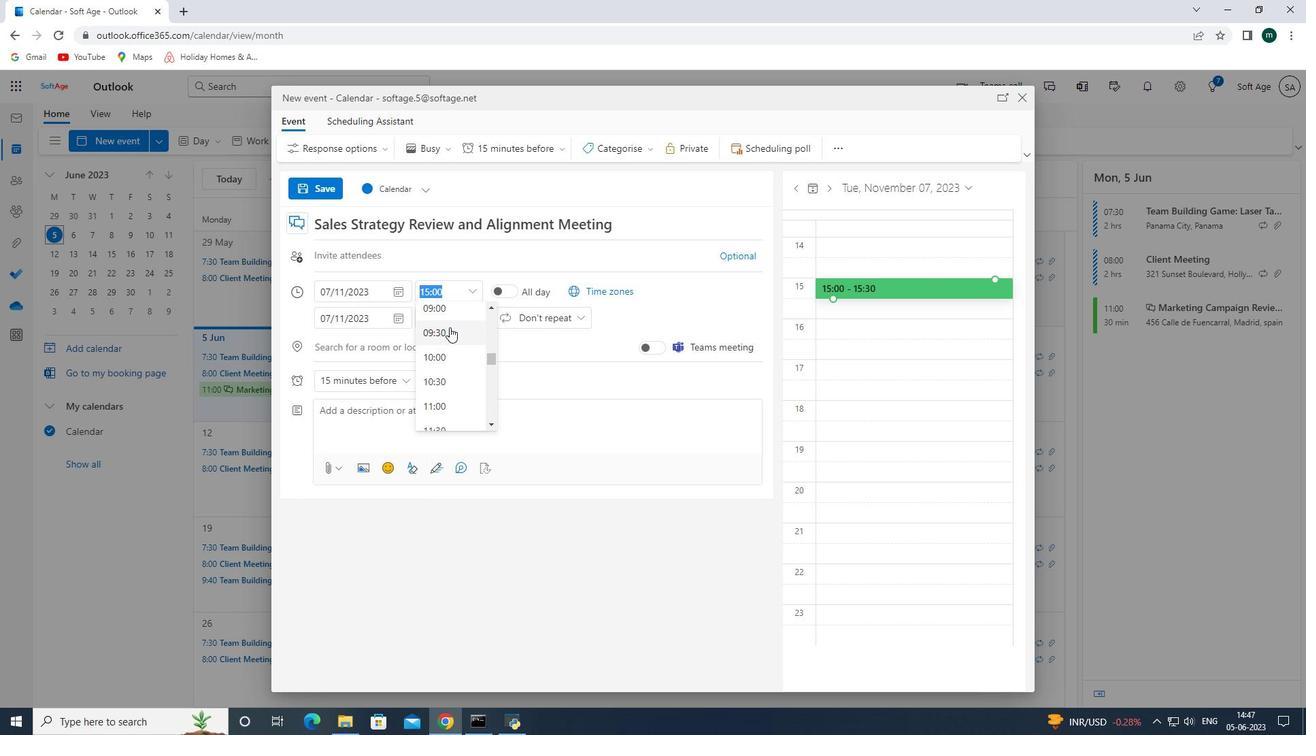 
Action: Mouse moved to (443, 332)
Screenshot: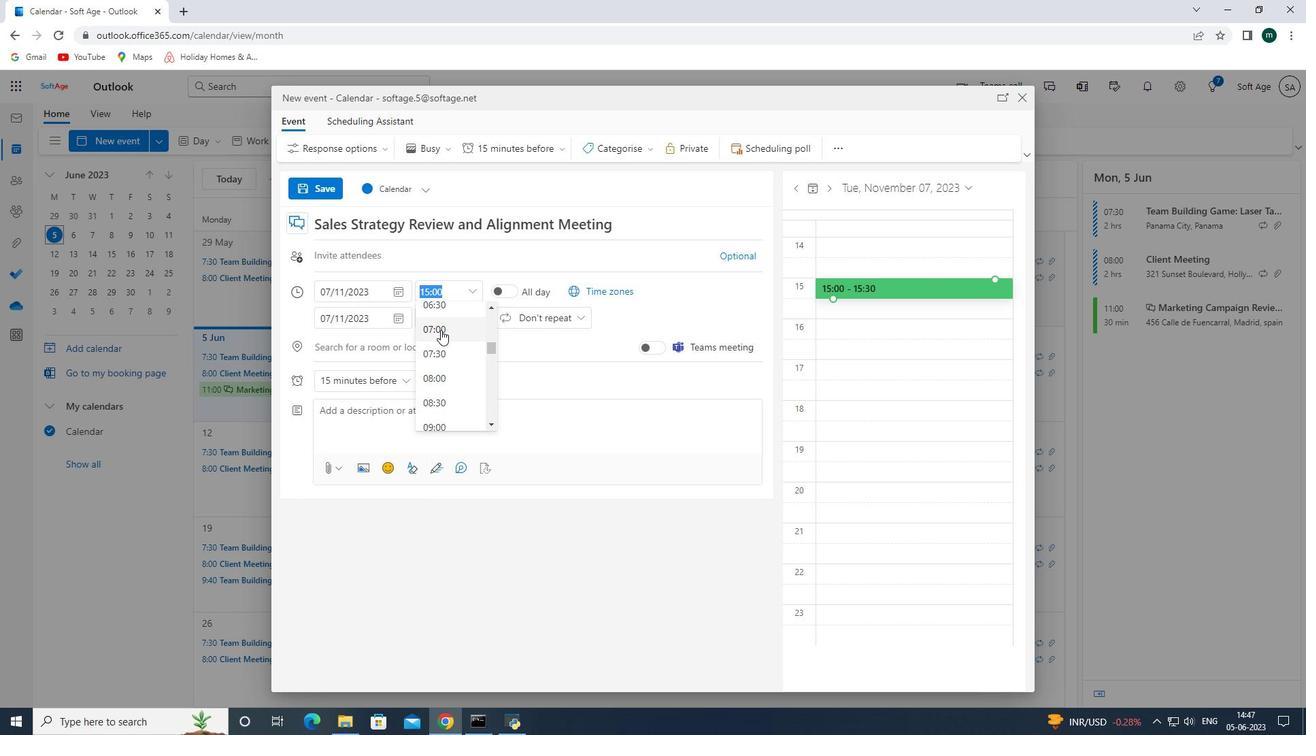 
Action: Mouse pressed left at (443, 332)
Screenshot: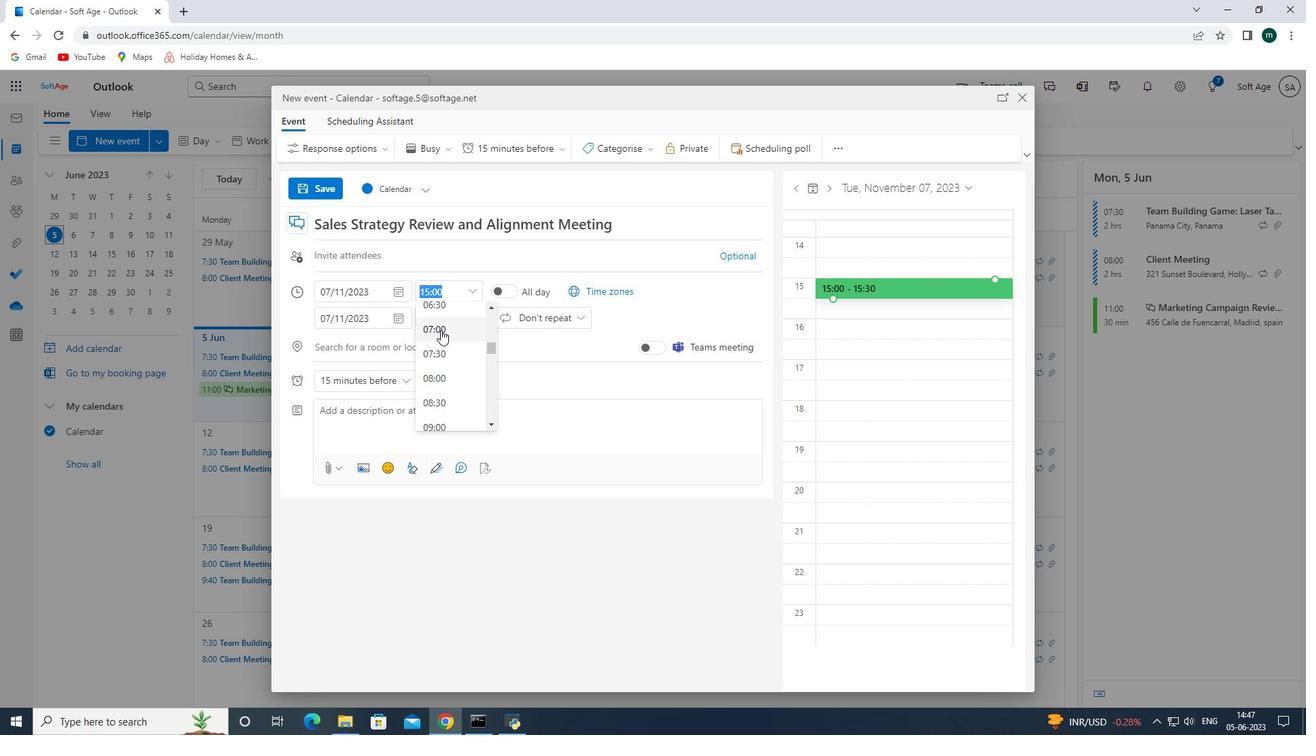 
Action: Mouse moved to (478, 317)
Screenshot: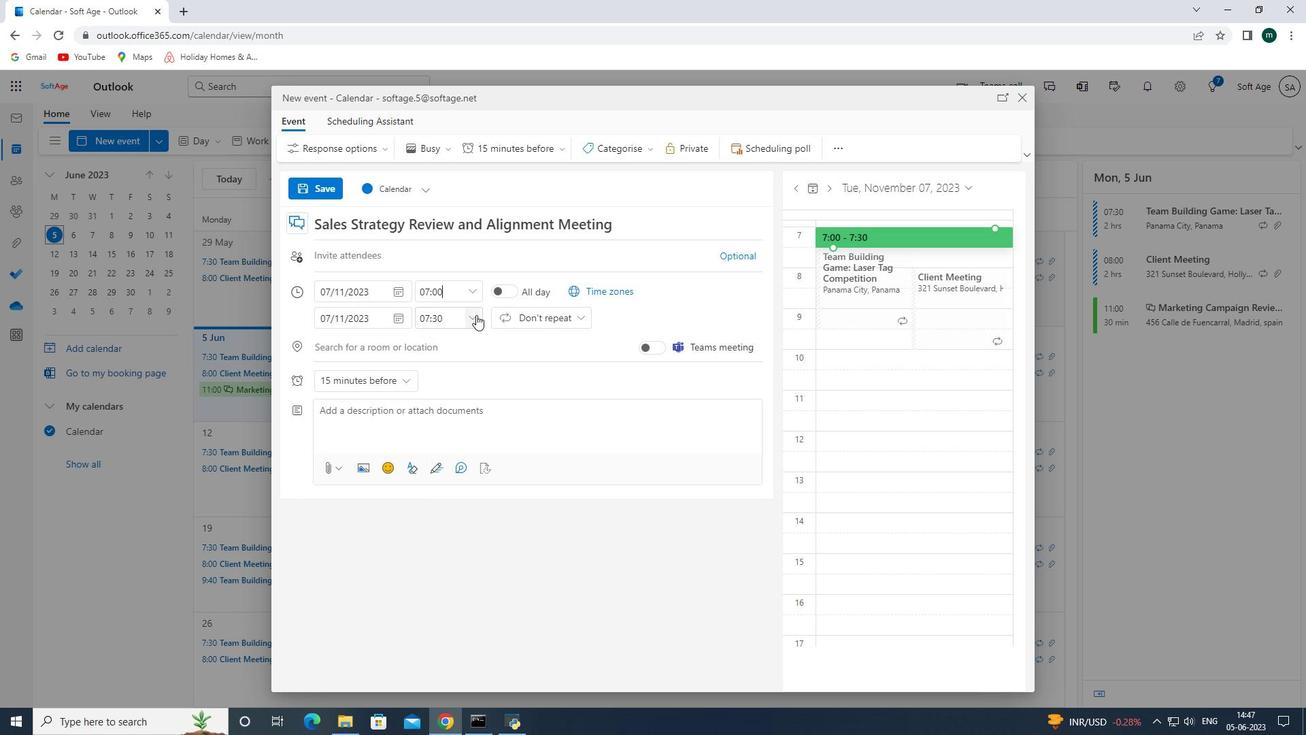 
Action: Mouse pressed left at (478, 317)
Screenshot: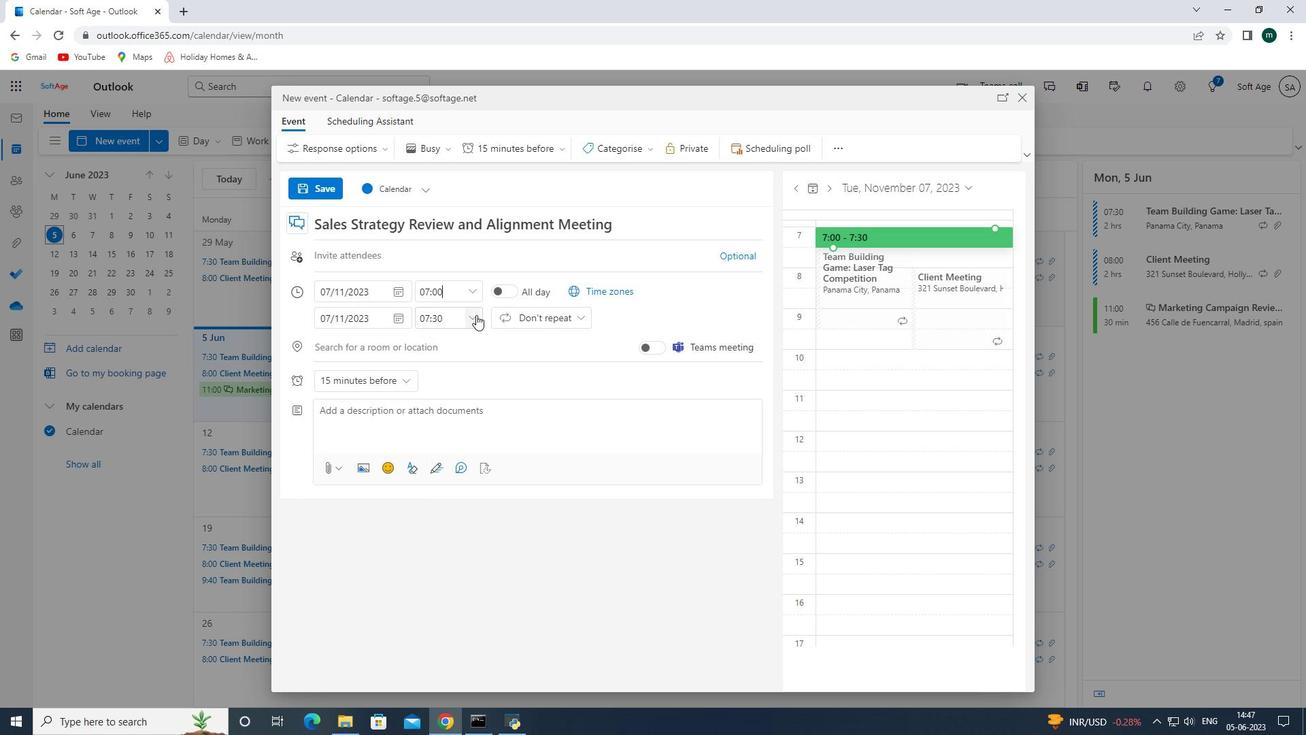 
Action: Mouse moved to (462, 408)
Screenshot: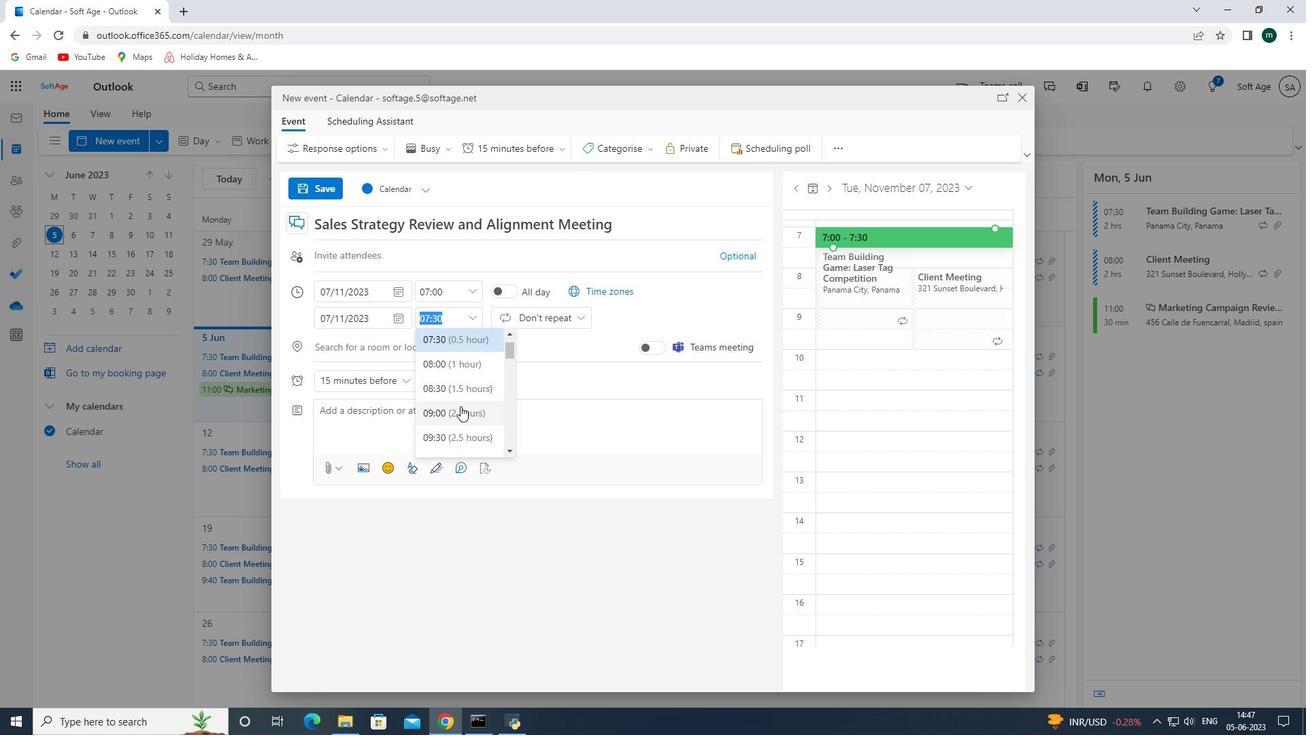 
Action: Mouse pressed left at (462, 408)
Screenshot: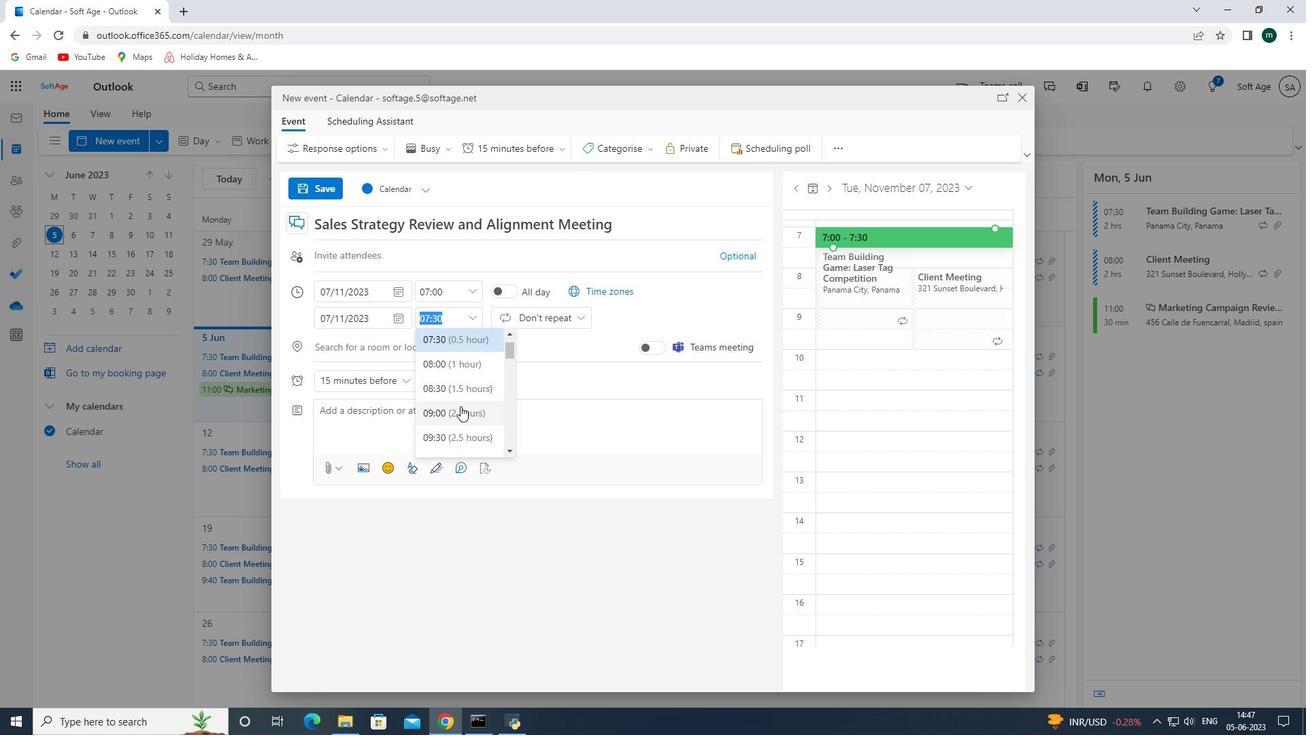 
Action: Mouse moved to (452, 396)
Screenshot: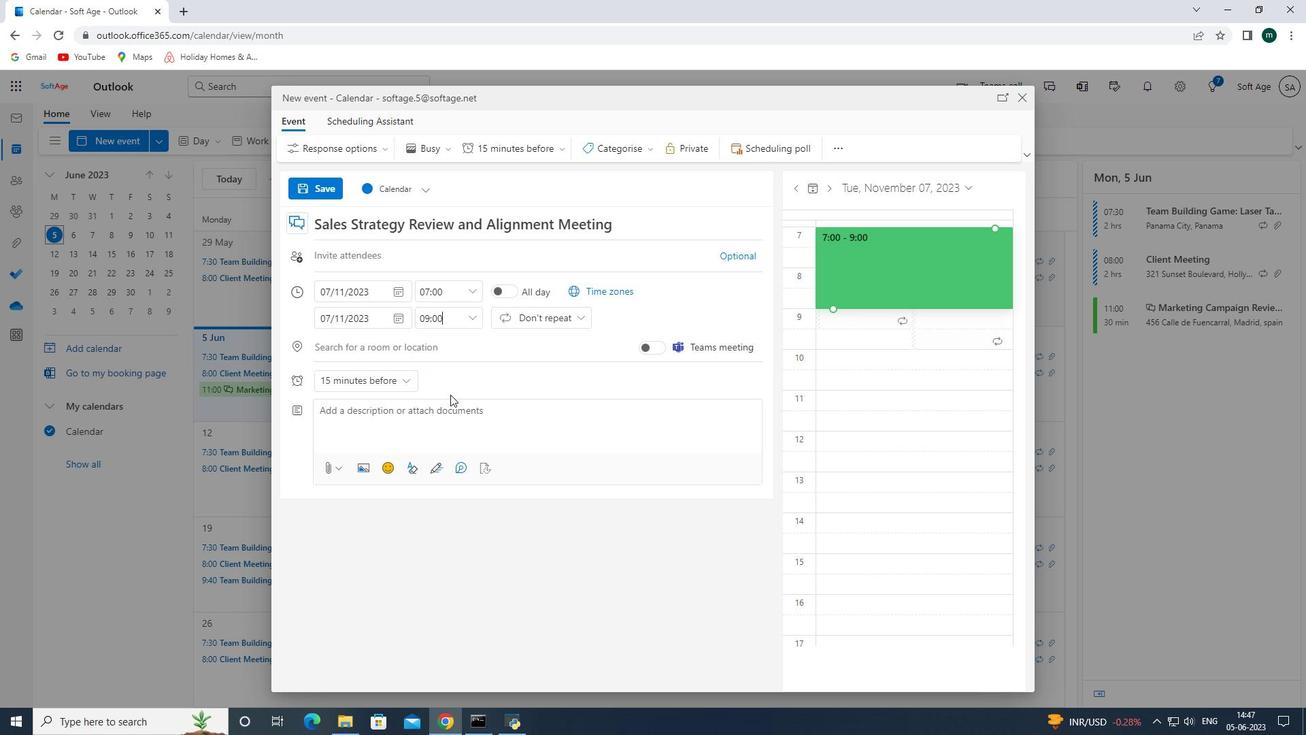 
Action: Mouse pressed left at (452, 396)
Screenshot: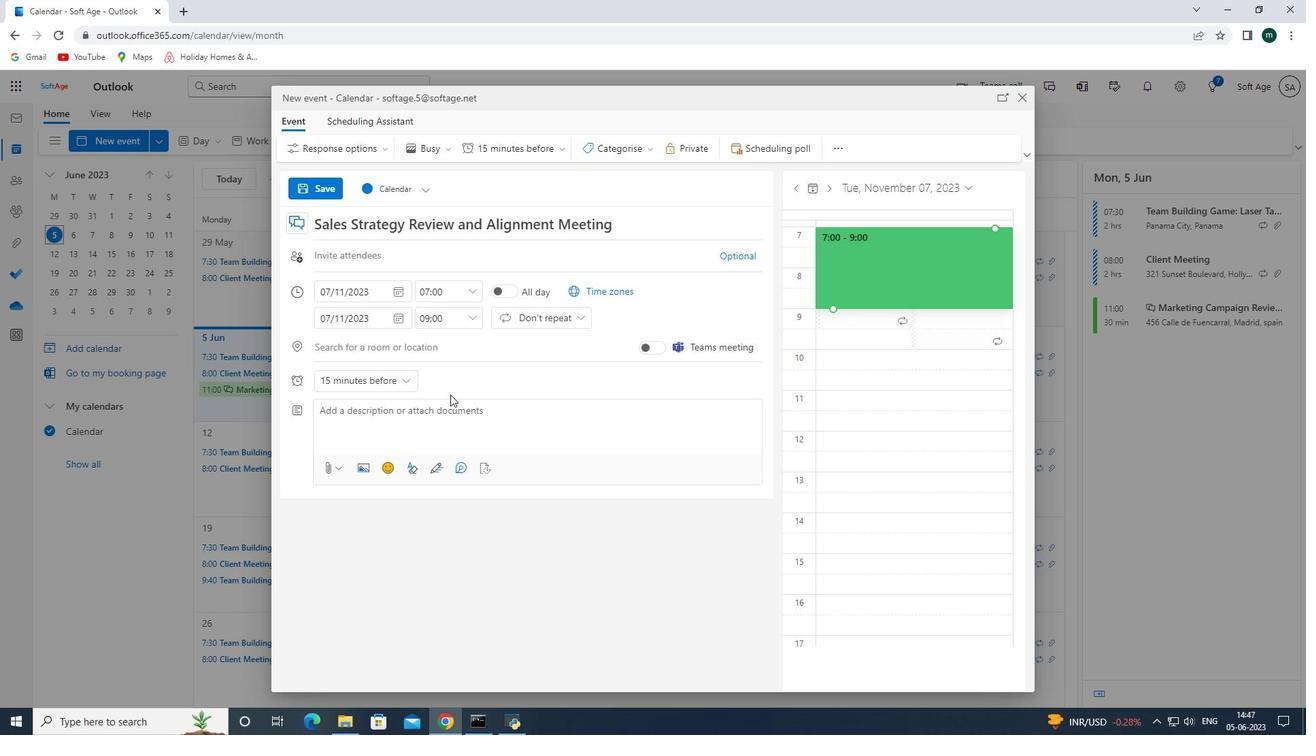 
Action: Mouse moved to (443, 416)
Screenshot: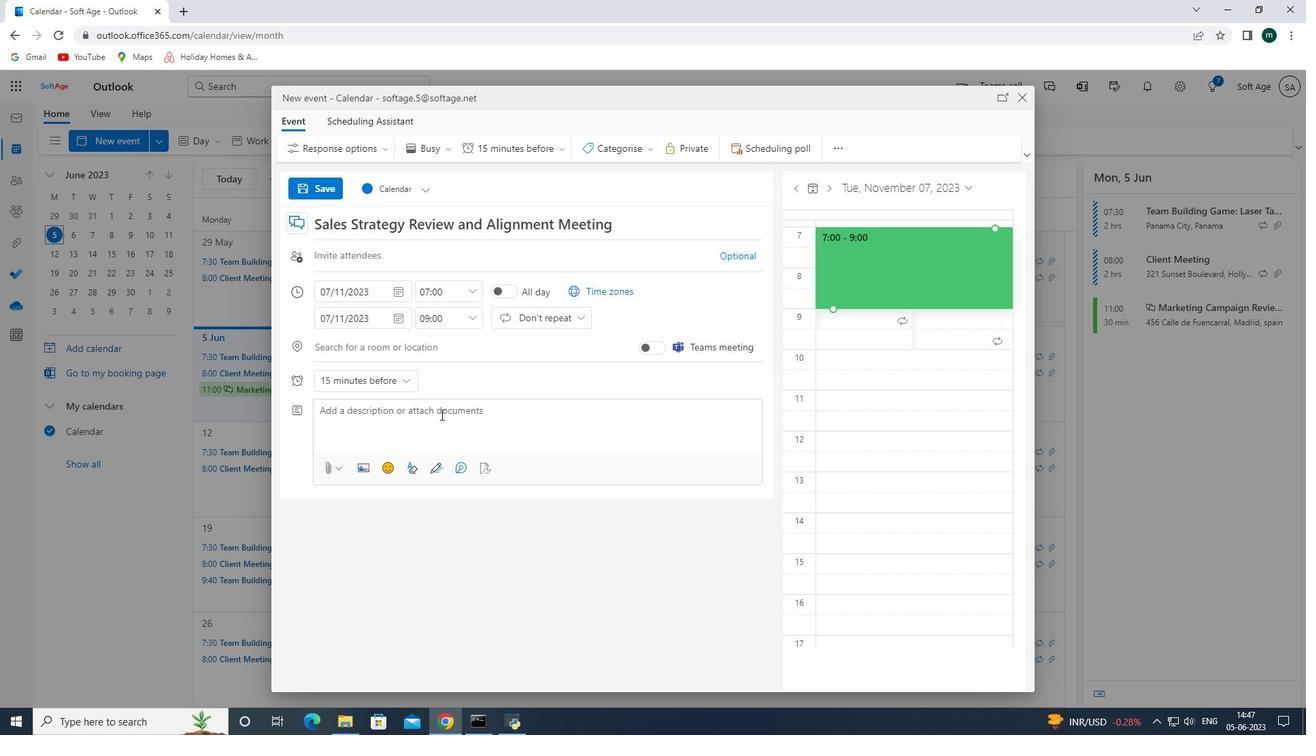 
Action: Mouse pressed left at (443, 416)
Screenshot: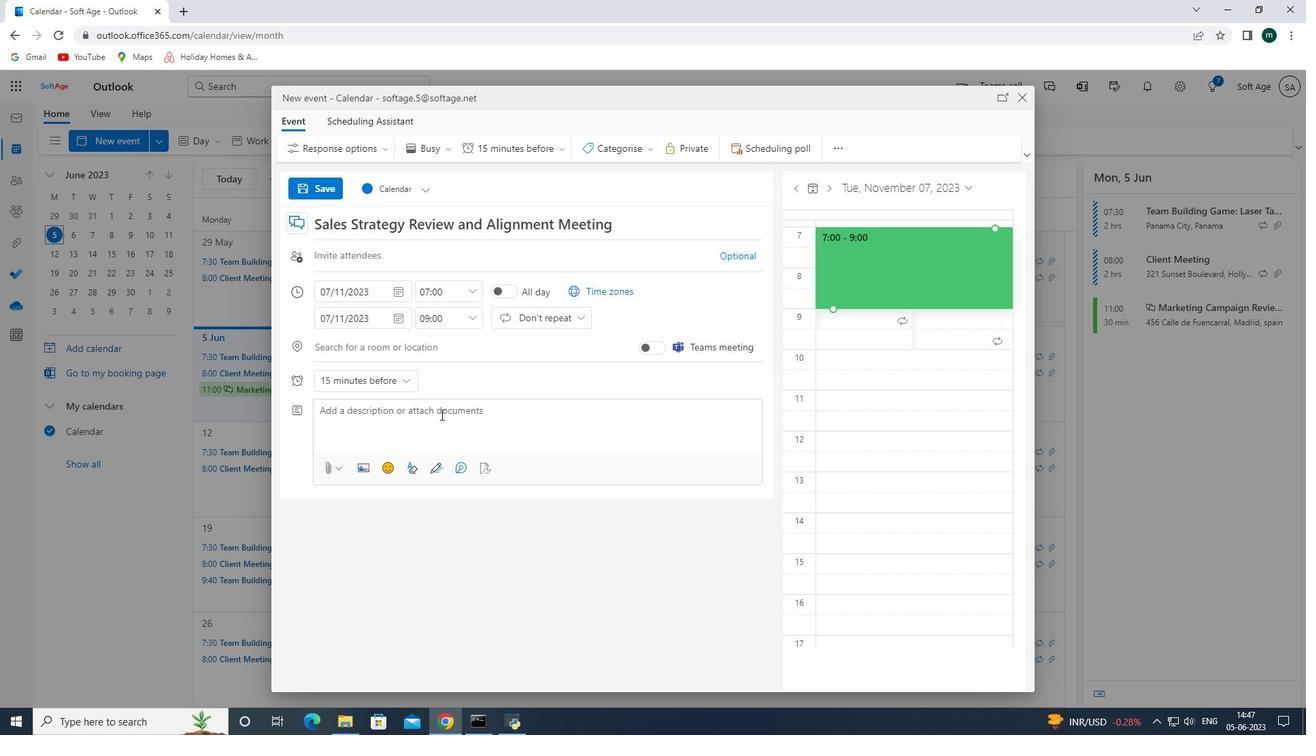
Action: Key pressed <Key.shift><Key.shift><Key.shift><Key.shift>Durind<Key.backspace>g<Key.space><Key.shift><Key.shift><Key.shift><Key.shift><Key.shift><Key.shift><Key.shift><Key.shift><Key.shift><Key.shift><Key.shift><Key.shift><Key.shift><Key.shift><Key.shift><Key.shift><Key.shift><Key.shift><Key.shift><Key.shift><Key.shift><Key.shift><Key.shift><Key.shift><Key.shift>this<Key.space>session<Key.space><Key.space>hb<Key.backspace><Key.backspace><Key.backspace><Key.backspace>,<Key.space>we<Key.space>will<Key.space>gather<Key.space>b<Key.backspace>ad<Key.backspace><Key.space>divos<Key.backspace><Key.backspace>erse<Key.space>group<Key.space>of<Key.space>experts<Key.space>,<Key.backspace><Key.backspace>,<Key.space>including<Key.space><Key.shift>enviro<Key.space><Key.backspace>nmentalists<Key.space><Key.backspace>,<Key.space><Key.shift><Key.shift><Key.shift><Key.shift><Key.shift><Key.shift><Key.shift><Key.shift><Key.shift><Key.shift><Key.shift><Key.shift><Key.shift><Key.shift><Key.shift><Key.shift><Key.shift>E<Key.backspace>engineer<Key.space><Key.backspace>,<Key.space><Key.shift>urban<Key.space>plannw<Key.backspace>r<Key.space><Key.backspace><Key.backspace>ers,<Key.space><Key.shift><Key.shift><Key.shift><Key.shift><Key.shift><Key.shift><Key.shift><Key.shift><Key.shift><Key.shift><Key.shift><Key.shift><Key.shift><Key.shift><Key.shift><Key.shift><Key.shift><Key.shift><Key.shift><Key.shift><Key.shift><Key.shift><Key.shift><Key.shift><Key.shift>Technology<Key.space>enthusiastd<Key.backspace>s,<Key.space>and<Key.space>policy<Key.space><Key.space><Key.backspace>makers,<Key.space>to<Key.space>fosters<Key.backspace><Key.space>a<Key.space>multidimensional<Key.space>perspective<Key.space>on<Key.space>the<Key.space>topic<Key.space><Key.backspace>.<Key.space><Key.shift>Tho<Key.backspace>roug<Key.space><Key.backspace>h<Key.space><Key.caps_lock>O<Key.backspace>AN<Key.backspace><Key.backspace><Key.caps_lock>an<Key.space>open<Key.space>exchange<Key.space>of<Key.space>ideas,<Key.space>we<Key.space>will<Key.space>b<Key.backspace>collectively<Key.space>exploore<Key.space>creative<Key.space>strategies<Key.space>to<Key.space>minin<Key.backspace>mize<Key.space>carbon<Key.space>emissin<Key.backspace>ons,reduce<Key.space>trafg<Key.backspace>fic<Key.left><Key.left><Key.left><Key.left><Key.left><Key.left><Key.left><Key.left><Key.left><Key.left><Key.left><Key.left><Key.left><Key.left><Key.space><Key.right><Key.right><Key.right><Key.right><Key.right><Key.right><Key.right><Key.right><Key.right><Key.right><Key.right><Key.right><Key.right><Key.right><Key.right><Key.right><Key.right><Key.right><Key.right><Key.right><Key.right><Key.right><Key.right><Key.right><Key.right><Key.right>cngestion,<Key.space><Key.left><Key.left><Key.left><Key.left><Key.left><Key.left><Key.left><Key.left><Key.left><Key.left><Key.space><Key.left><Key.left><Key.space><Key.right><Key.right><Key.backspace><Key.left><Key.right>o<Key.right><Key.right><Key.right><Key.right><Key.right><Key.right><Key.right><Key.right><Key.right><Key.right><Key.right><Key.right><Key.right><Key.right><Key.right><Key.right><Key.right><Key.right><Key.right><Key.right>and<Key.space>promote<Key.space>eco-friendly<Key.space>modes<Key.space>of<Key.space><Key.shift>transportation<Key.space><Key.backspace>,<Key.backspace>.<Key.space>
Screenshot: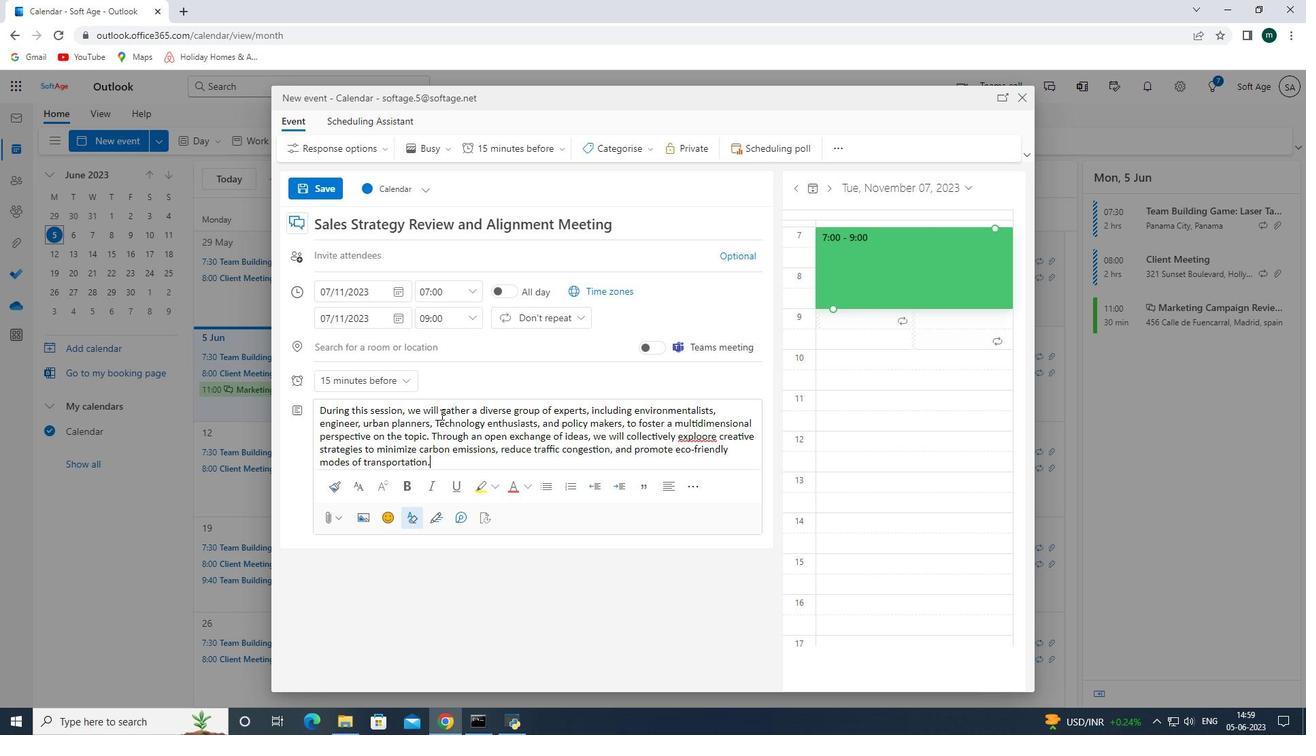 
Action: Mouse moved to (619, 152)
Screenshot: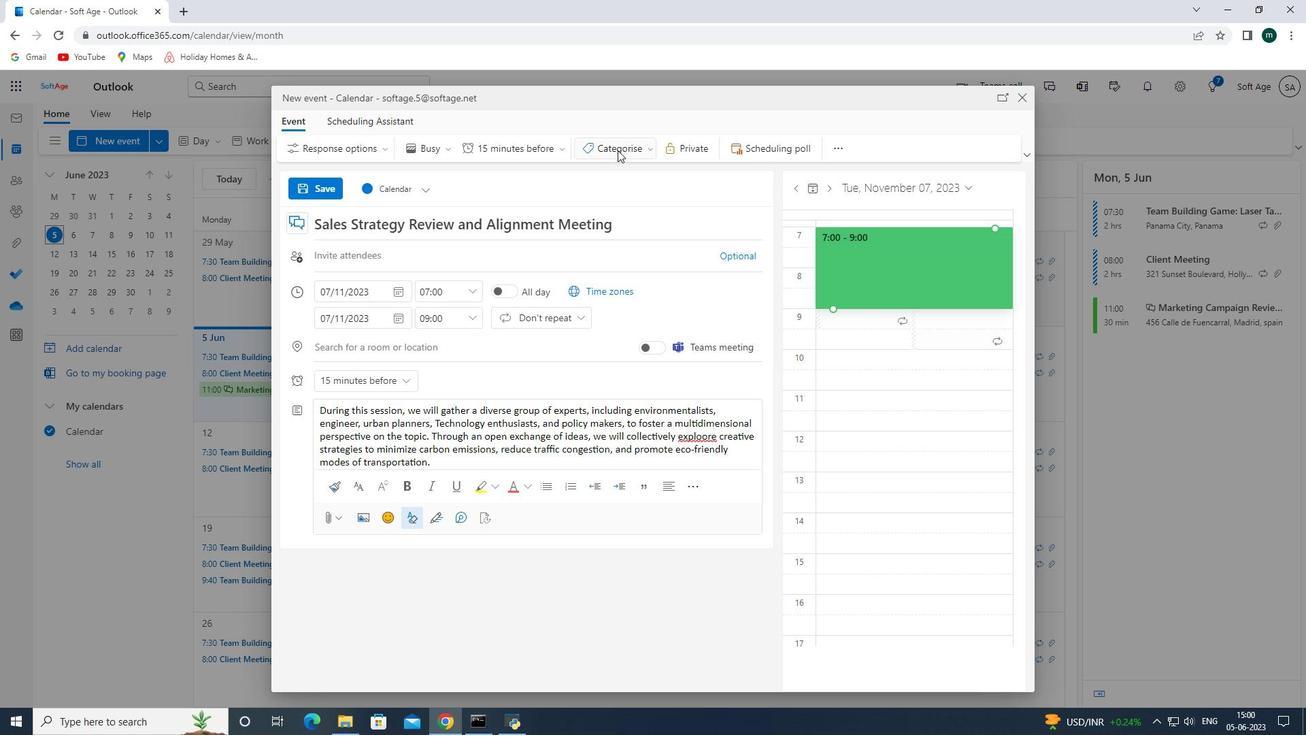 
Action: Mouse pressed left at (619, 152)
Screenshot: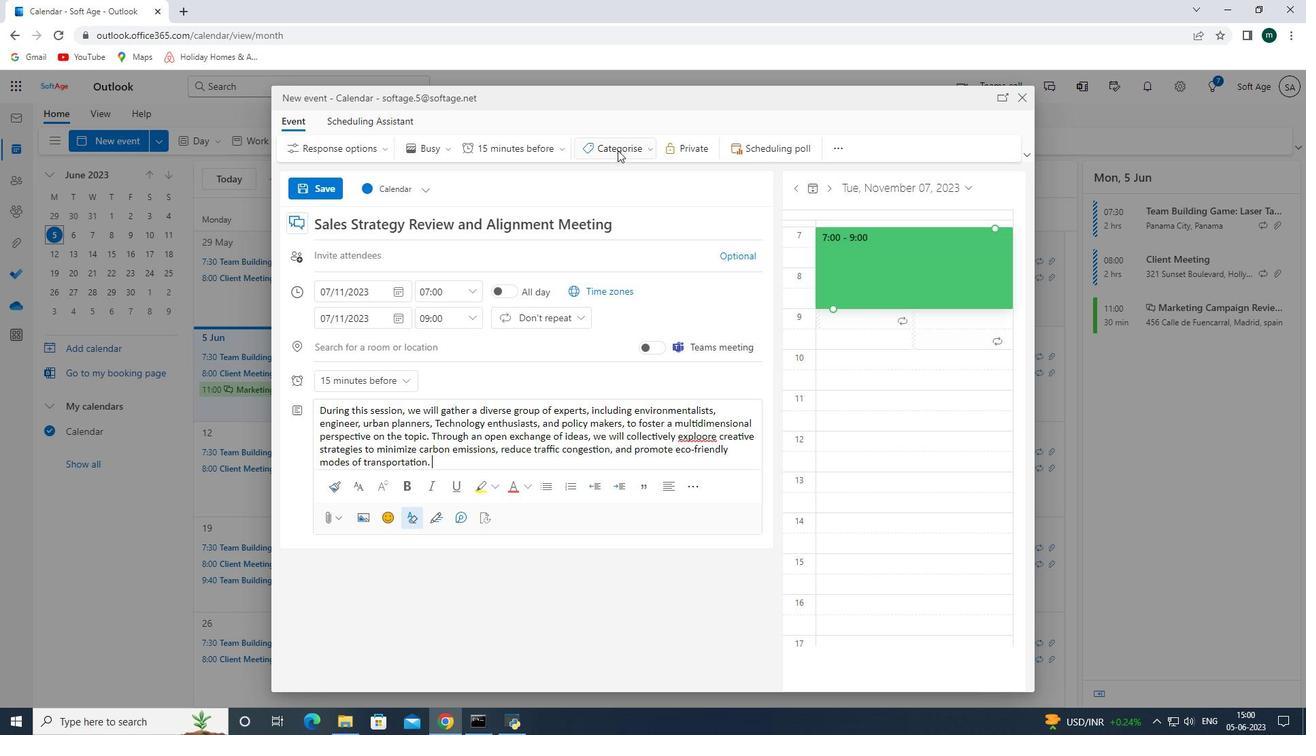 
Action: Mouse moved to (629, 200)
Screenshot: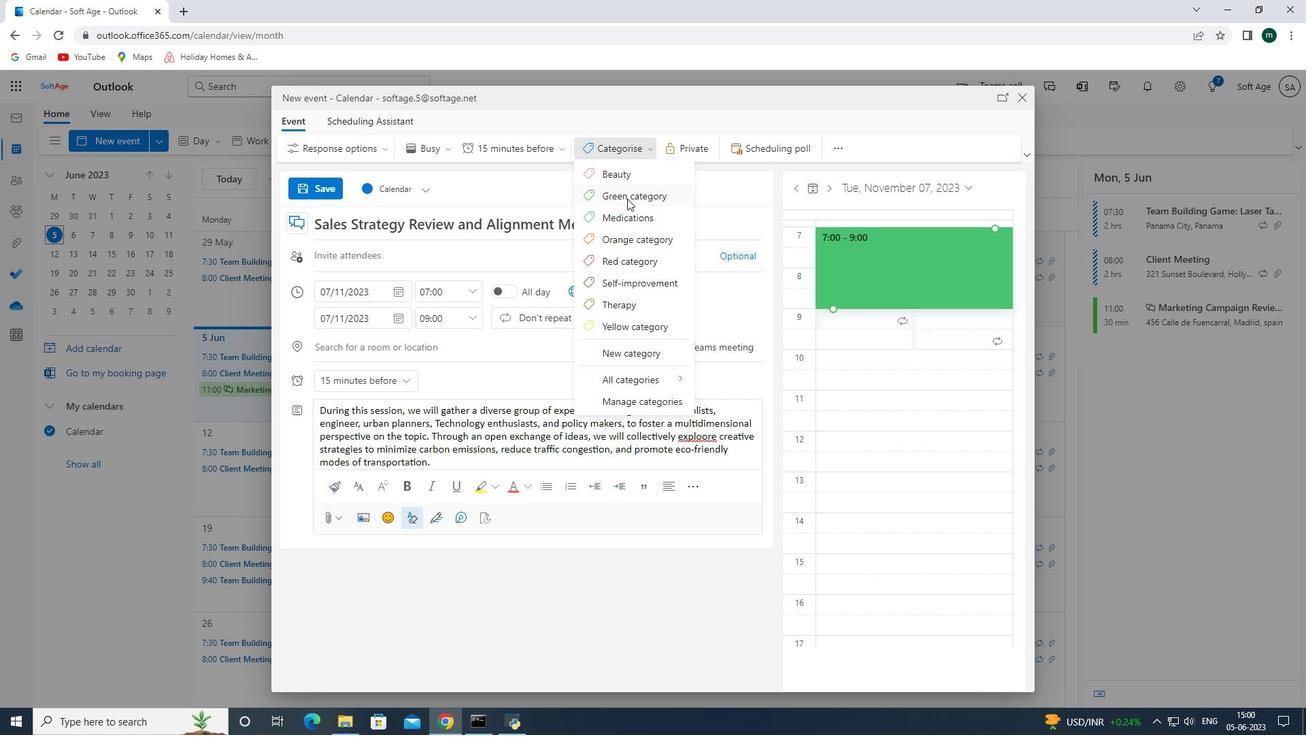 
Action: Mouse pressed left at (629, 200)
Screenshot: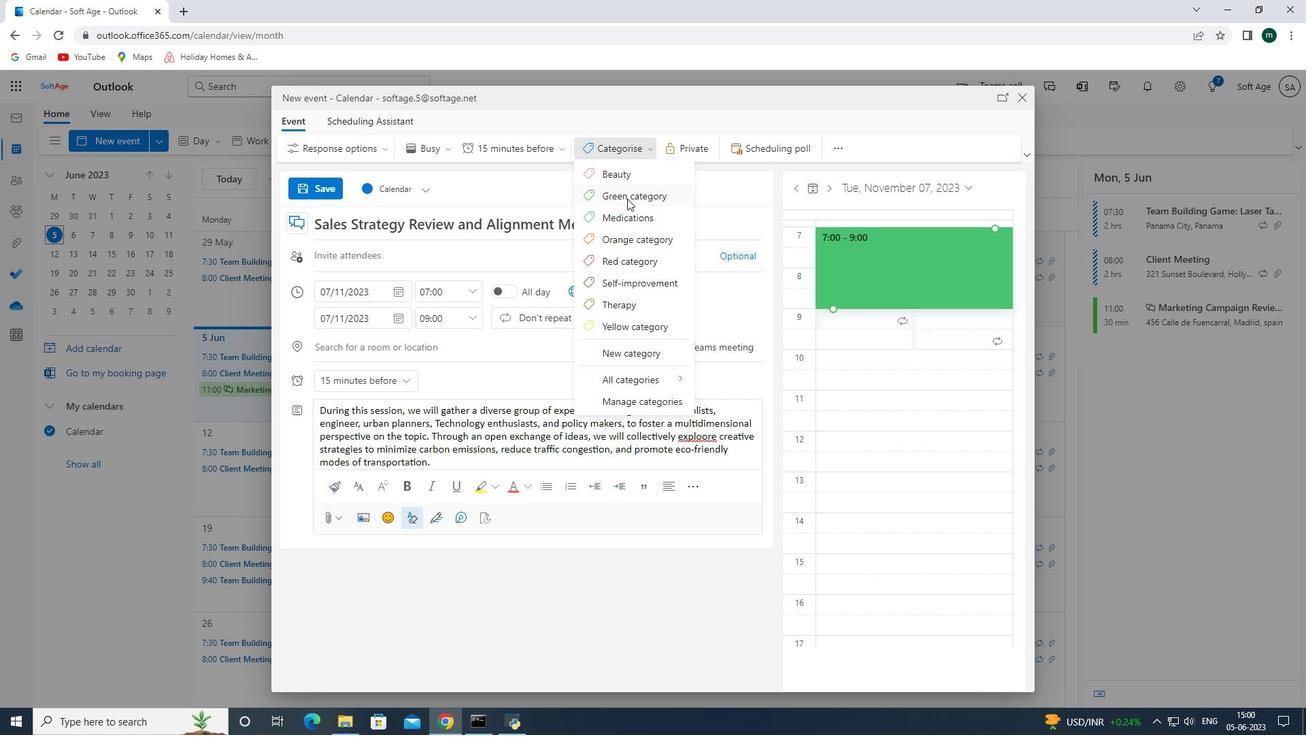 
Action: Mouse moved to (358, 351)
Screenshot: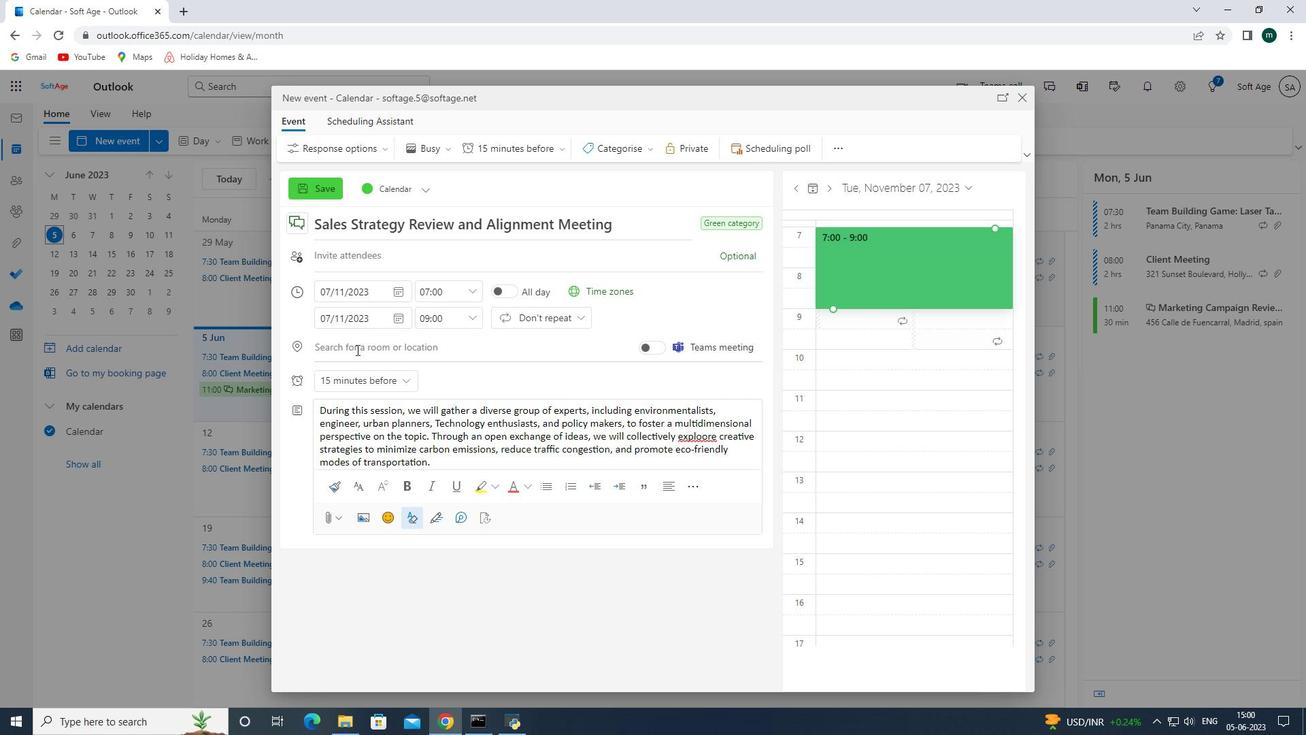 
Action: Mouse pressed left at (358, 351)
Screenshot: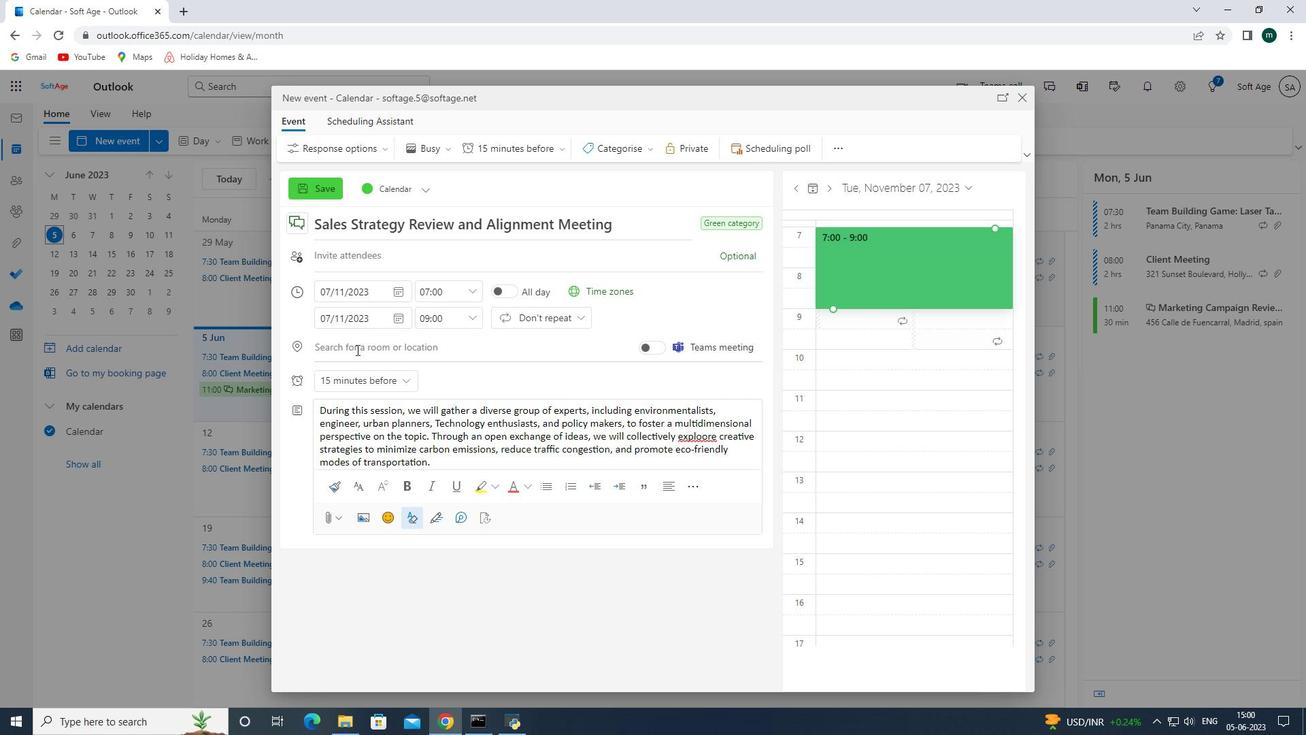 
Action: Key pressed 123<Key.space><Key.shift><Key.shift><Key.shift><Key.shift><Key.shift><Key.shift><Key.shift><Key.shift><Key.shift><Key.shift><Key.shift><Key.shift><Key.shift><Key.shift><Key.shift><Key.shift><Key.shift><Key.shift>Lei<Key.space><Key.backspace>dseplein,<Key.space><Key.shift>Amsr<Key.backspace>terdam<Key.space><Key.backspace>,<Key.space>nether<Key.space>=<Key.backspace><Key.backspace>lands<Key.space>
Screenshot: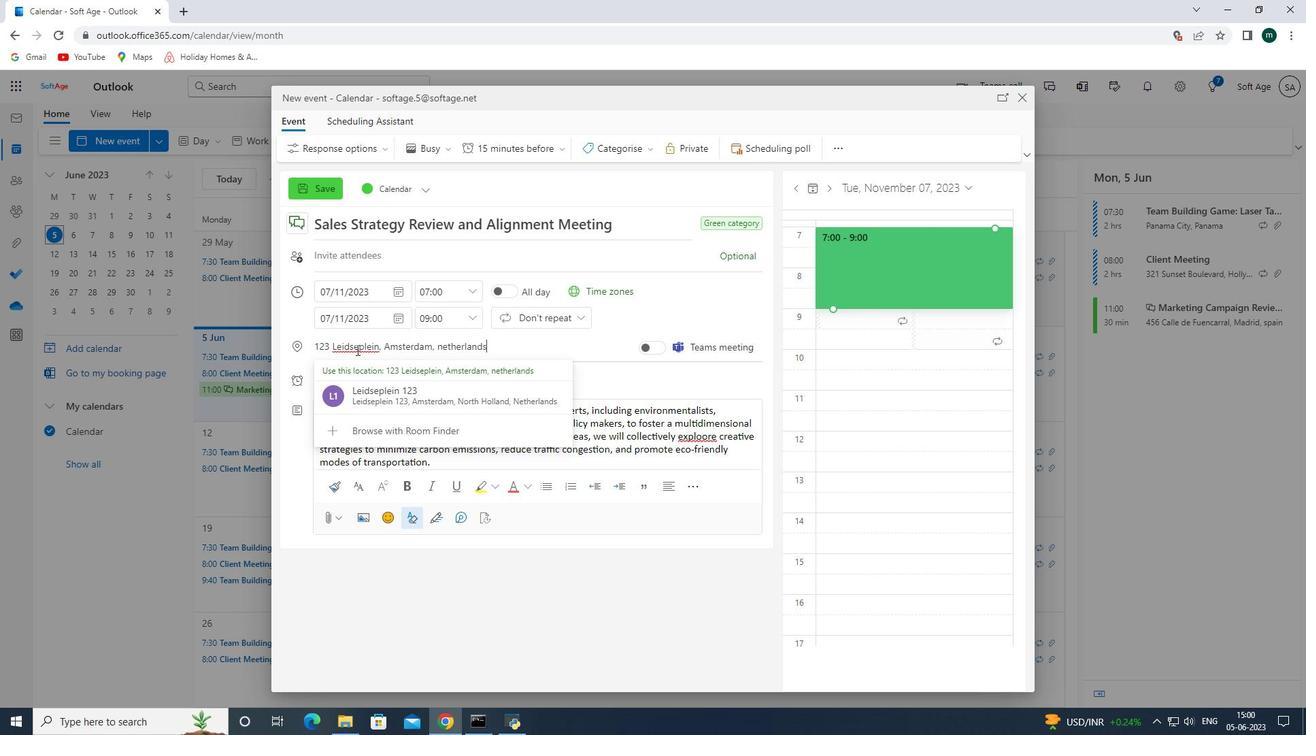 
Action: Mouse moved to (381, 254)
Screenshot: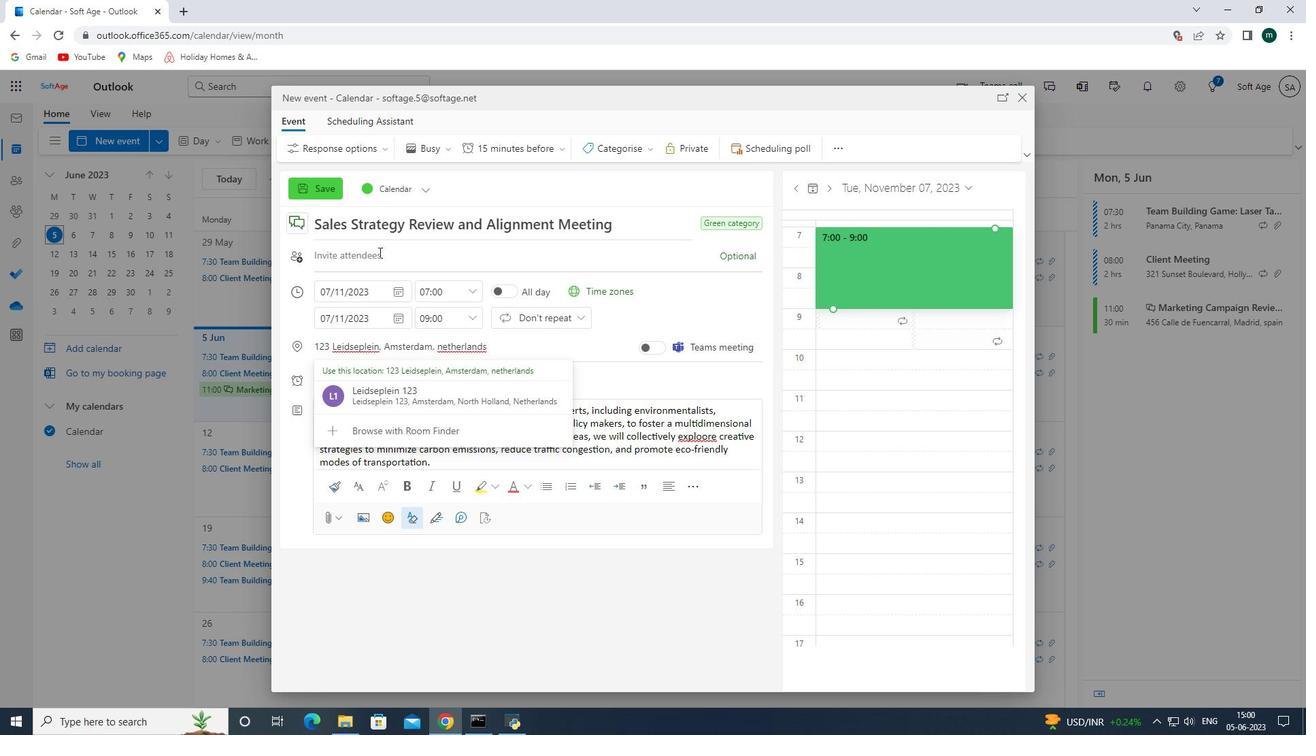 
Action: Mouse pressed left at (381, 254)
Screenshot: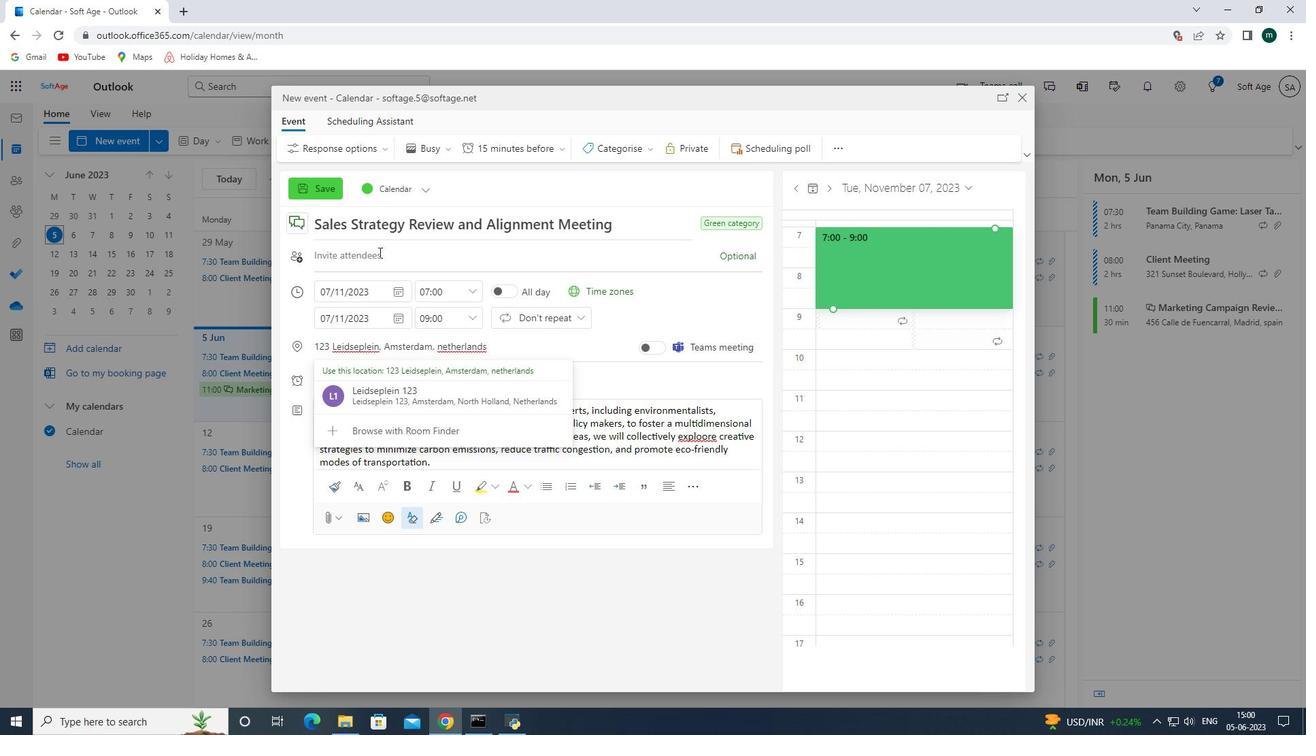 
Action: Mouse moved to (421, 315)
Screenshot: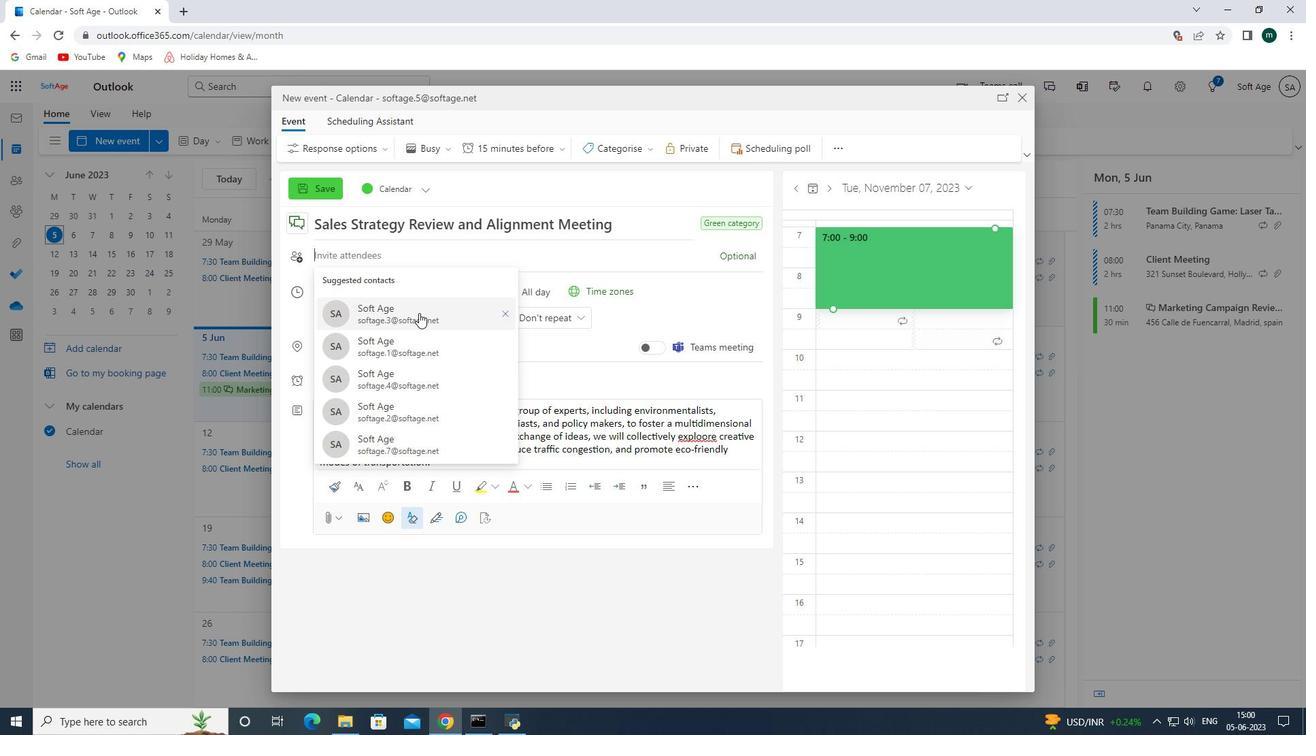 
Action: Mouse pressed left at (421, 315)
Screenshot: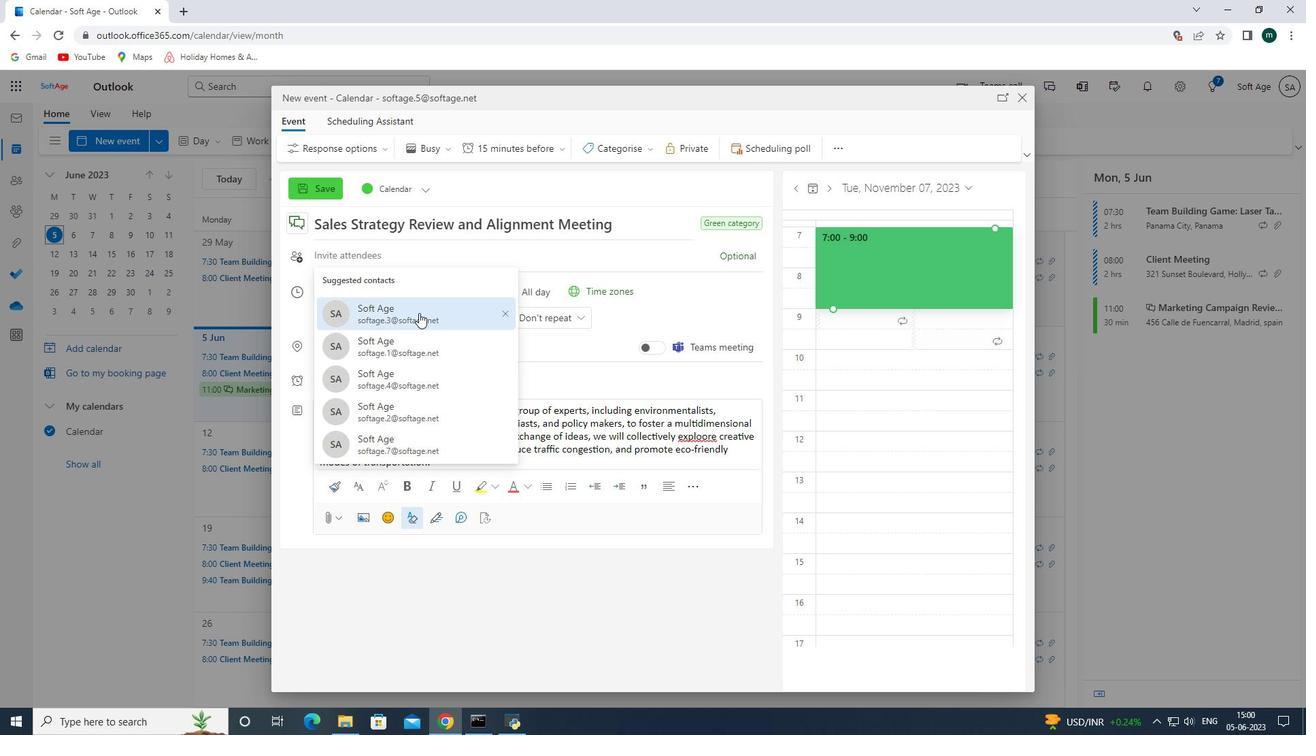
Action: Mouse moved to (455, 268)
Screenshot: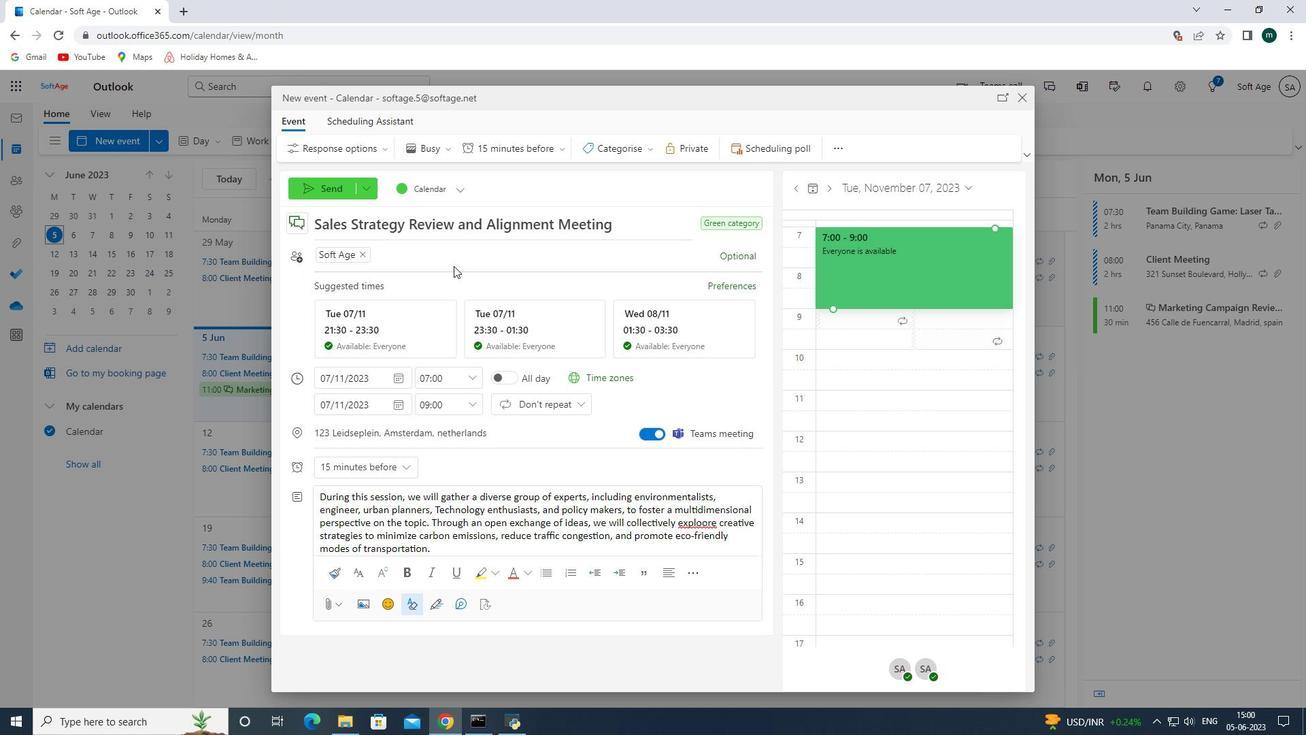 
Action: Mouse pressed left at (455, 268)
Screenshot: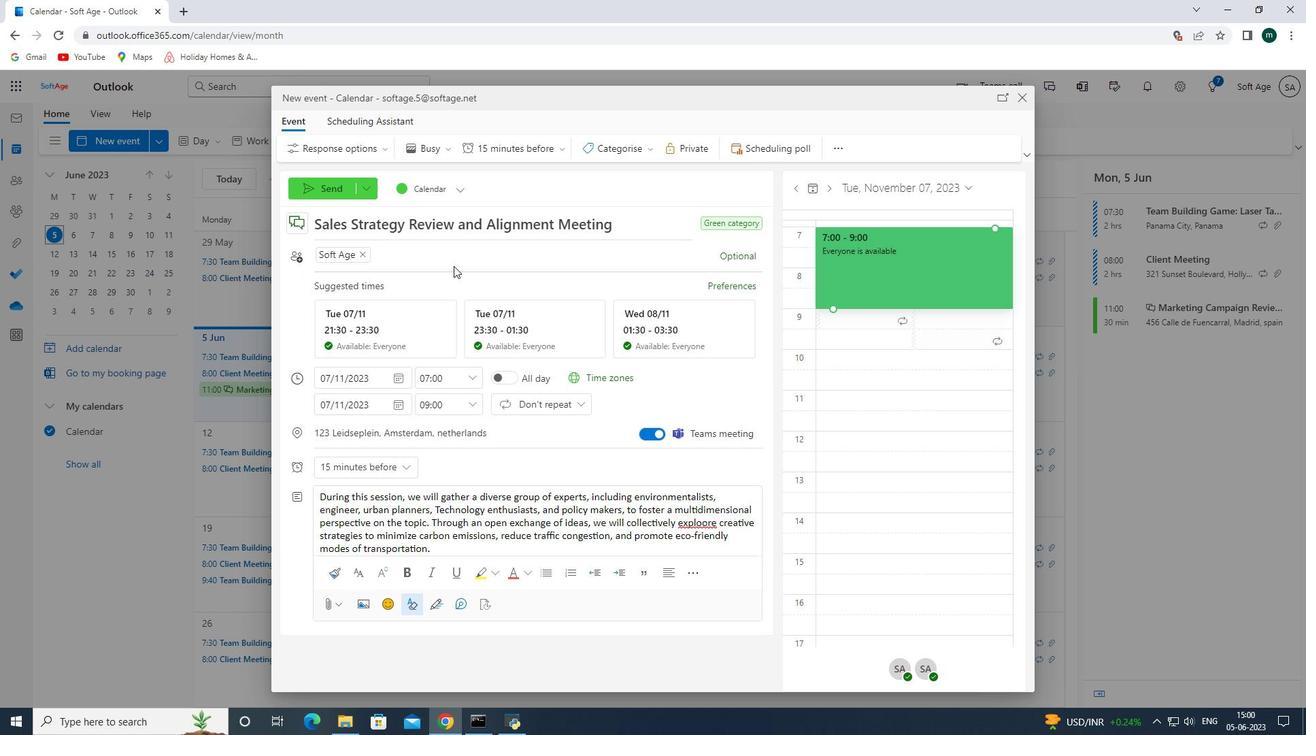 
Action: Mouse moved to (456, 261)
Screenshot: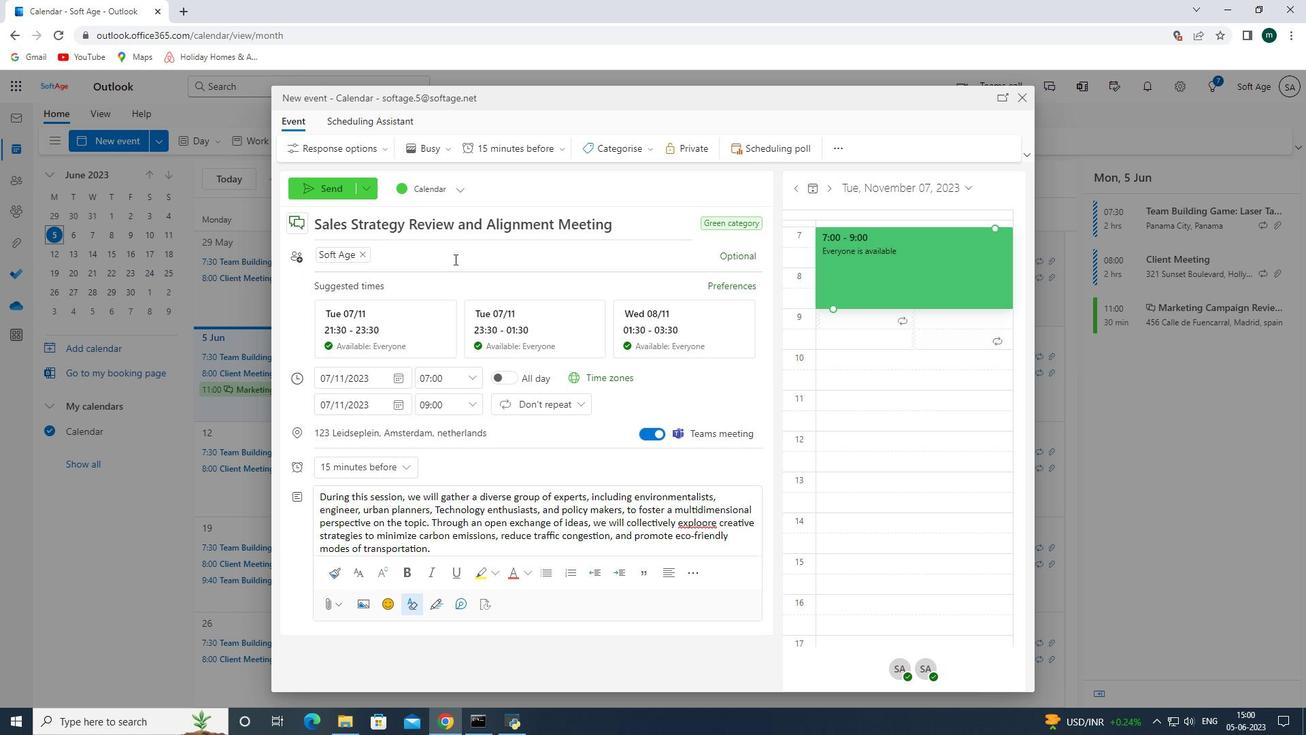 
Action: Mouse pressed left at (456, 261)
Screenshot: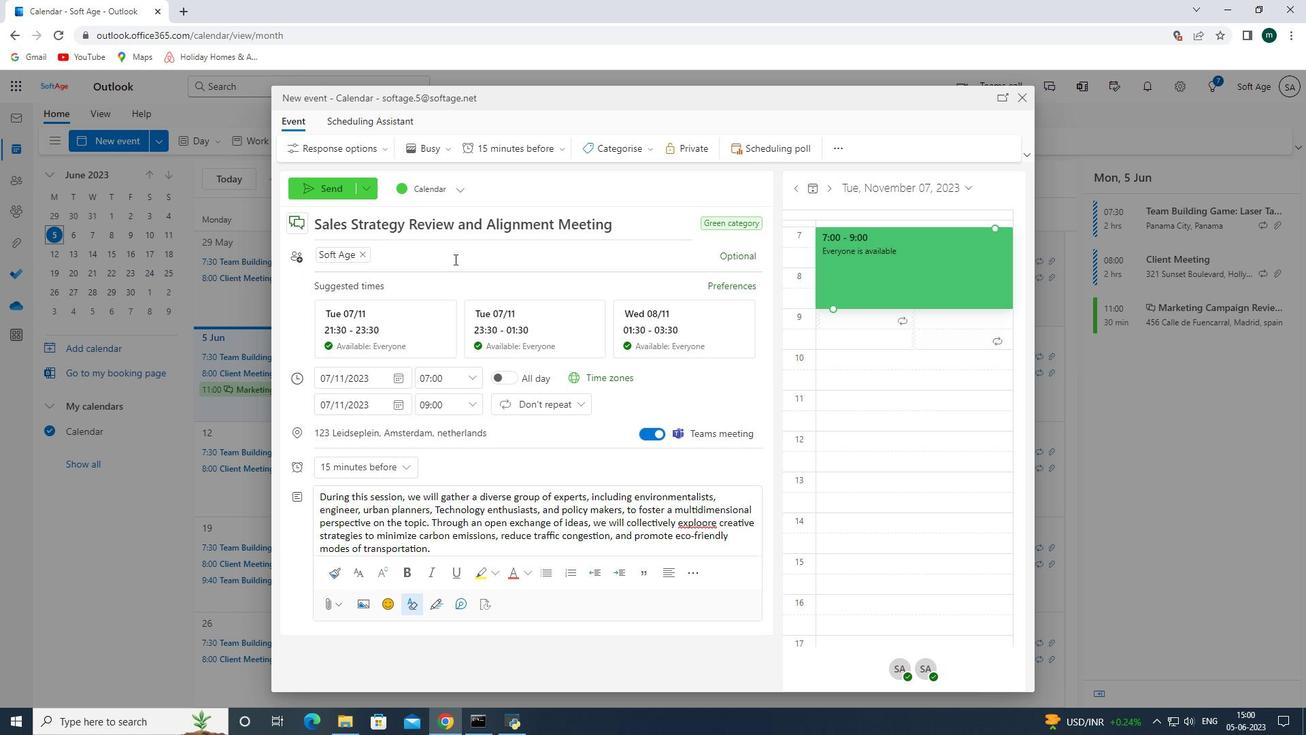 
Action: Mouse moved to (483, 337)
Screenshot: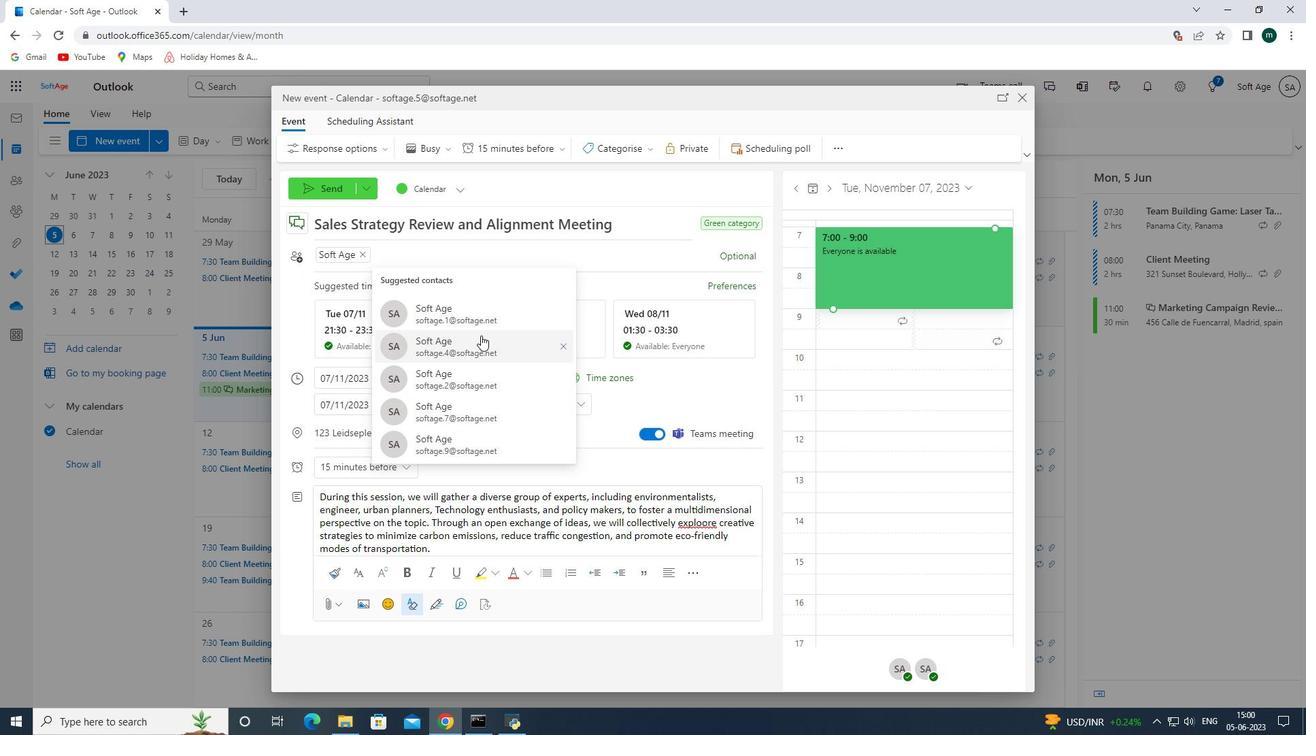
Action: Mouse pressed left at (483, 337)
Screenshot: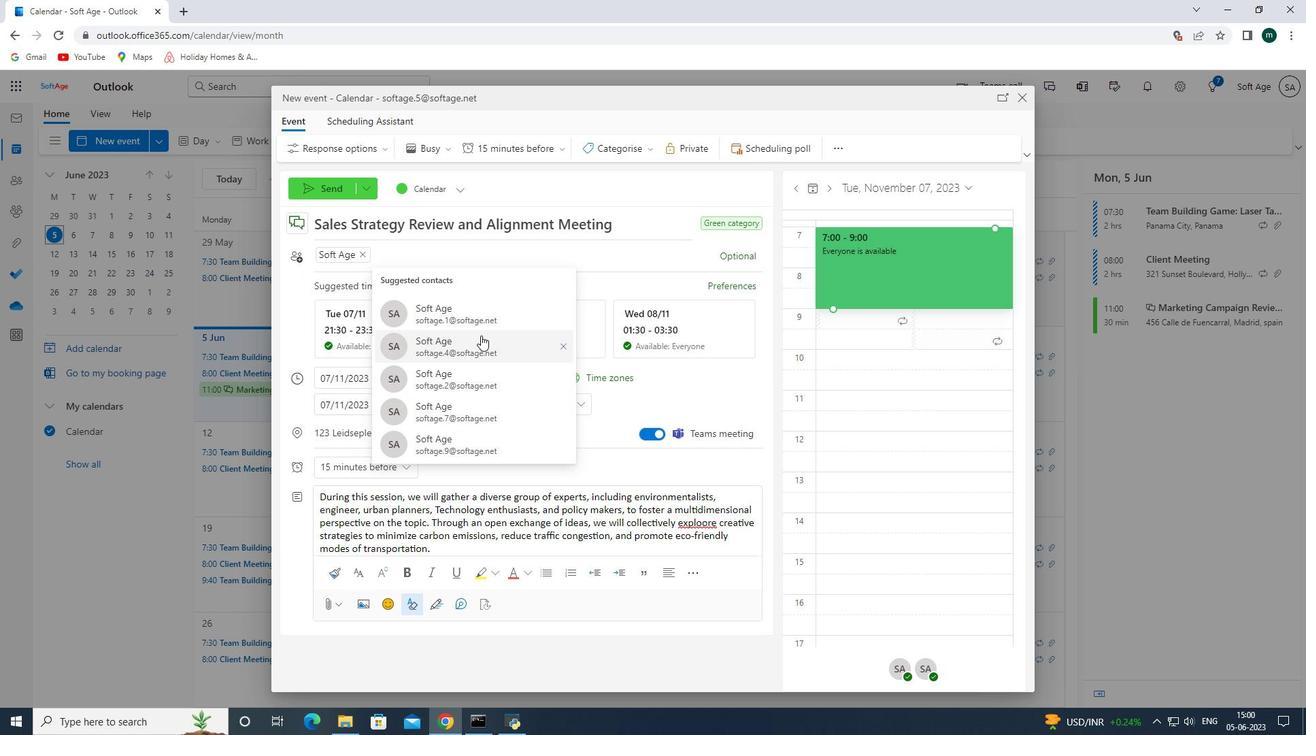
Action: Mouse moved to (530, 144)
Screenshot: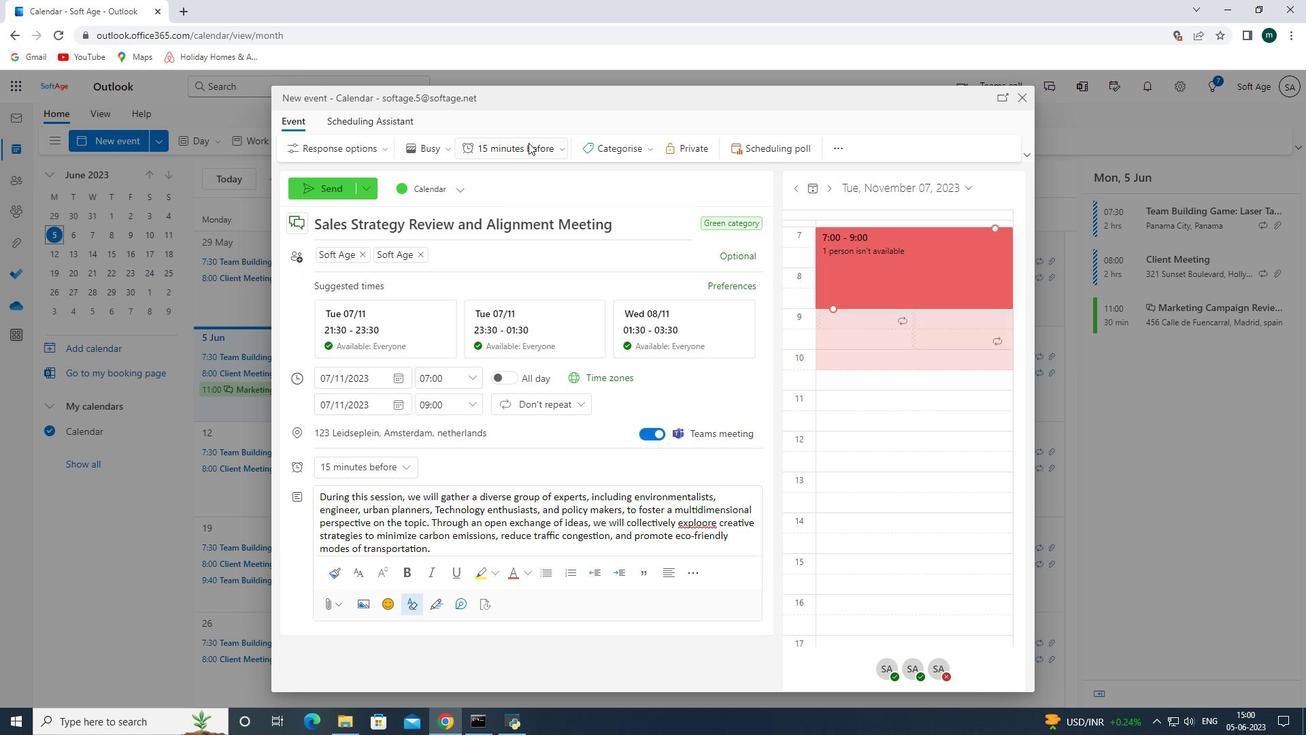 
Action: Mouse pressed left at (530, 144)
Screenshot: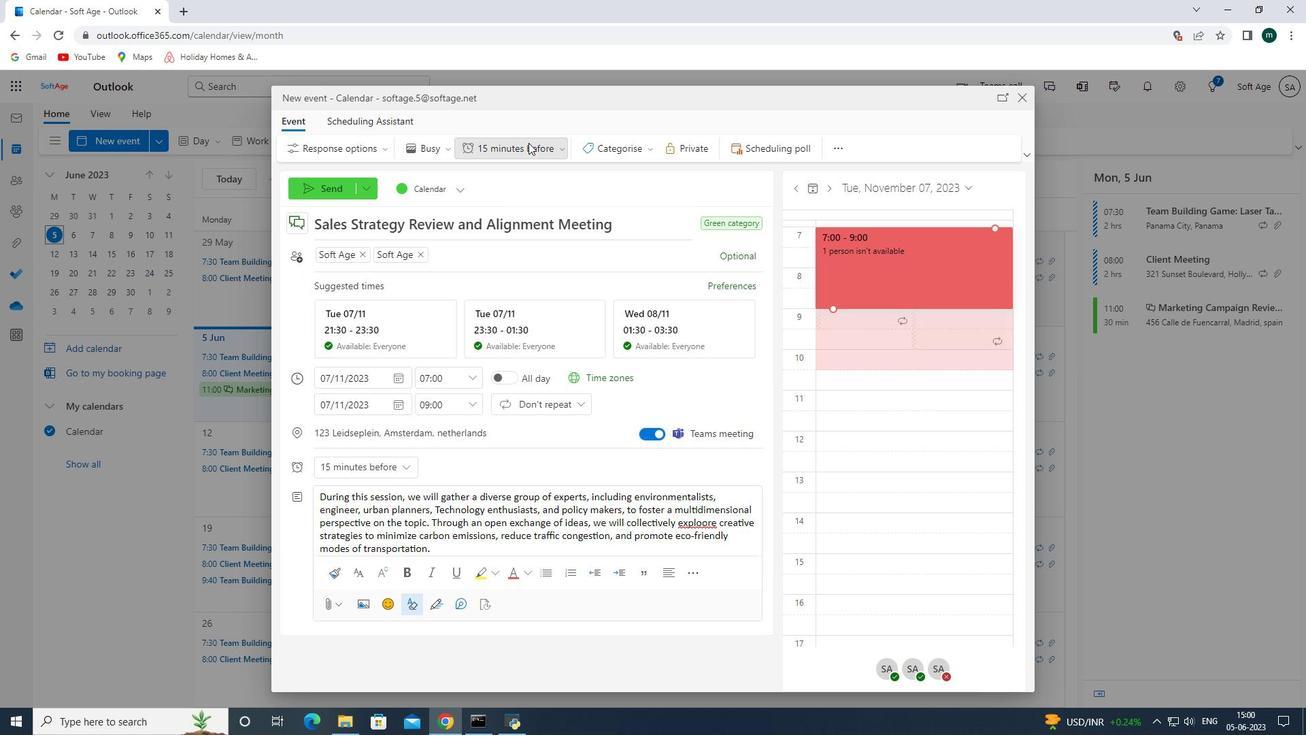 
Action: Mouse moved to (536, 199)
Screenshot: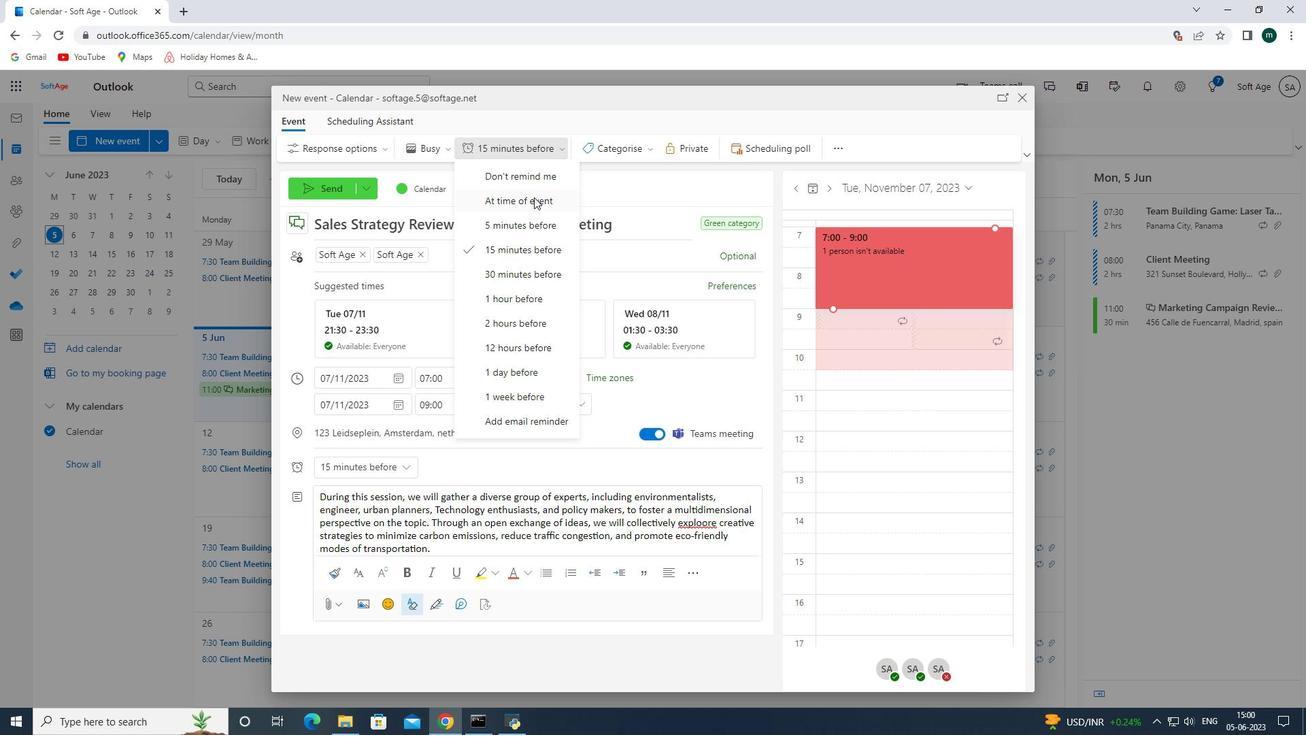 
Action: Mouse pressed left at (536, 199)
Screenshot: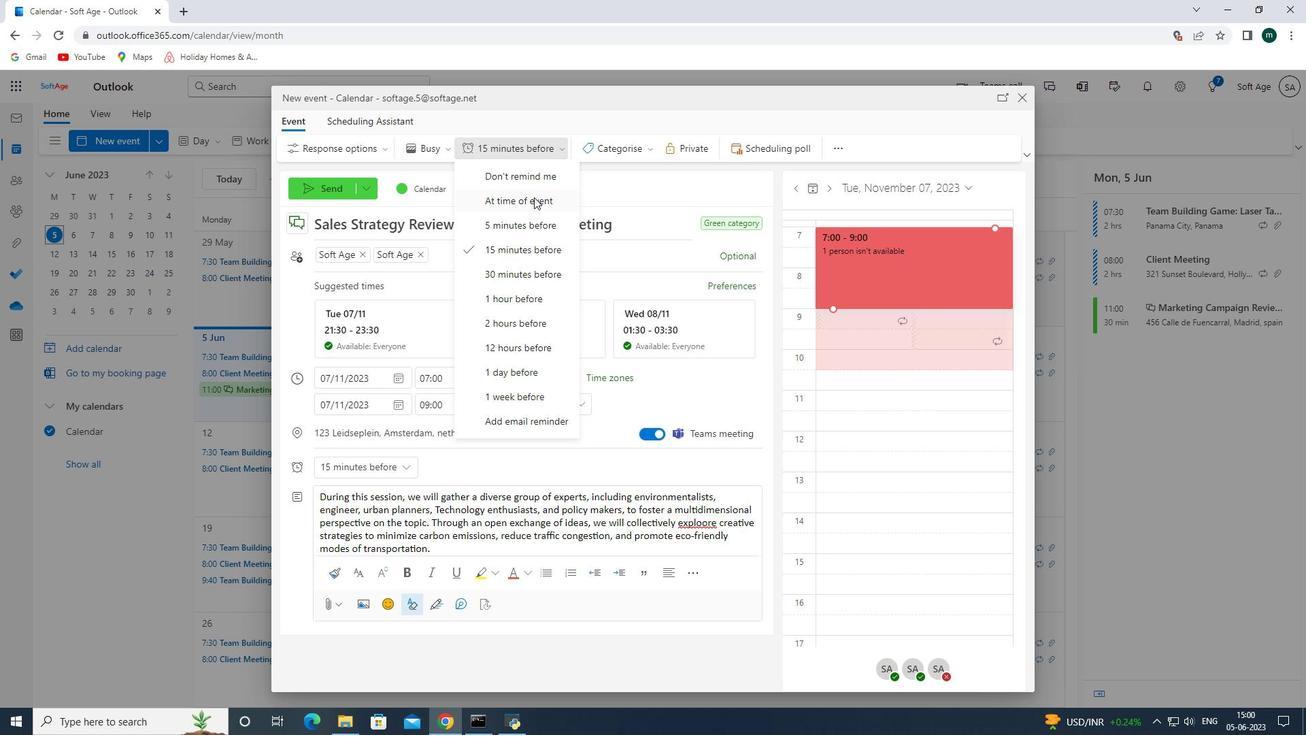 
Action: Mouse moved to (324, 189)
Screenshot: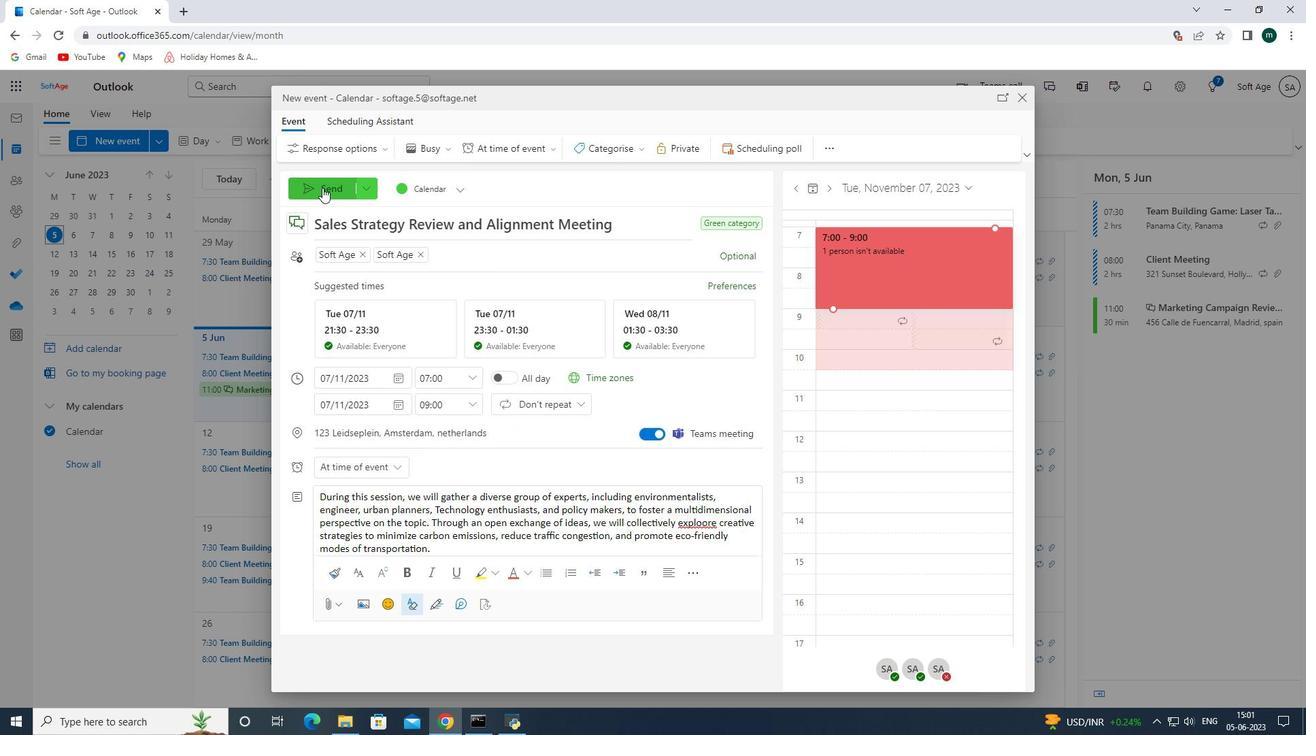 
Action: Mouse pressed left at (324, 189)
Screenshot: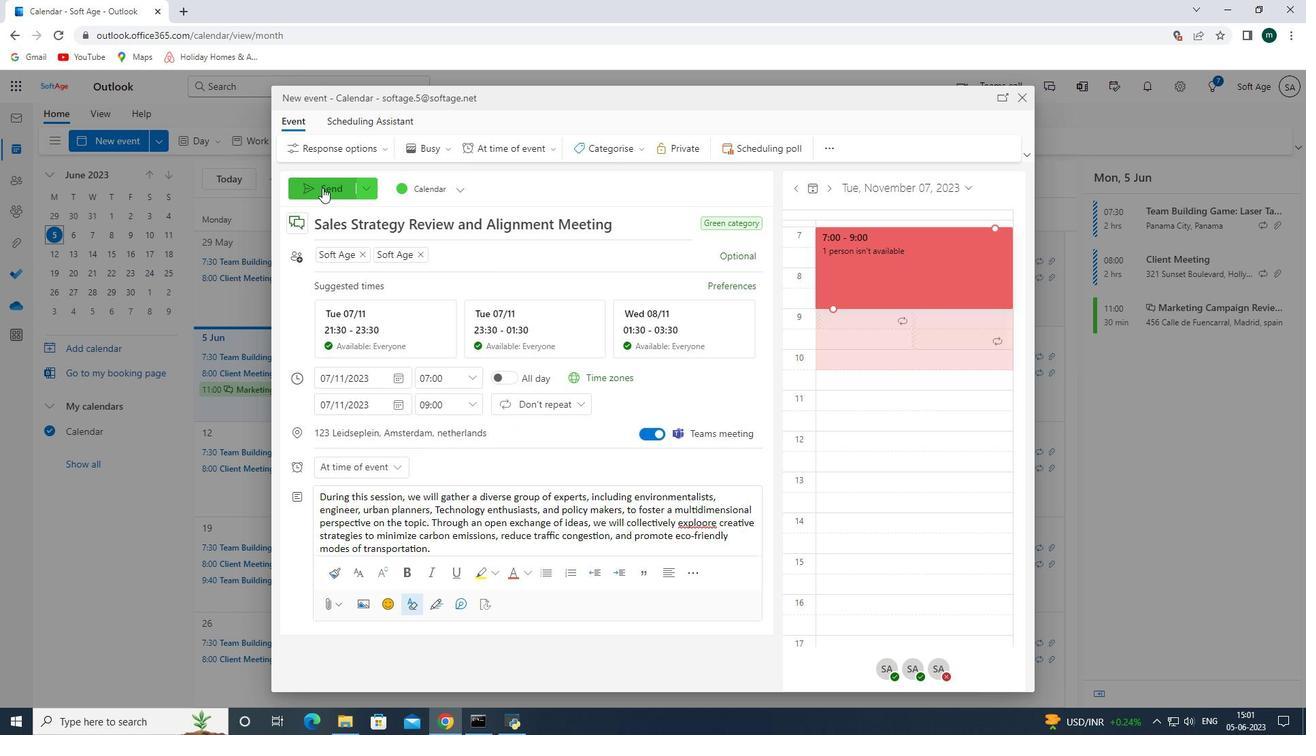 
Action: Mouse moved to (524, 400)
Screenshot: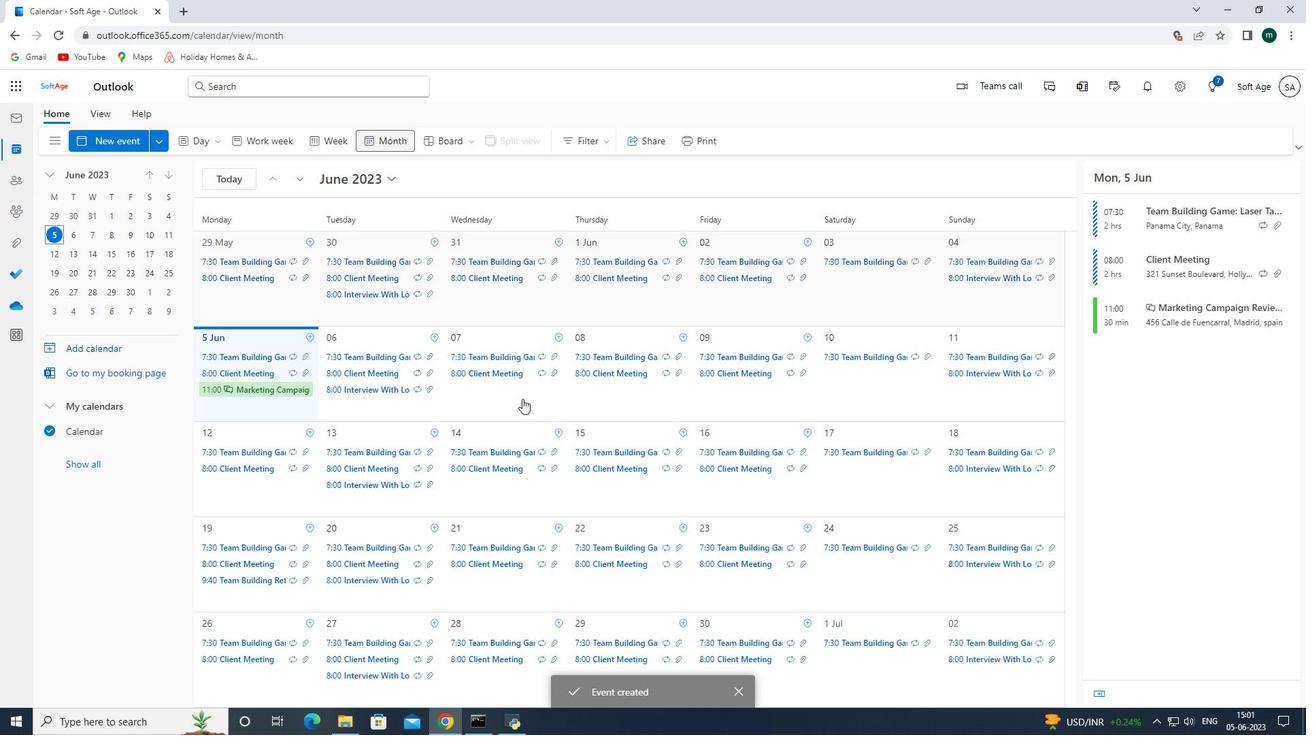 
